 Task: Find connections with filter location São Bernardo do Campo with filter topic #careeradvice with filter profile language German with filter current company CRY - Child Rights and You with filter school Krishna University, Machhlipattanam with filter industry Shipbuilding with filter service category Network Support with filter keywords title Engineer
Action: Mouse moved to (548, 103)
Screenshot: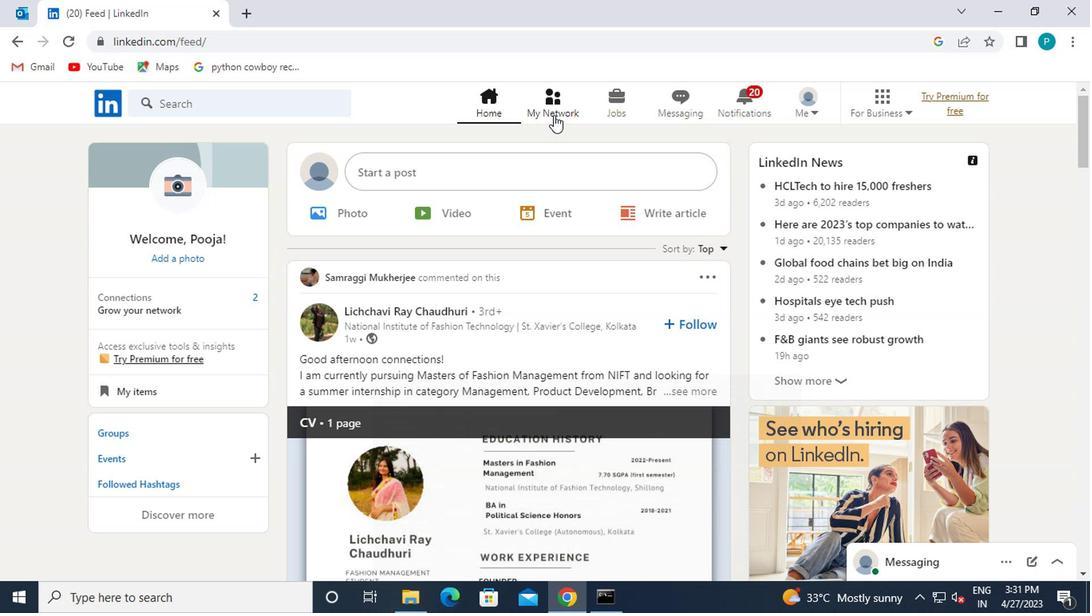 
Action: Mouse pressed left at (548, 103)
Screenshot: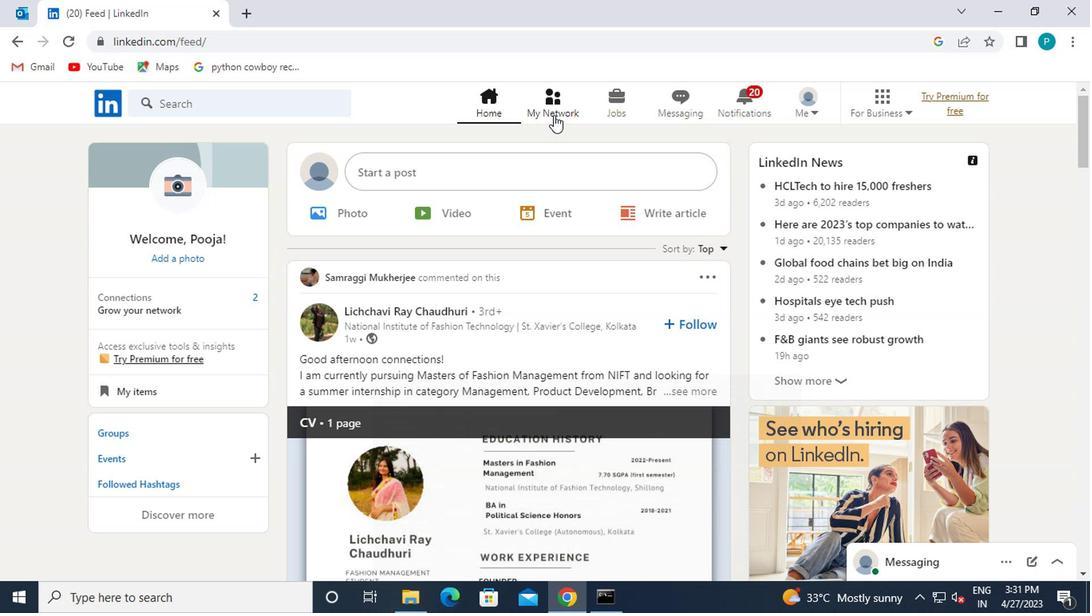 
Action: Mouse moved to (168, 182)
Screenshot: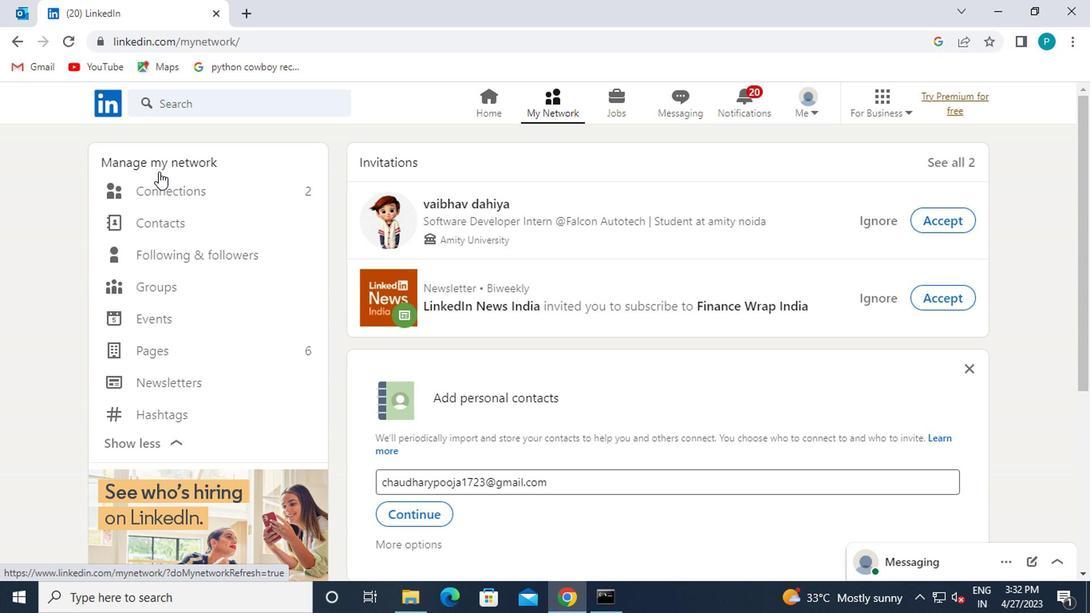 
Action: Mouse pressed left at (168, 182)
Screenshot: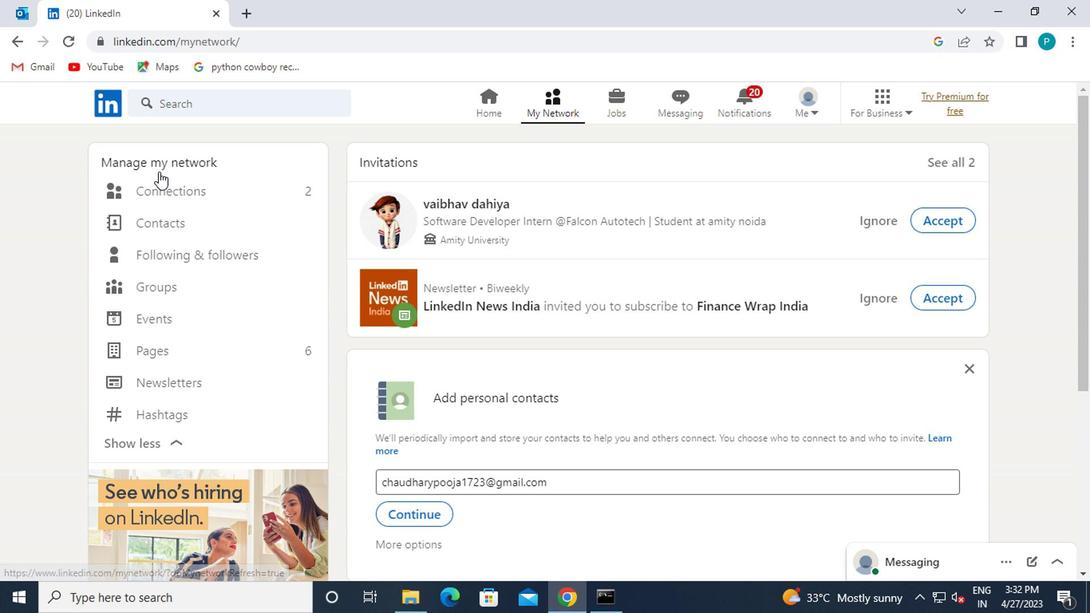 
Action: Mouse moved to (658, 185)
Screenshot: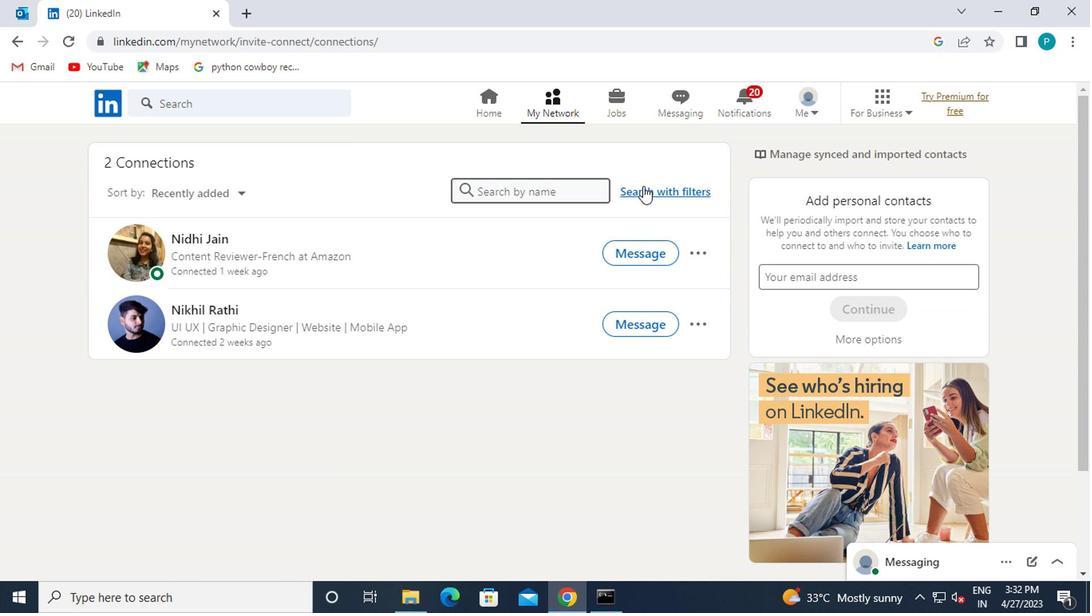 
Action: Mouse pressed left at (658, 185)
Screenshot: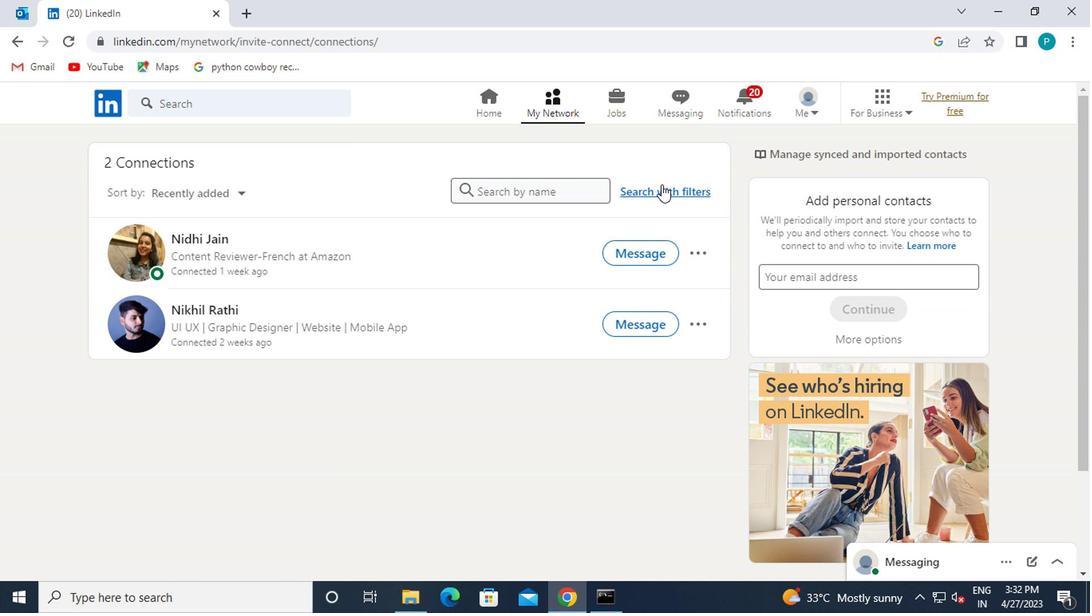 
Action: Mouse moved to (588, 148)
Screenshot: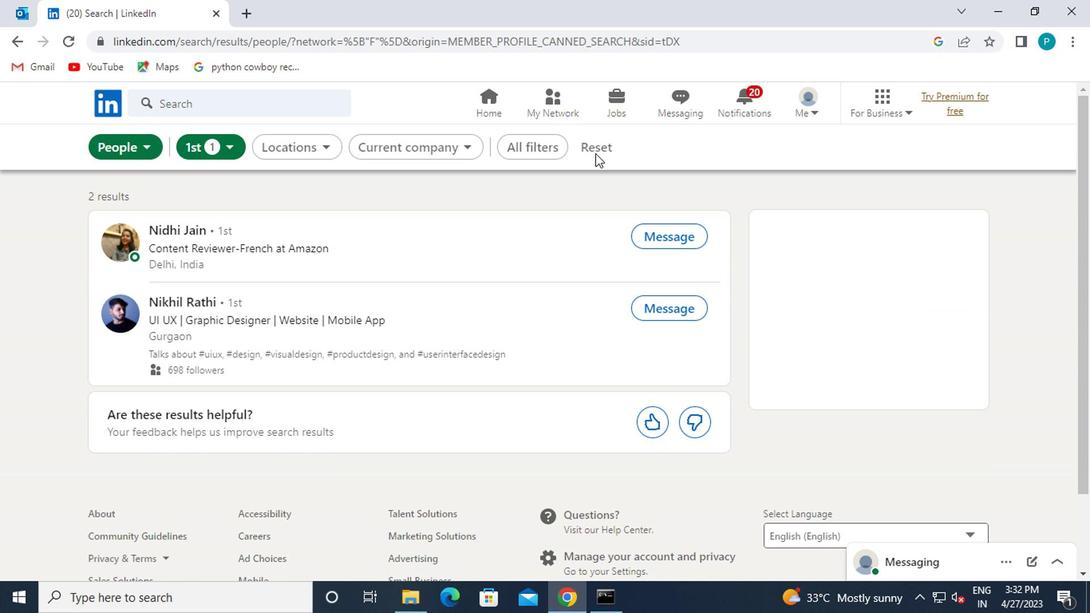 
Action: Mouse pressed left at (588, 148)
Screenshot: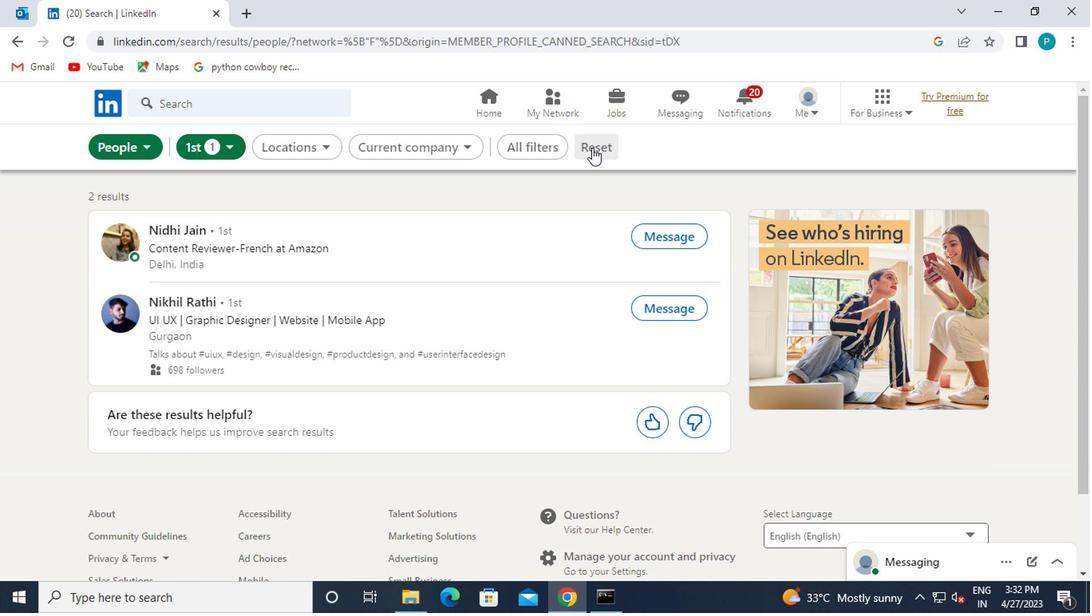 
Action: Mouse moved to (547, 148)
Screenshot: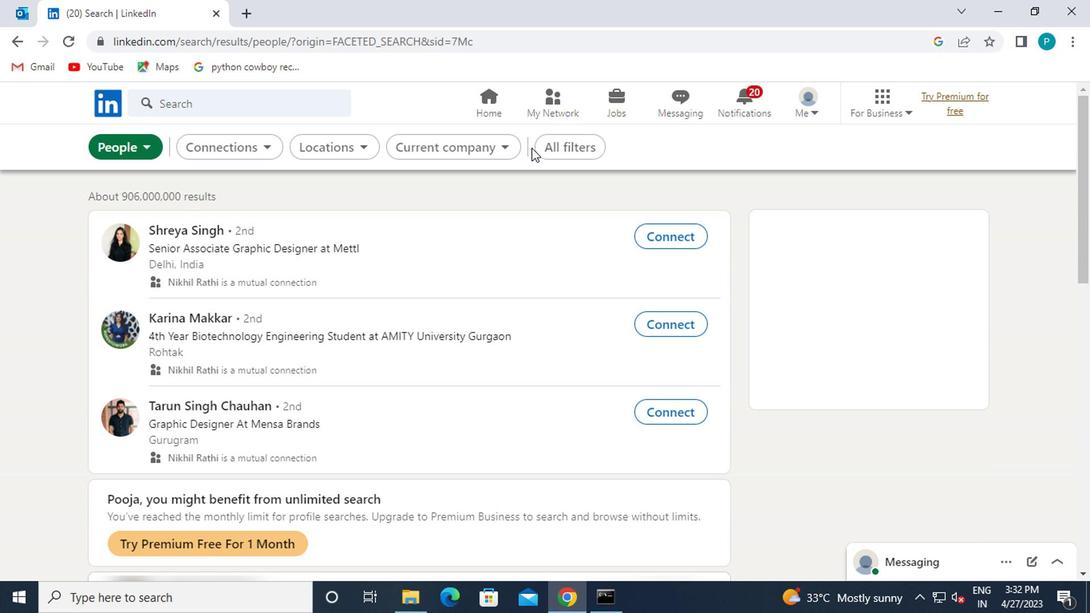 
Action: Mouse pressed left at (547, 148)
Screenshot: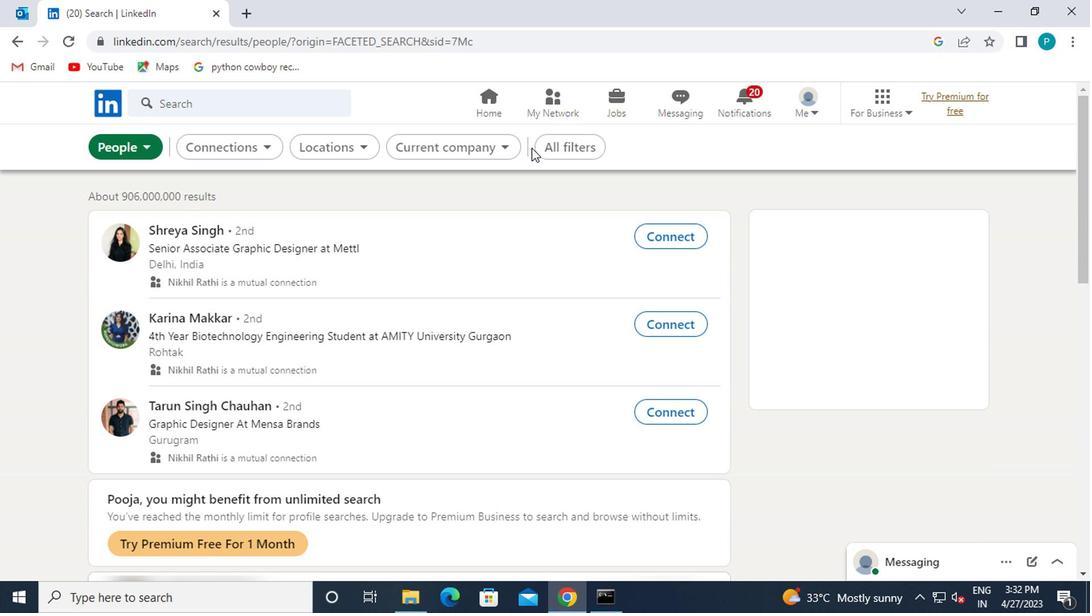 
Action: Mouse moved to (550, 153)
Screenshot: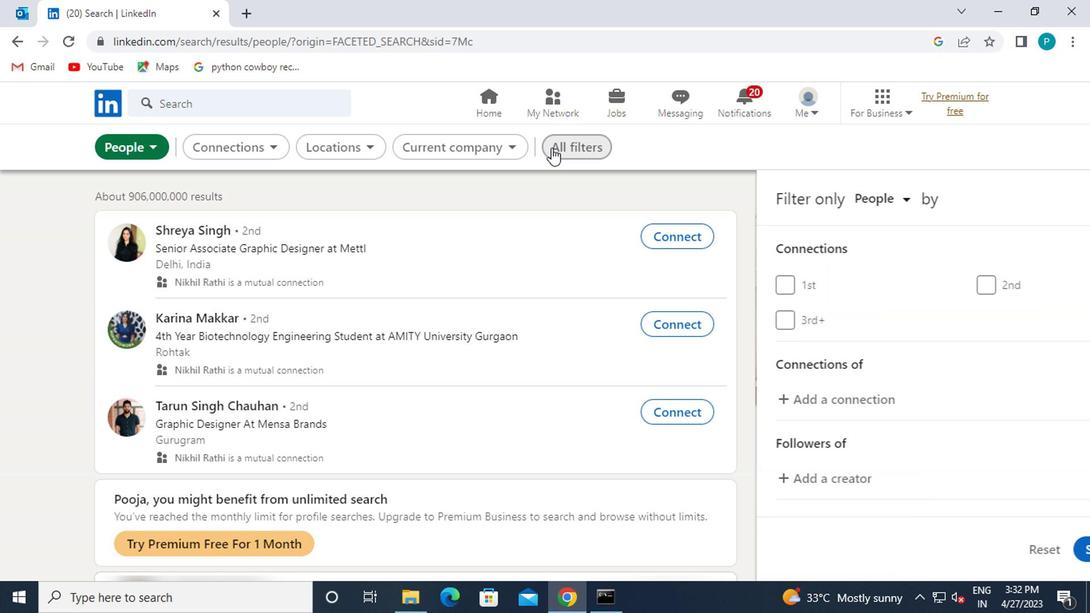 
Action: Mouse scrolled (550, 152) with delta (0, -1)
Screenshot: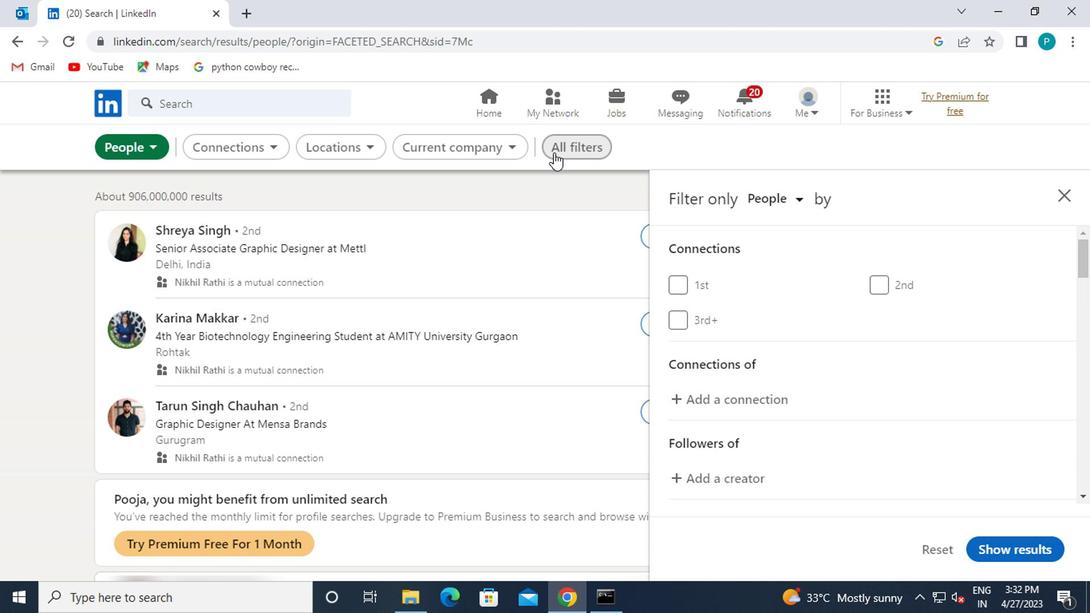 
Action: Mouse moved to (928, 460)
Screenshot: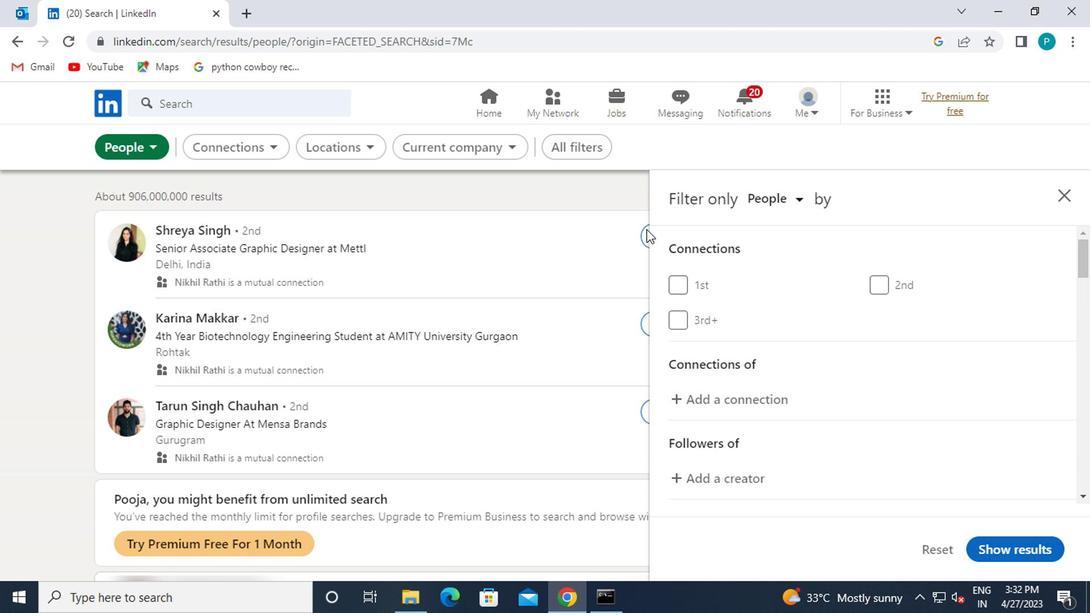 
Action: Mouse scrolled (928, 459) with delta (0, 0)
Screenshot: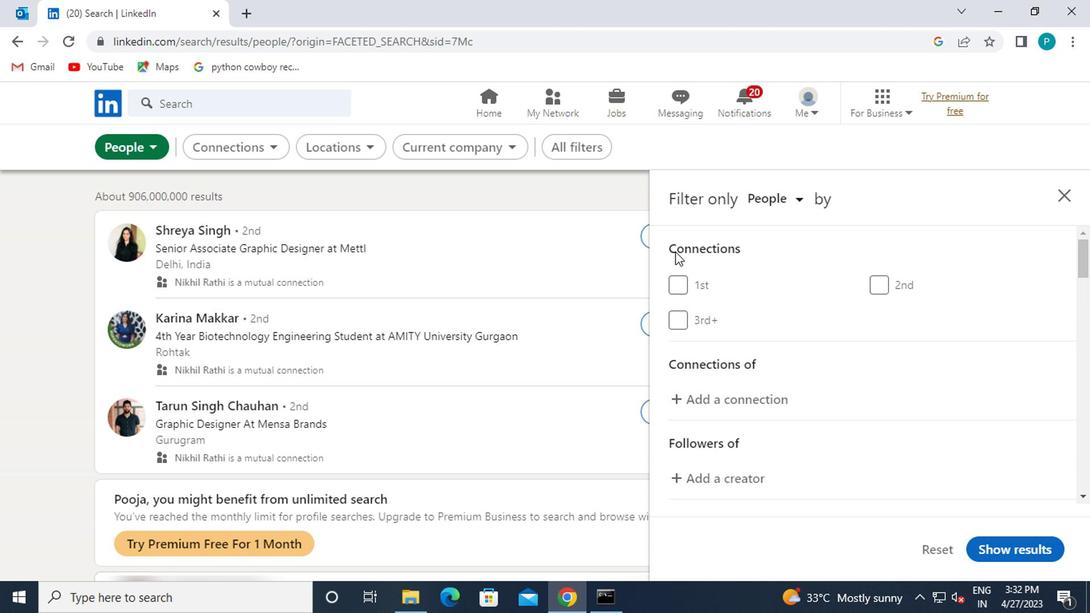 
Action: Mouse scrolled (928, 459) with delta (0, 0)
Screenshot: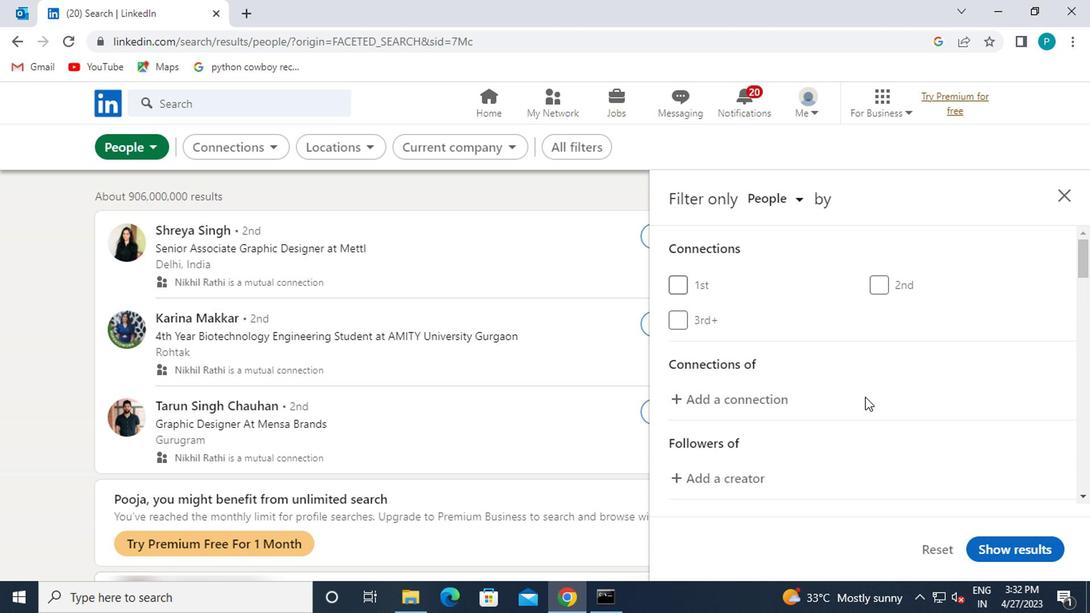 
Action: Mouse moved to (935, 465)
Screenshot: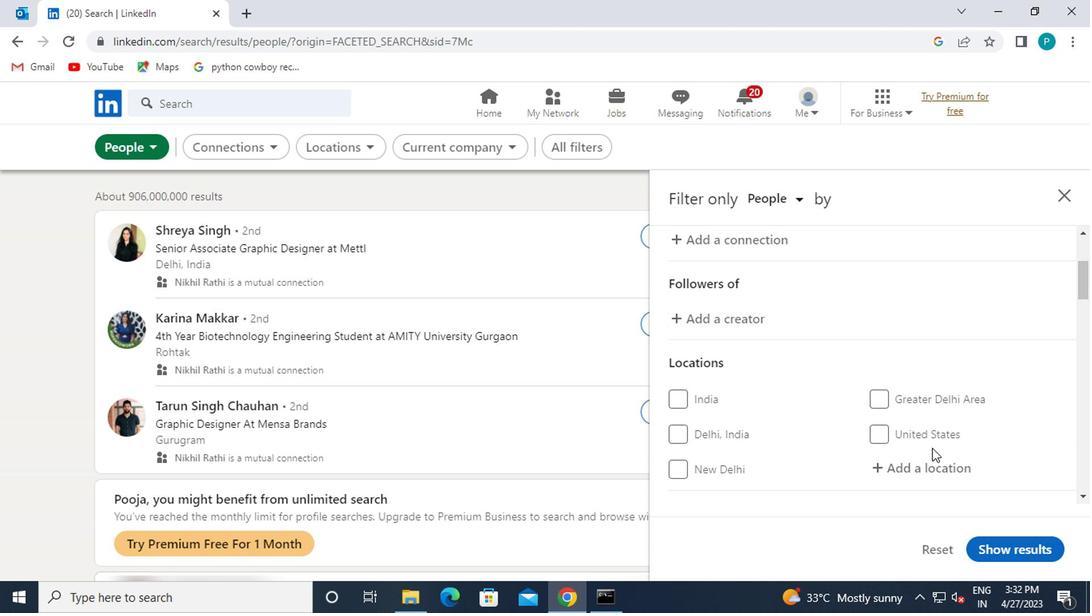 
Action: Mouse pressed left at (935, 465)
Screenshot: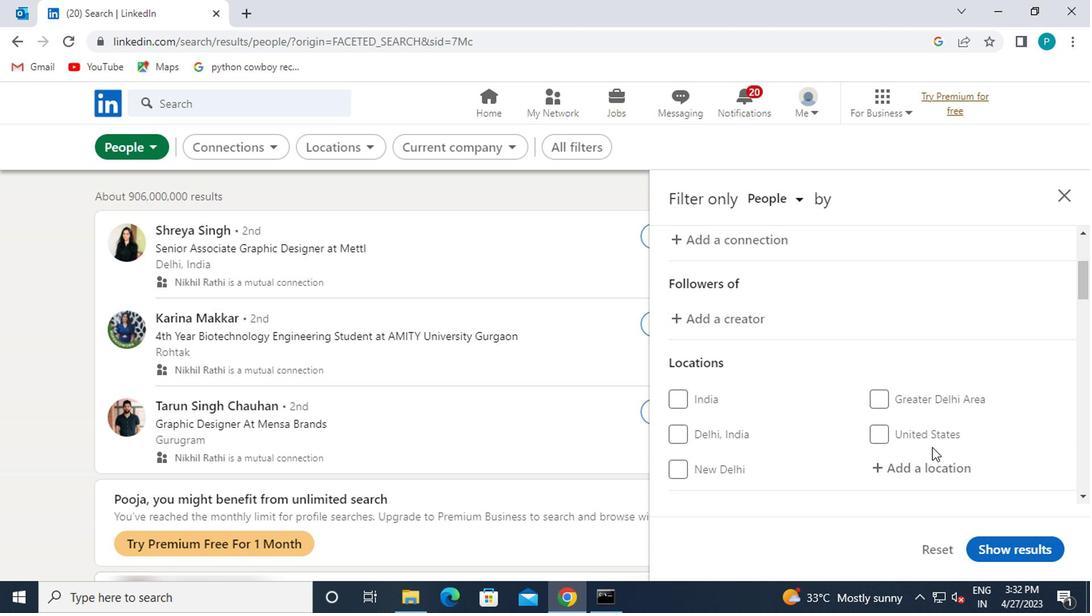 
Action: Key pressed <Key.caps_lock>s<Key.caps_lock>ao<Key.space><Key.caps_lock>b<Key.caps_lock>ernardo
Screenshot: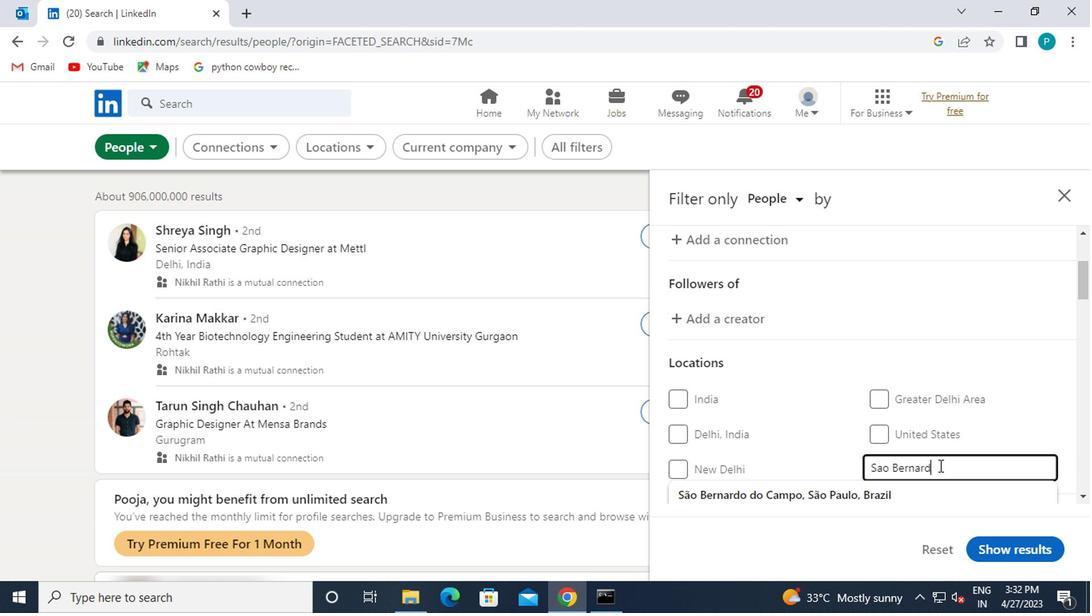 
Action: Mouse moved to (845, 489)
Screenshot: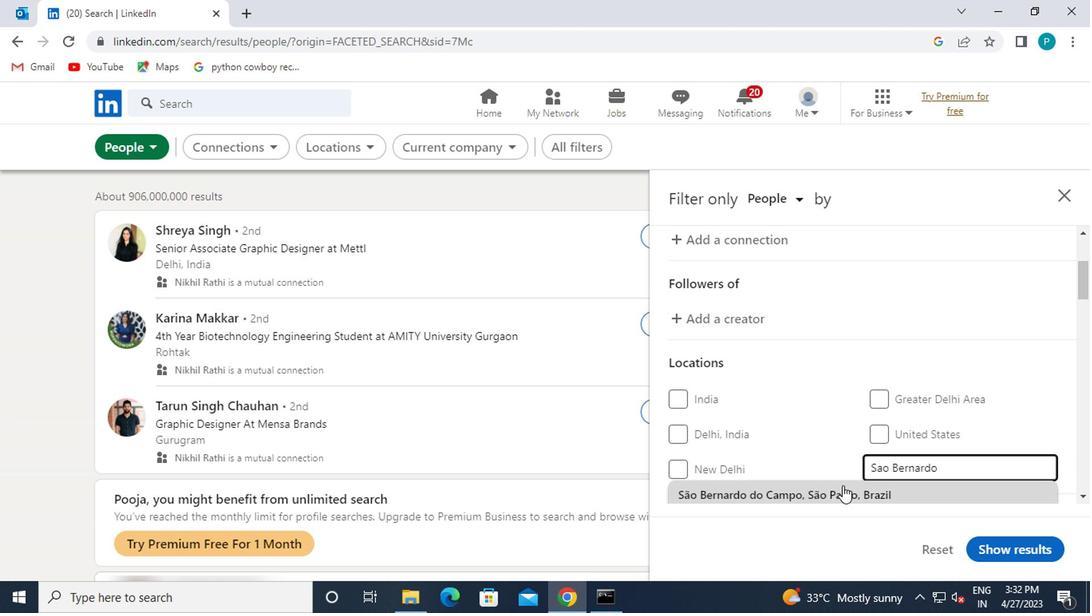 
Action: Mouse pressed left at (845, 489)
Screenshot: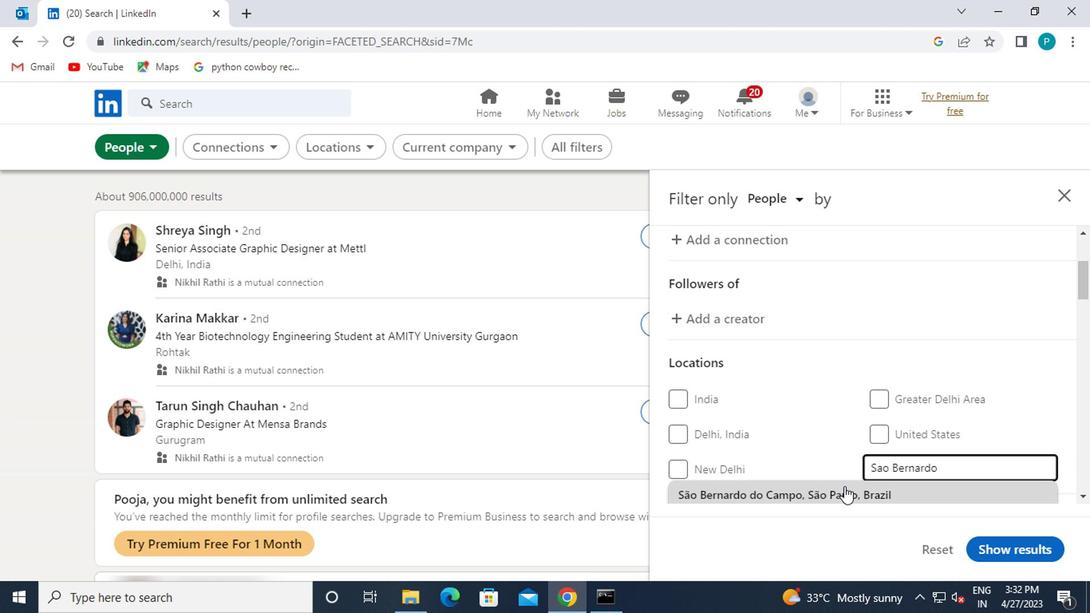 
Action: Mouse moved to (800, 402)
Screenshot: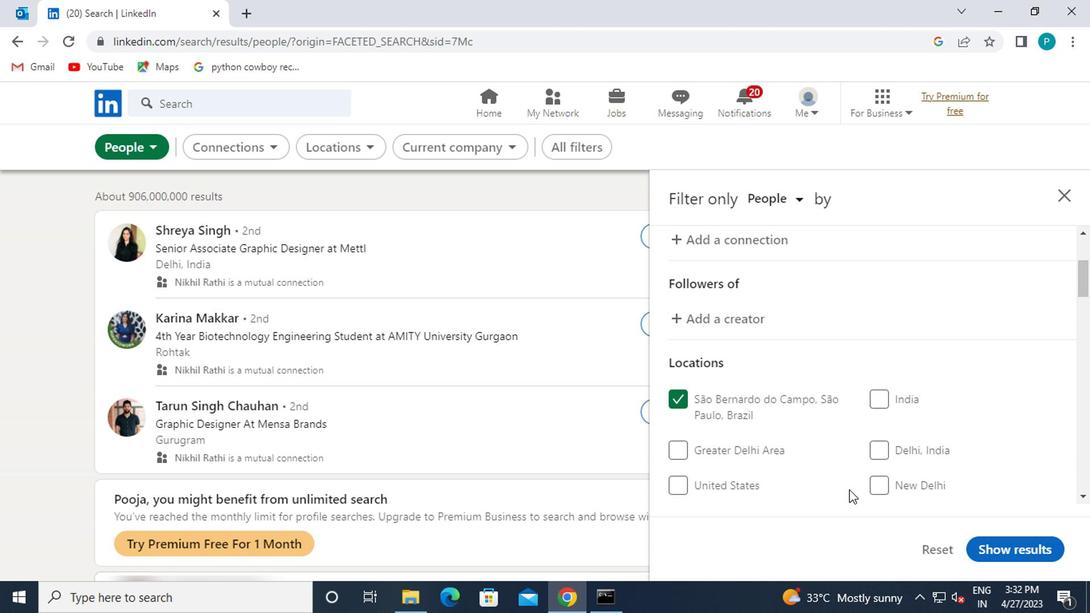 
Action: Mouse scrolled (800, 401) with delta (0, 0)
Screenshot: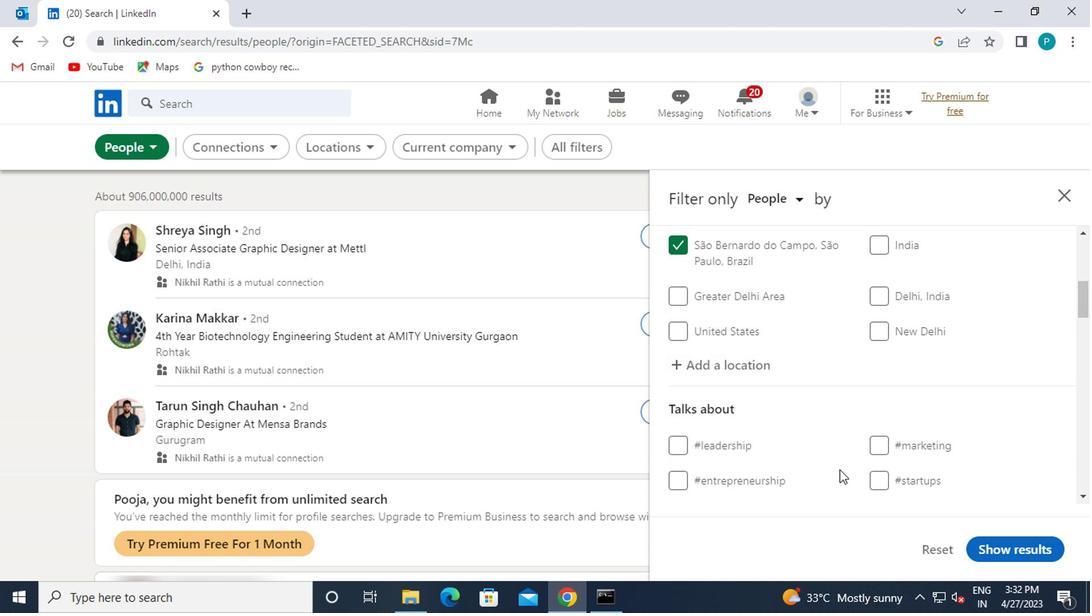 
Action: Mouse scrolled (800, 401) with delta (0, 0)
Screenshot: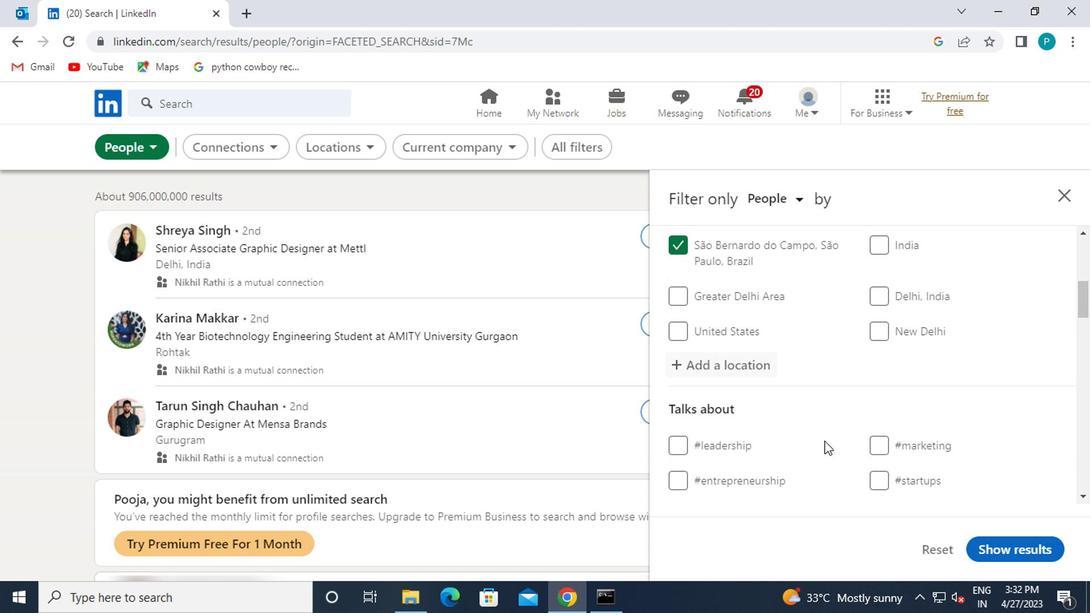 
Action: Mouse scrolled (800, 401) with delta (0, 0)
Screenshot: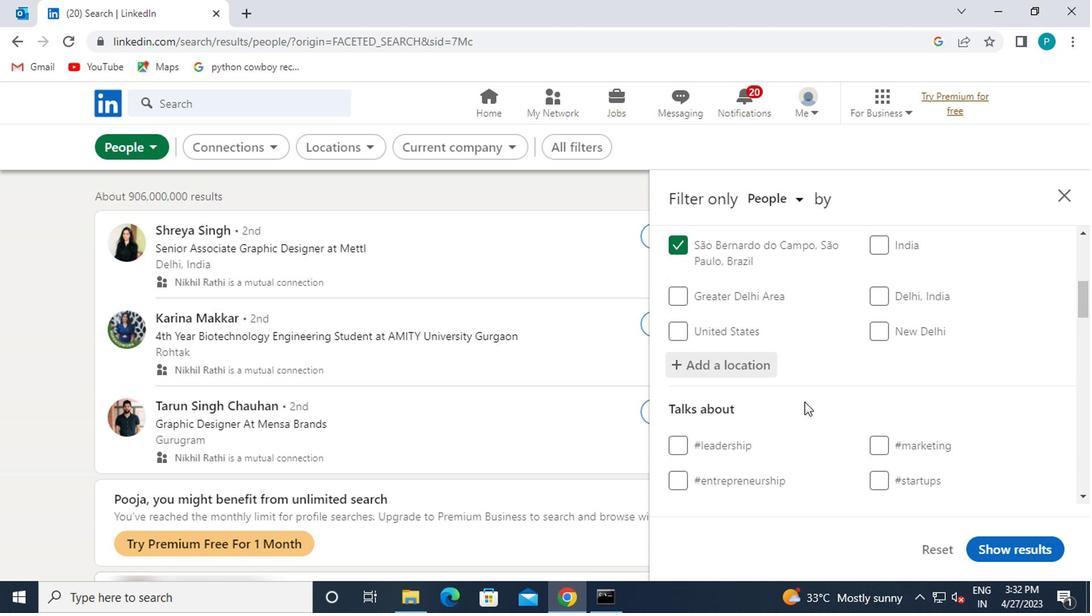 
Action: Mouse moved to (876, 281)
Screenshot: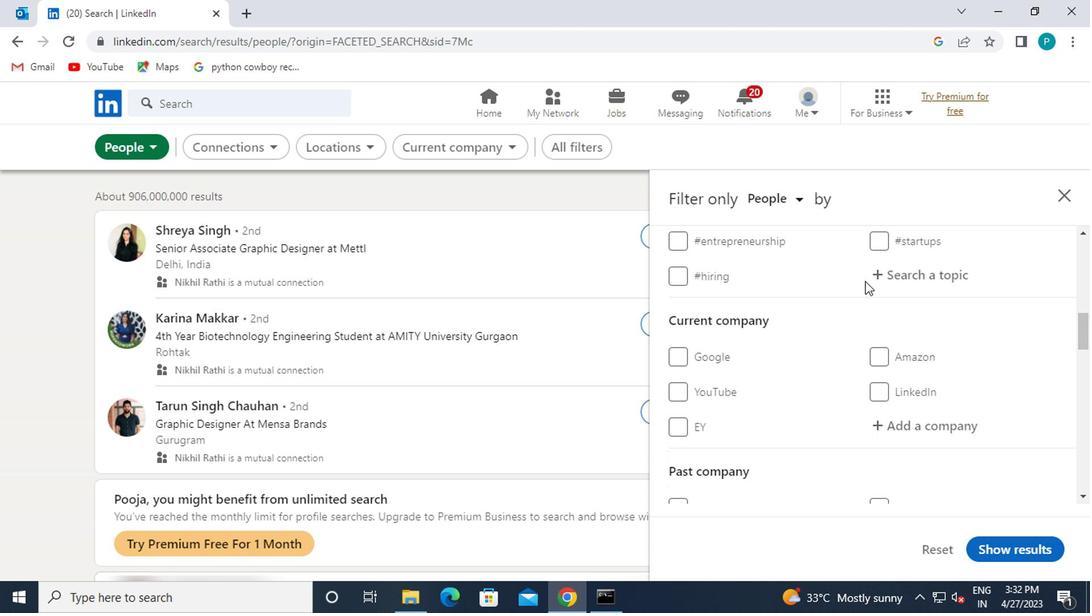 
Action: Mouse pressed left at (876, 281)
Screenshot: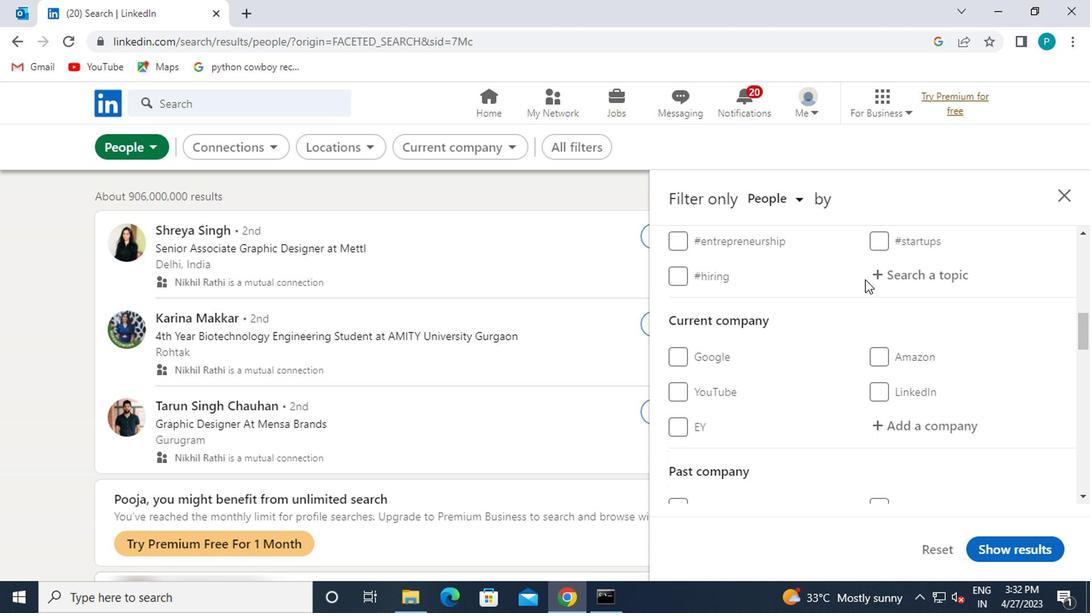 
Action: Mouse moved to (885, 295)
Screenshot: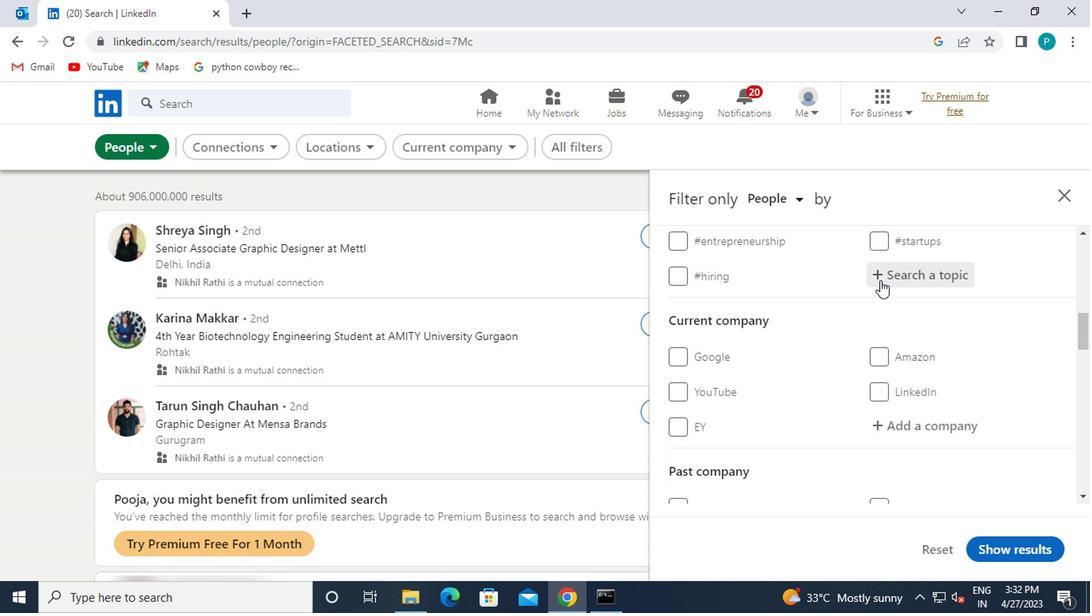 
Action: Key pressed <Key.shift>#CAREERADVICE
Screenshot: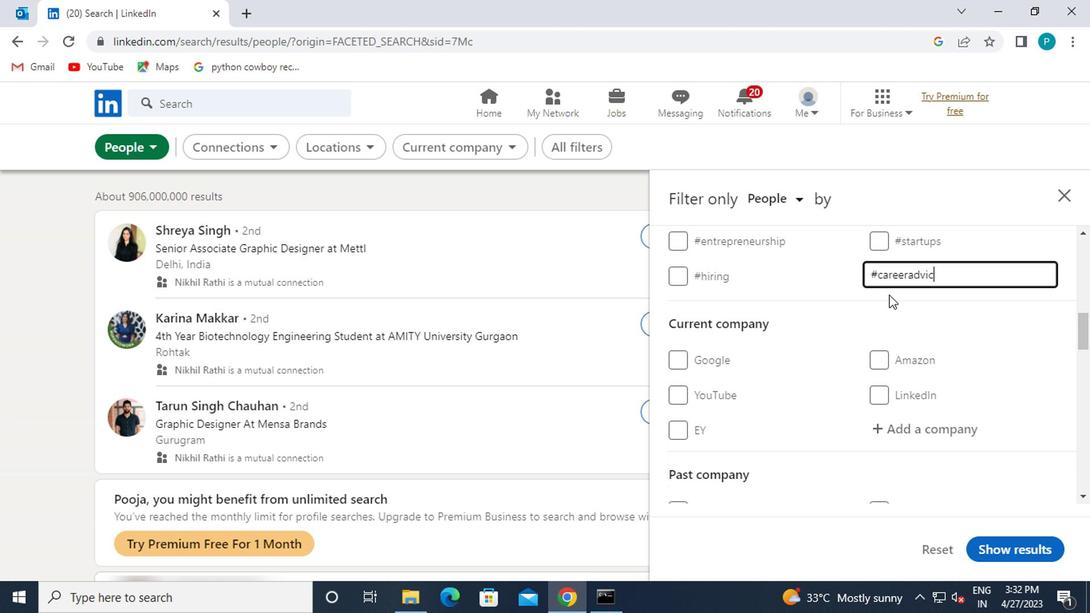 
Action: Mouse moved to (839, 382)
Screenshot: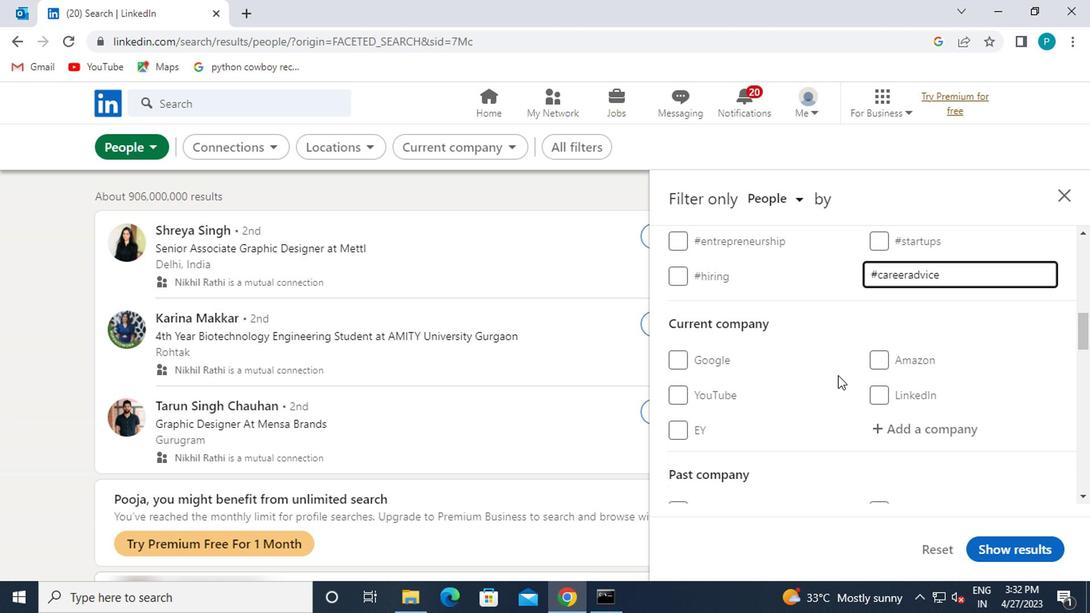 
Action: Mouse scrolled (839, 381) with delta (0, 0)
Screenshot: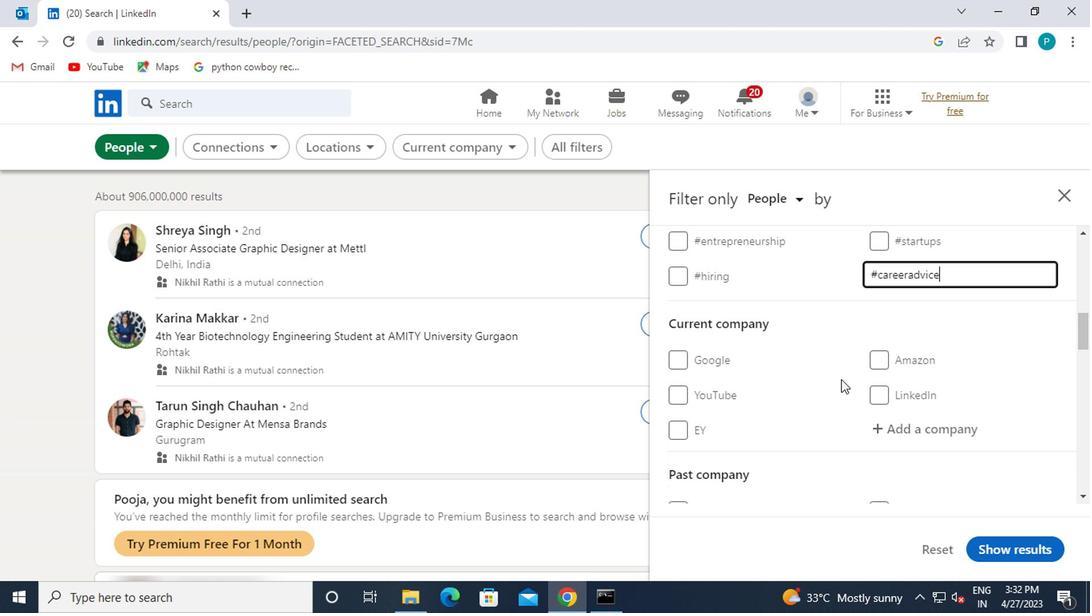 
Action: Mouse moved to (817, 412)
Screenshot: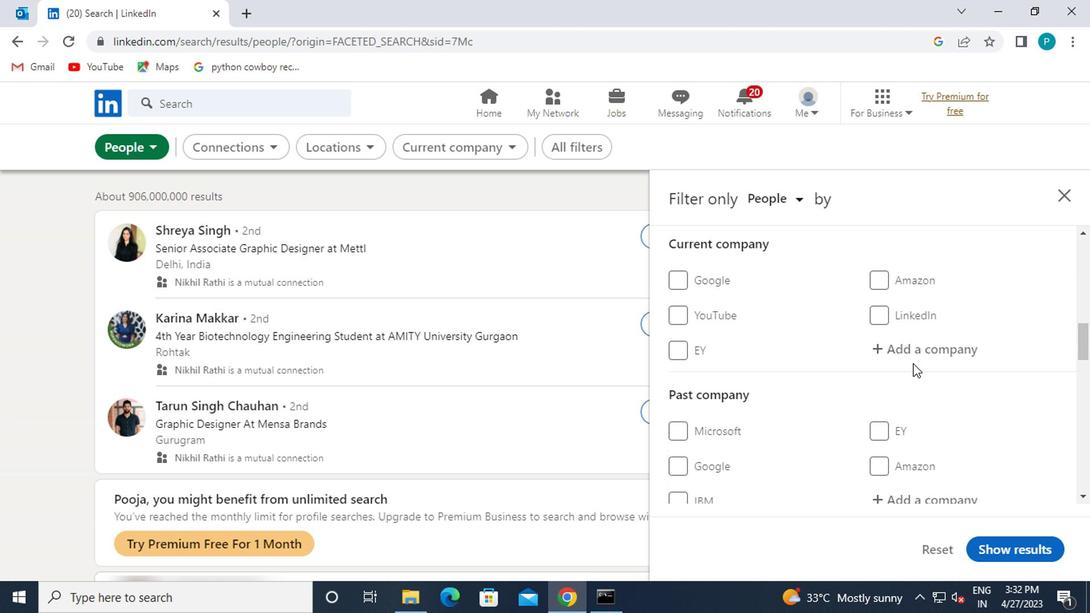 
Action: Mouse scrolled (817, 411) with delta (0, 0)
Screenshot: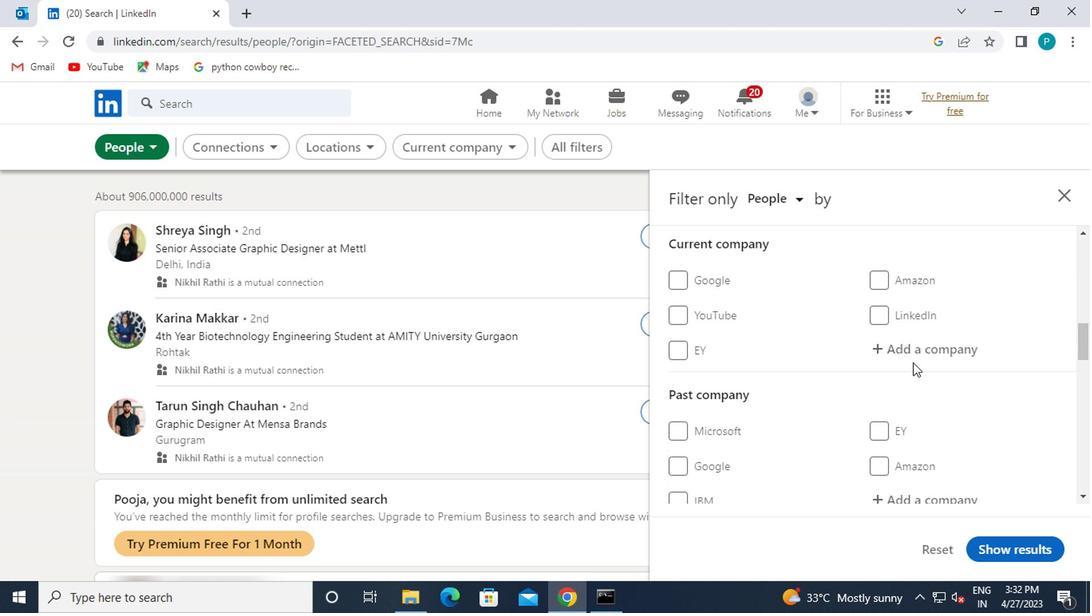 
Action: Mouse scrolled (817, 411) with delta (0, 0)
Screenshot: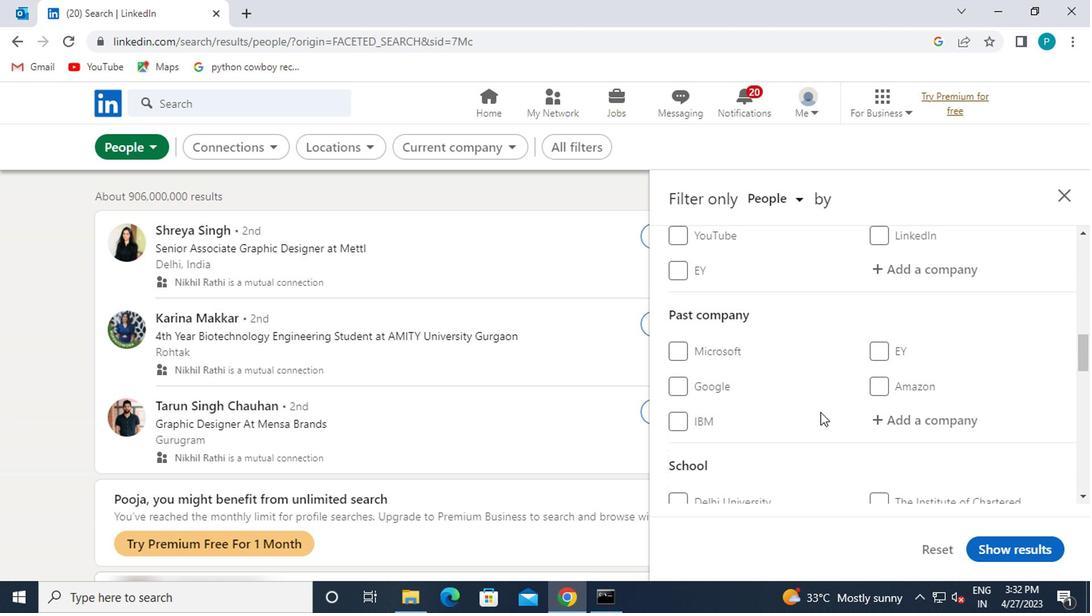 
Action: Mouse moved to (815, 410)
Screenshot: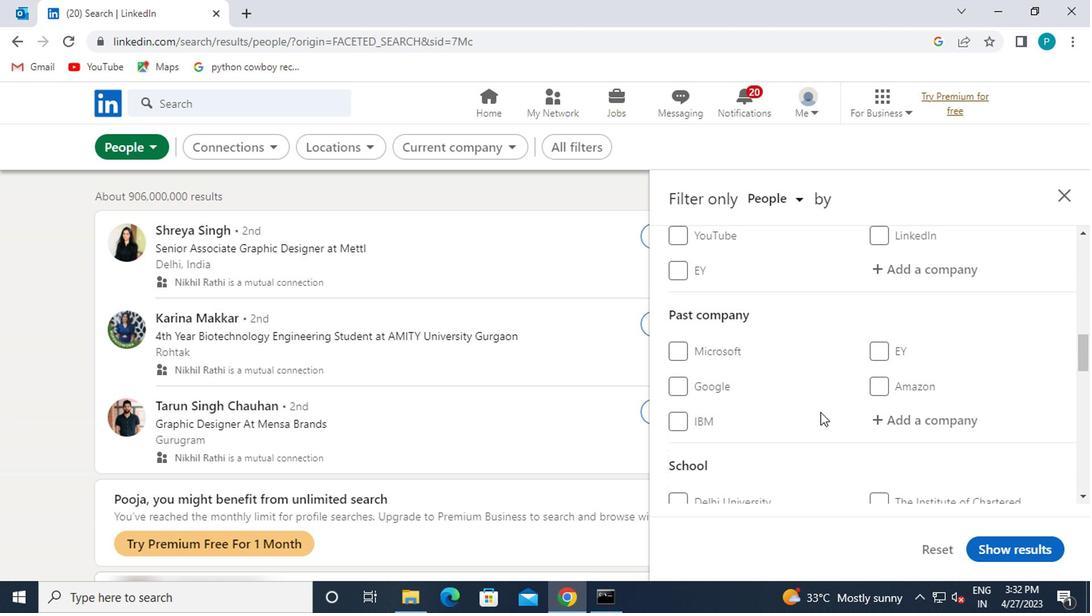 
Action: Mouse scrolled (815, 410) with delta (0, 0)
Screenshot: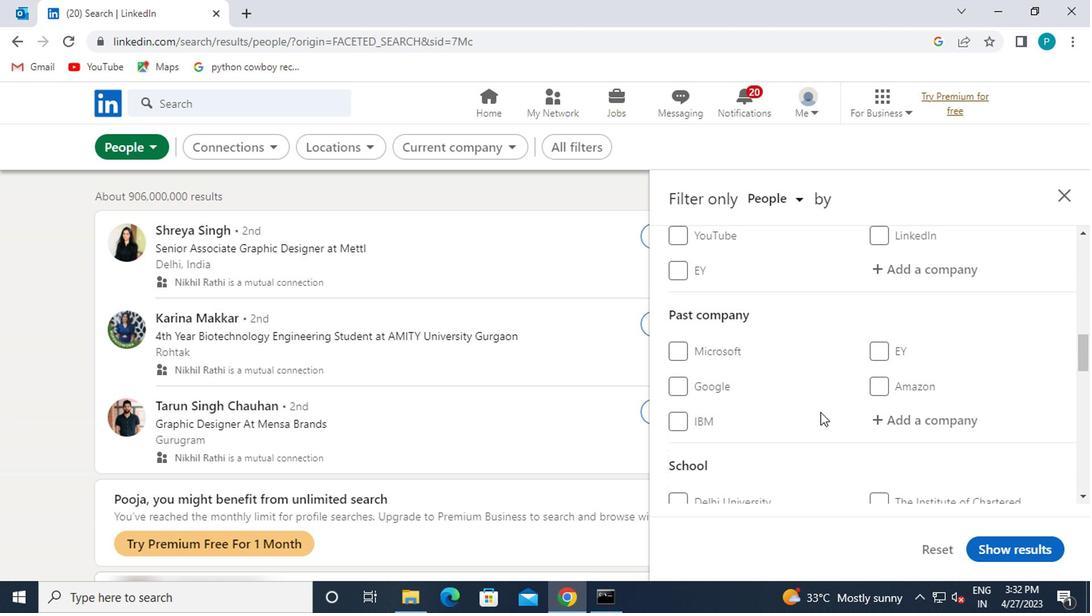 
Action: Mouse scrolled (815, 410) with delta (0, 0)
Screenshot: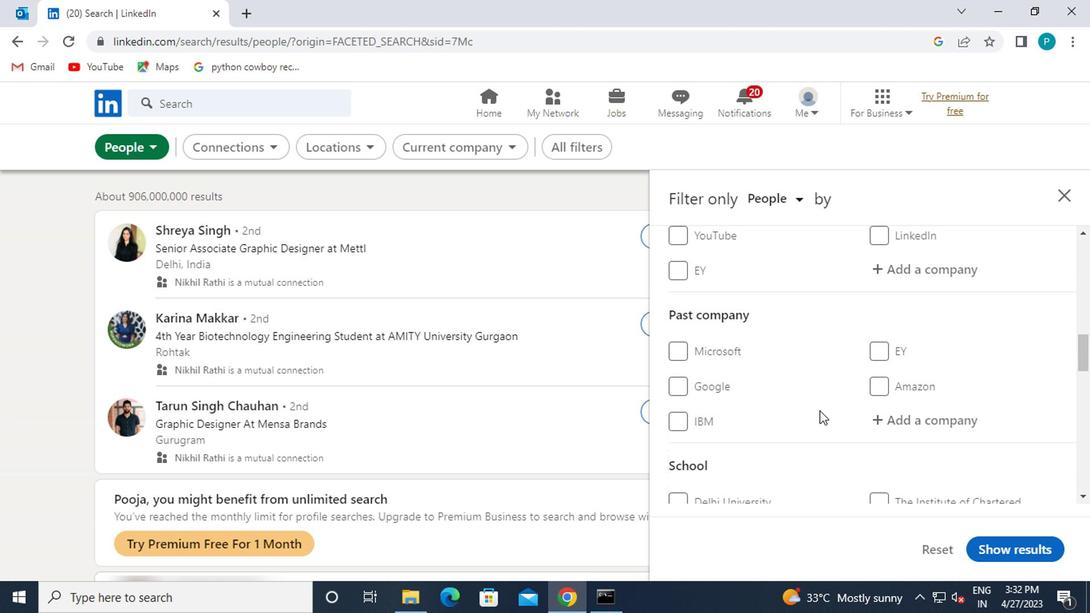 
Action: Mouse scrolled (815, 410) with delta (0, 0)
Screenshot: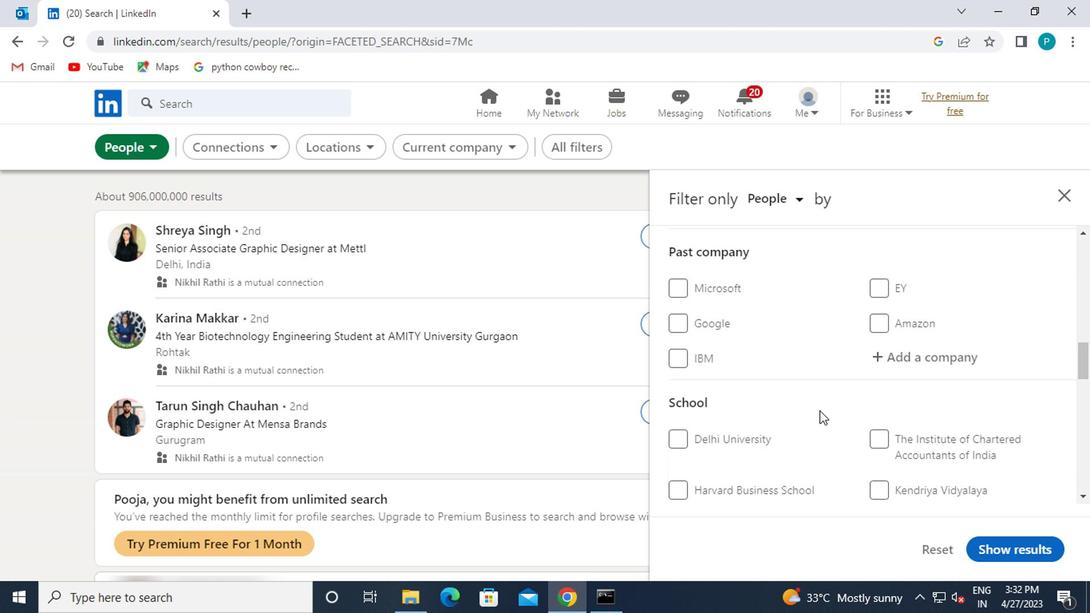 
Action: Mouse moved to (760, 397)
Screenshot: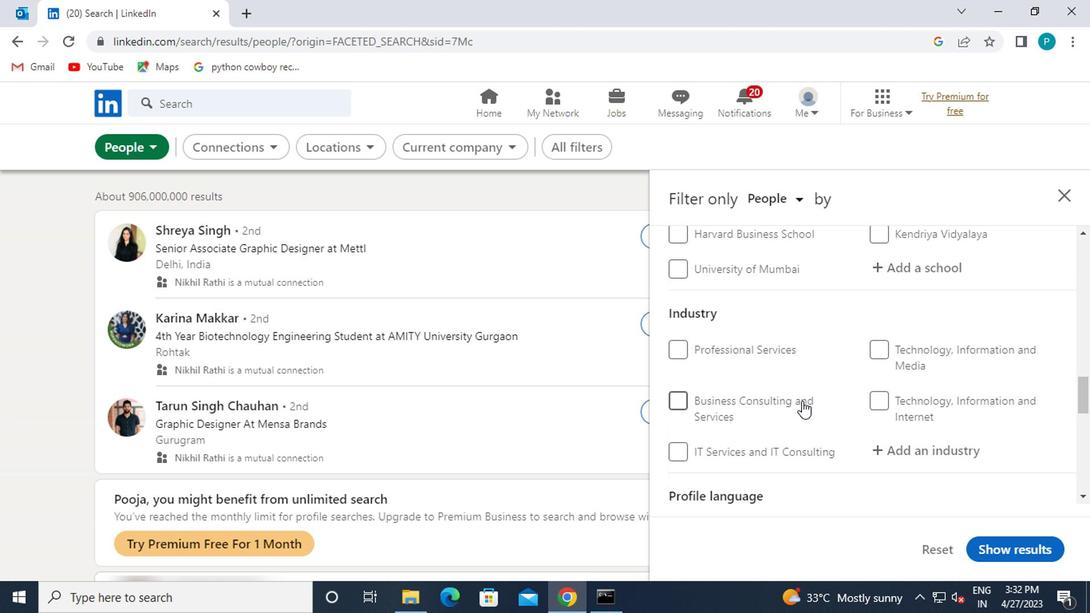 
Action: Mouse scrolled (760, 396) with delta (0, -1)
Screenshot: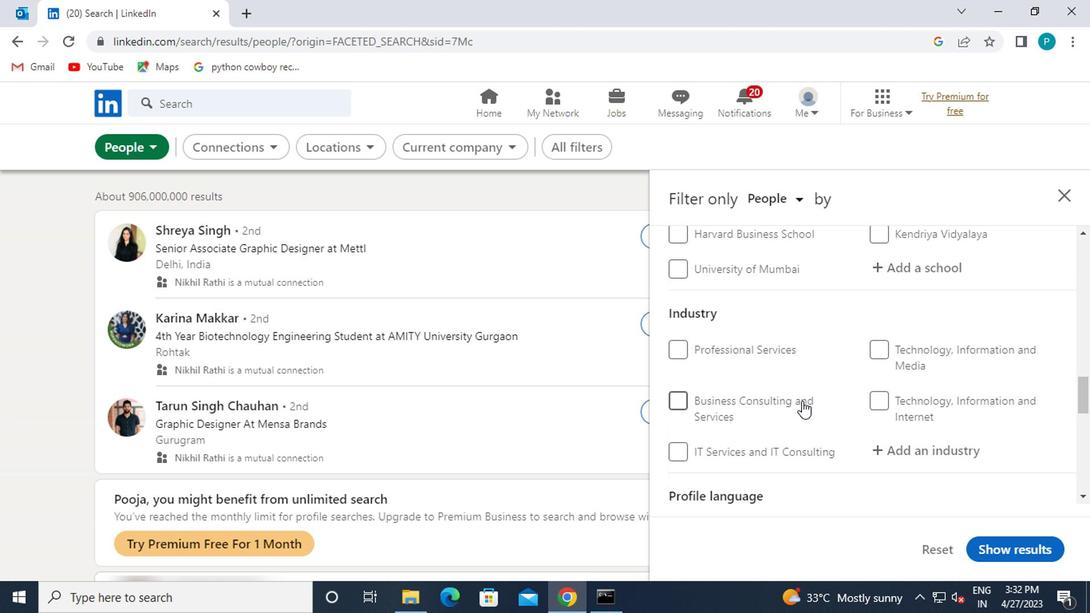 
Action: Mouse moved to (744, 398)
Screenshot: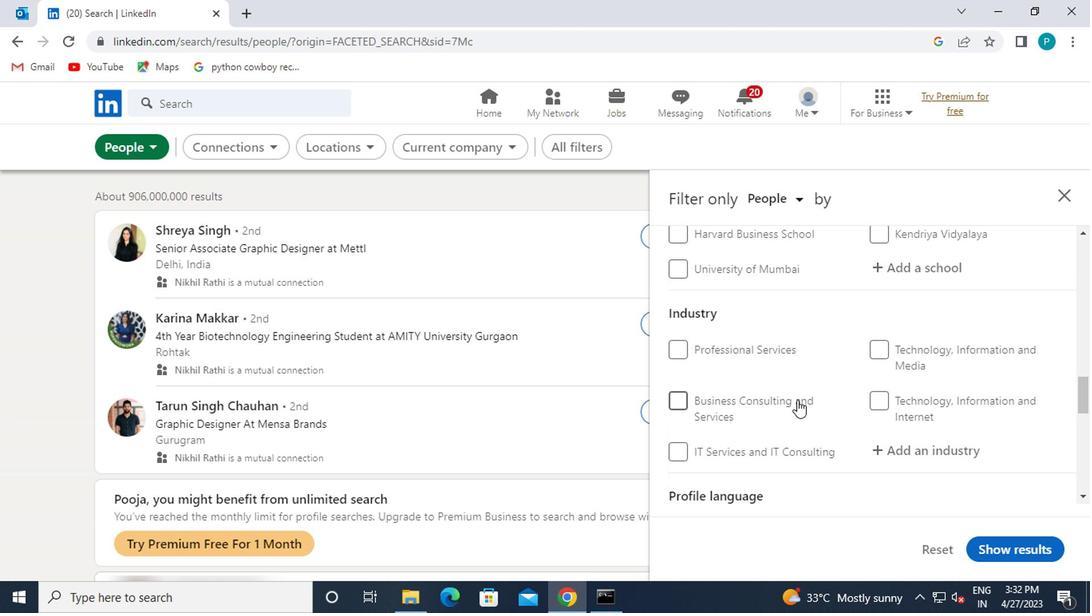 
Action: Mouse scrolled (744, 398) with delta (0, 0)
Screenshot: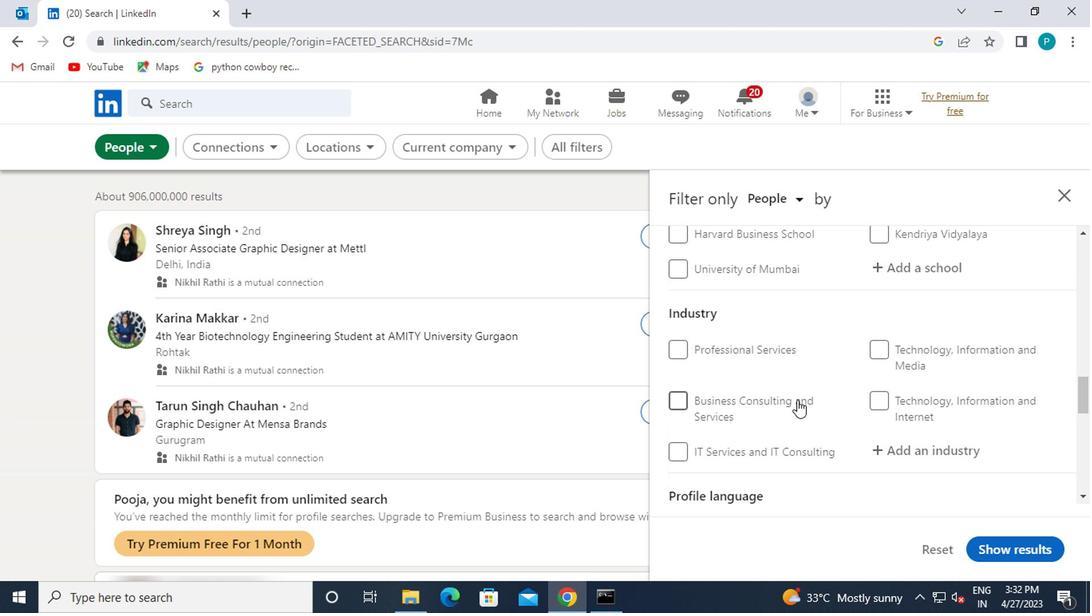 
Action: Mouse moved to (689, 442)
Screenshot: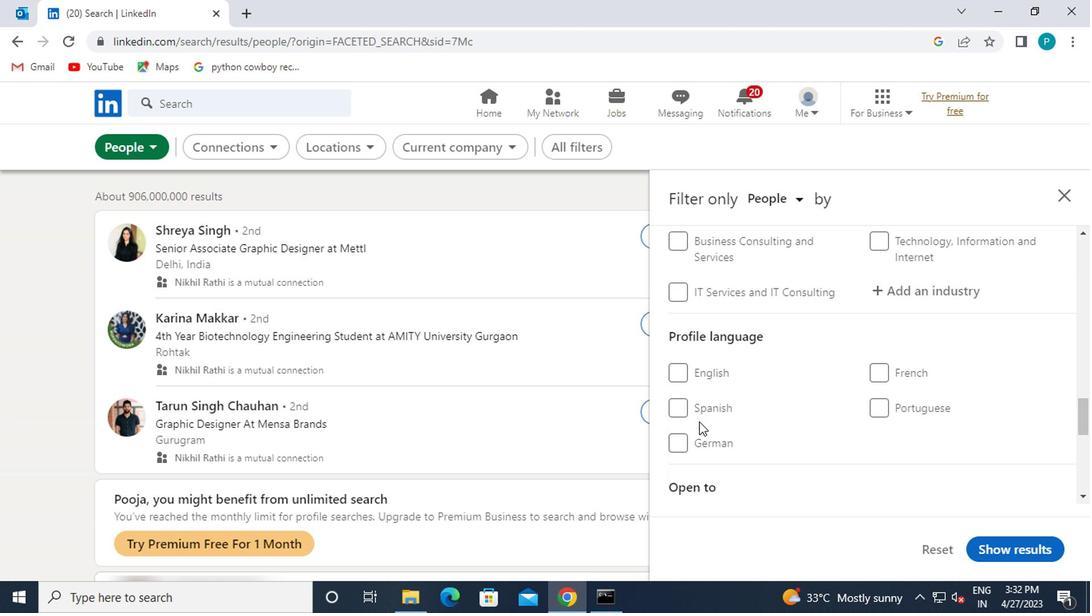 
Action: Mouse pressed left at (689, 442)
Screenshot: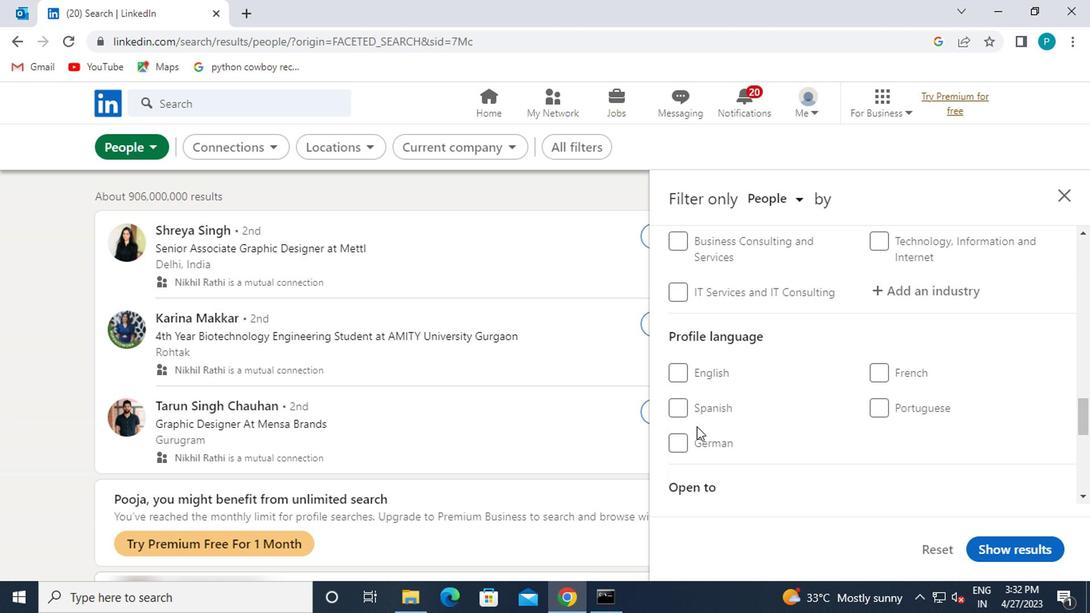 
Action: Mouse moved to (817, 392)
Screenshot: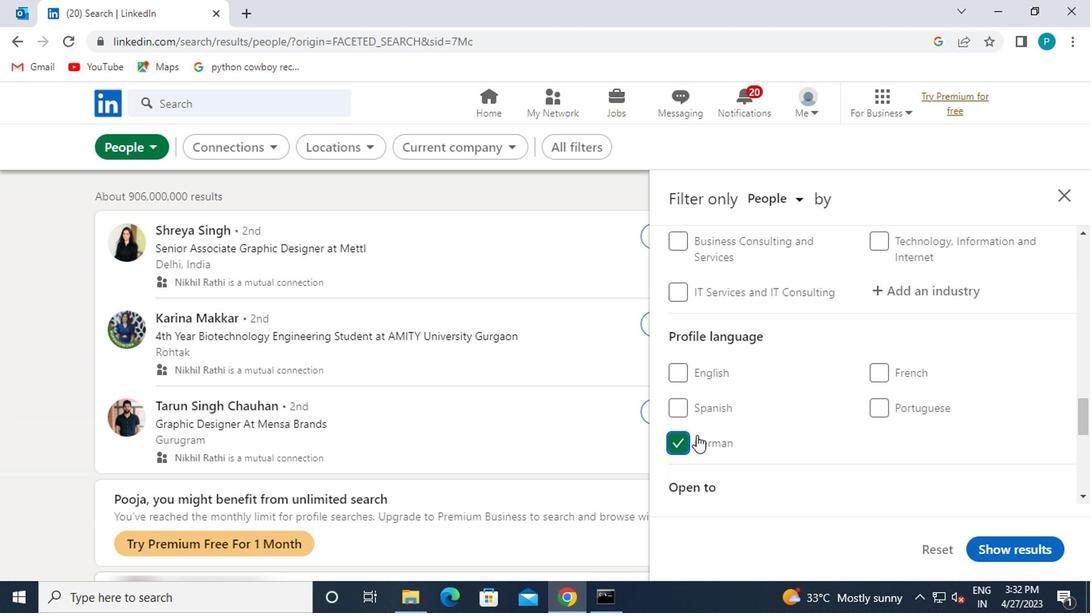 
Action: Mouse scrolled (817, 393) with delta (0, 1)
Screenshot: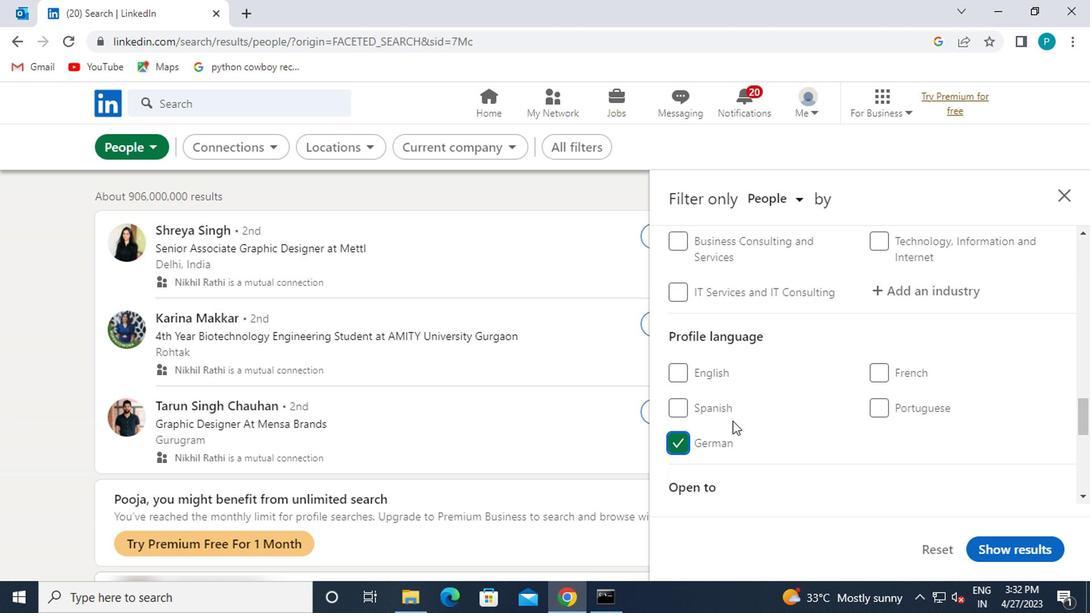 
Action: Mouse moved to (817, 392)
Screenshot: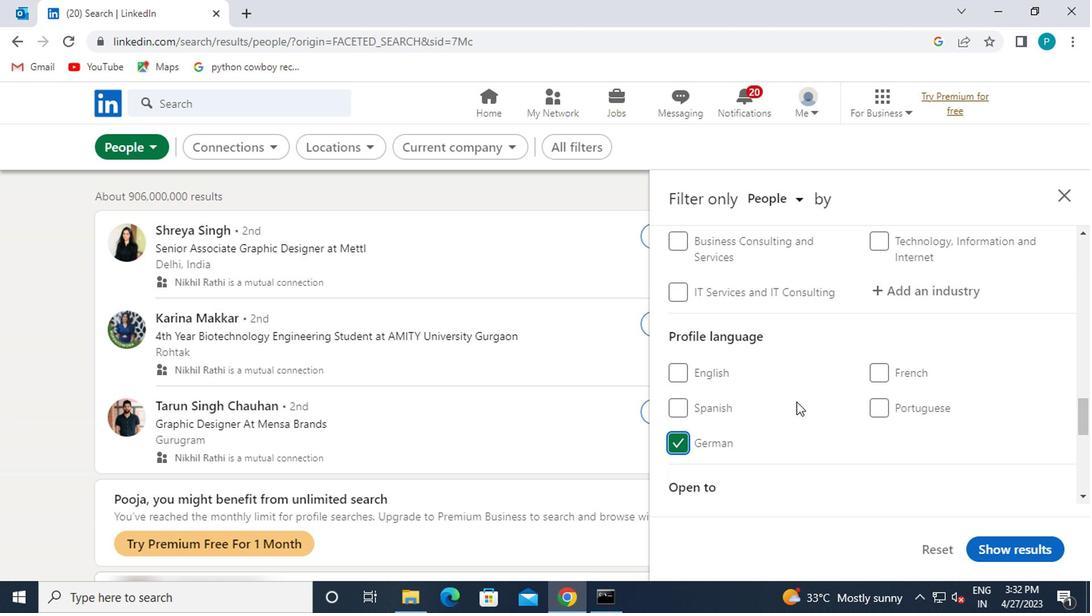 
Action: Mouse scrolled (817, 392) with delta (0, 0)
Screenshot: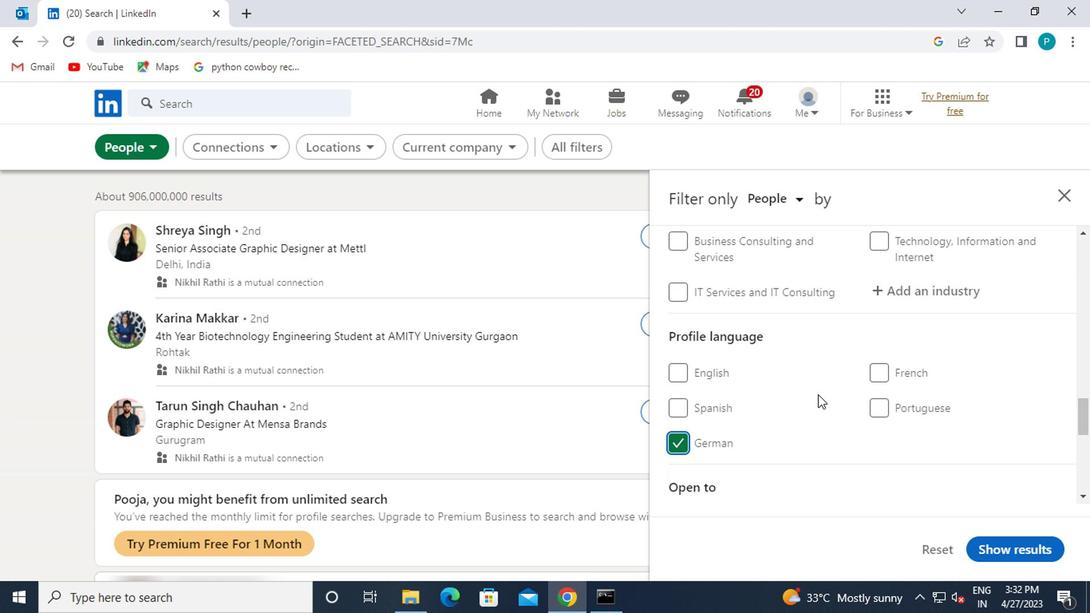 
Action: Mouse scrolled (817, 392) with delta (0, 0)
Screenshot: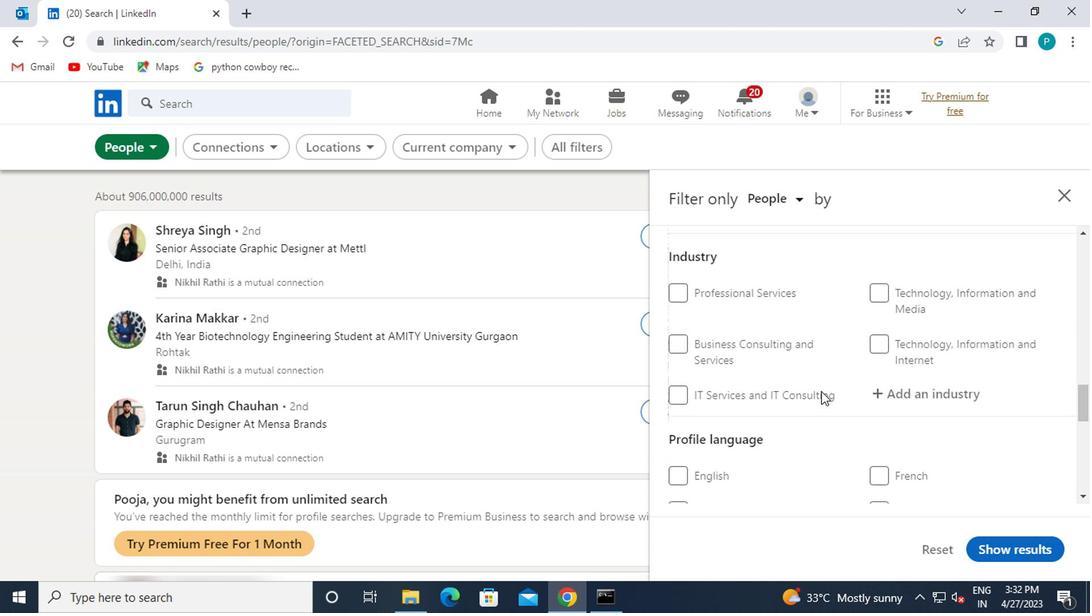 
Action: Mouse scrolled (817, 392) with delta (0, 0)
Screenshot: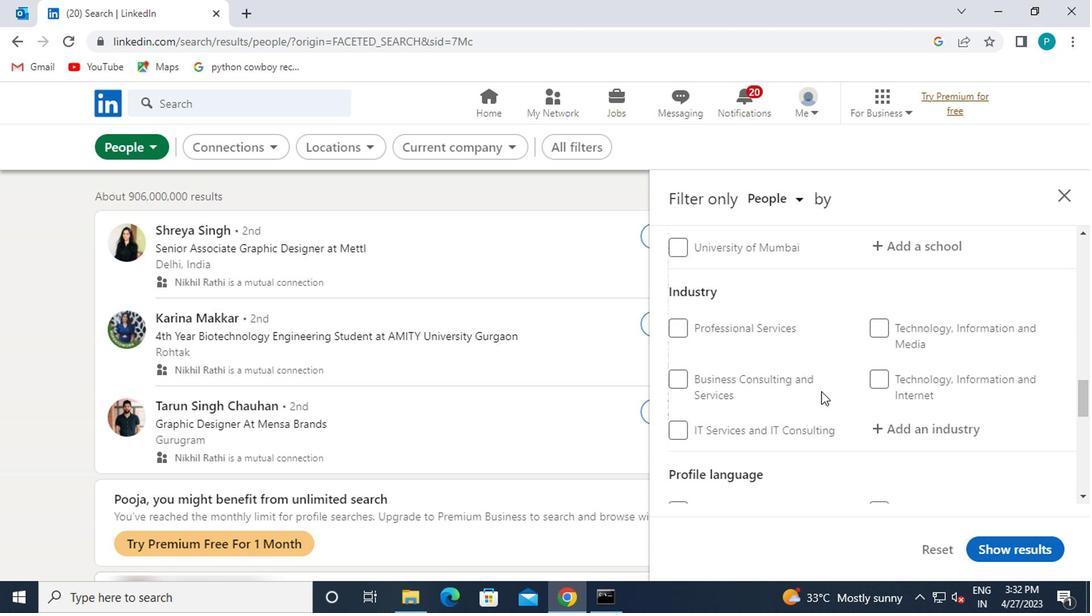 
Action: Mouse scrolled (817, 392) with delta (0, 0)
Screenshot: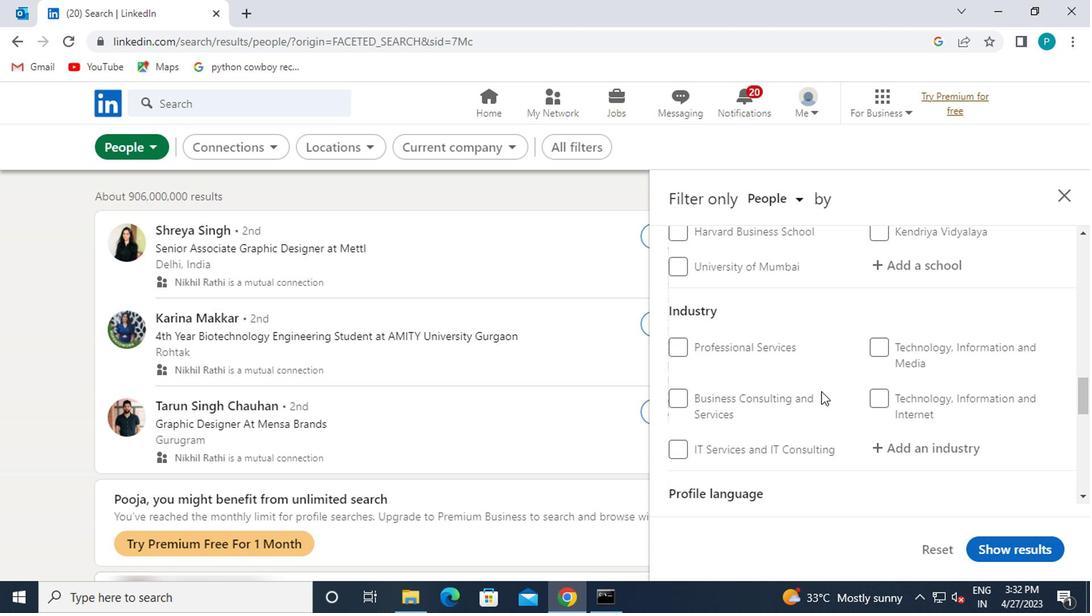 
Action: Mouse moved to (821, 389)
Screenshot: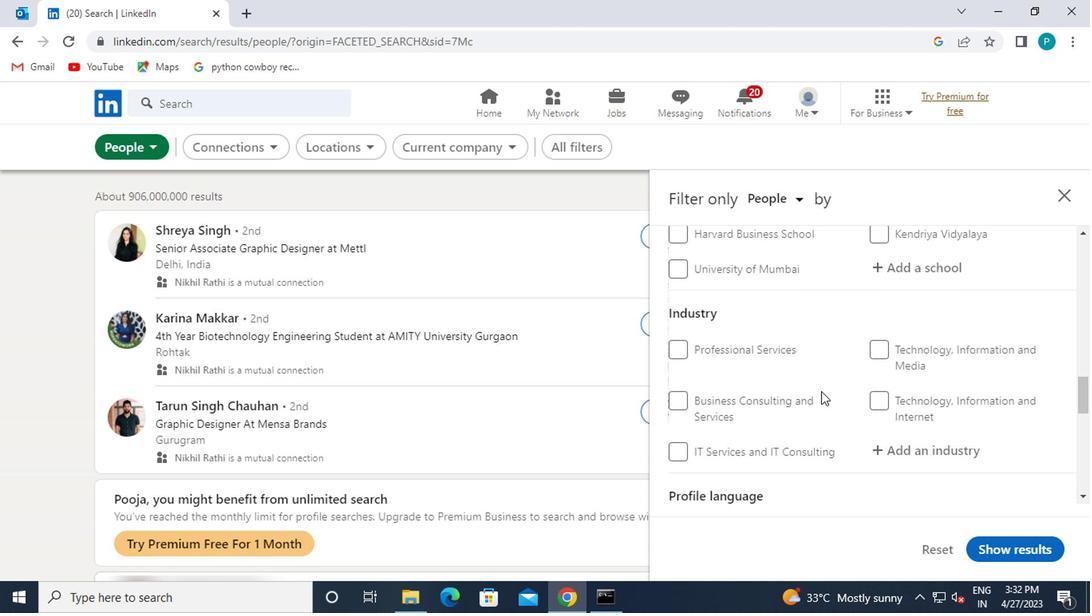 
Action: Mouse scrolled (821, 390) with delta (0, 0)
Screenshot: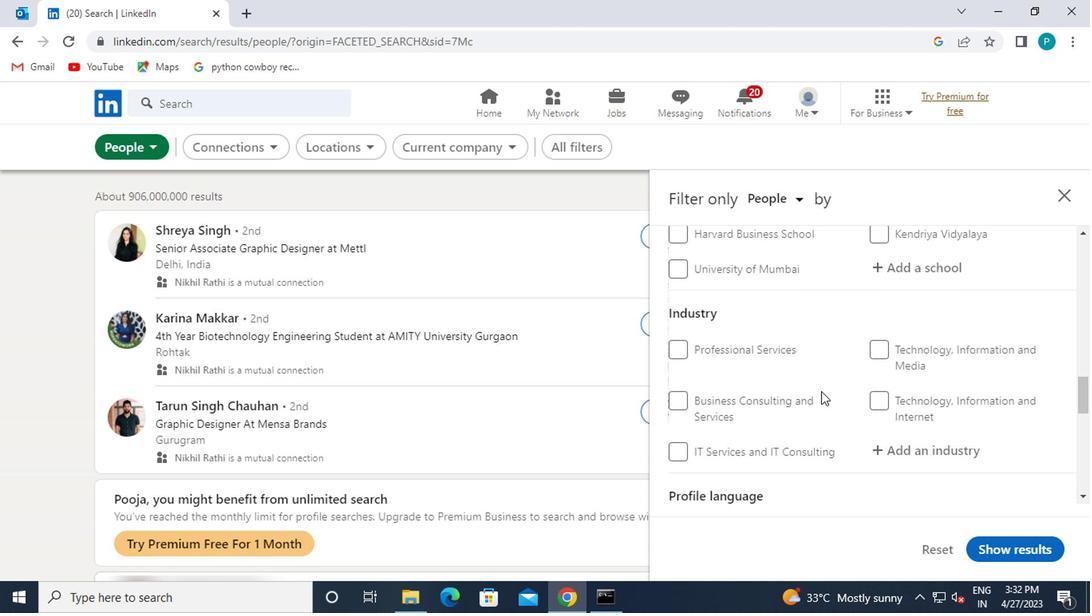 
Action: Mouse moved to (854, 386)
Screenshot: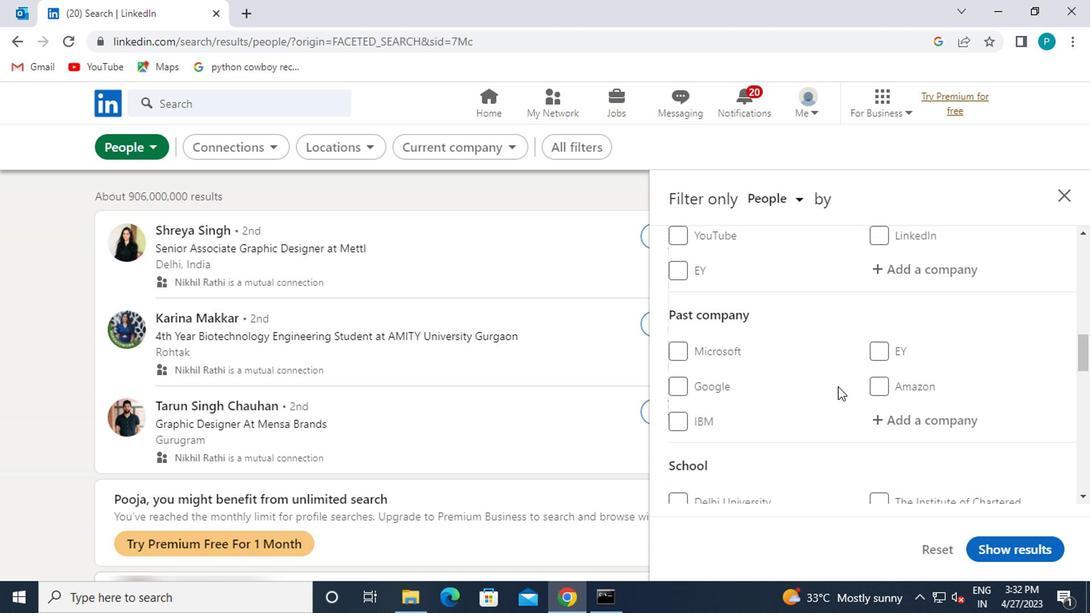 
Action: Mouse scrolled (854, 386) with delta (0, 0)
Screenshot: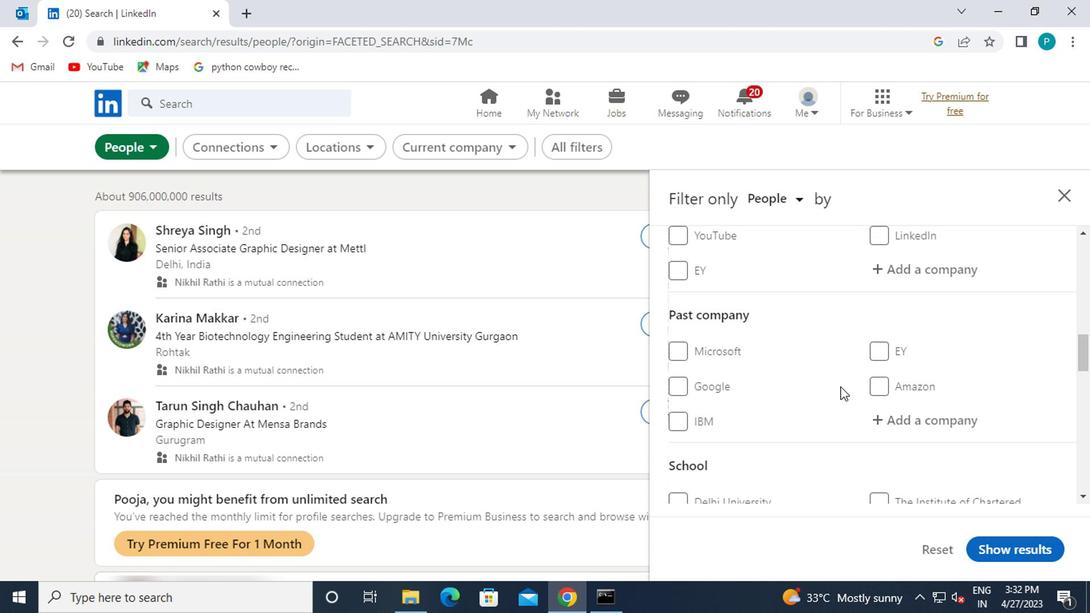 
Action: Mouse moved to (855, 386)
Screenshot: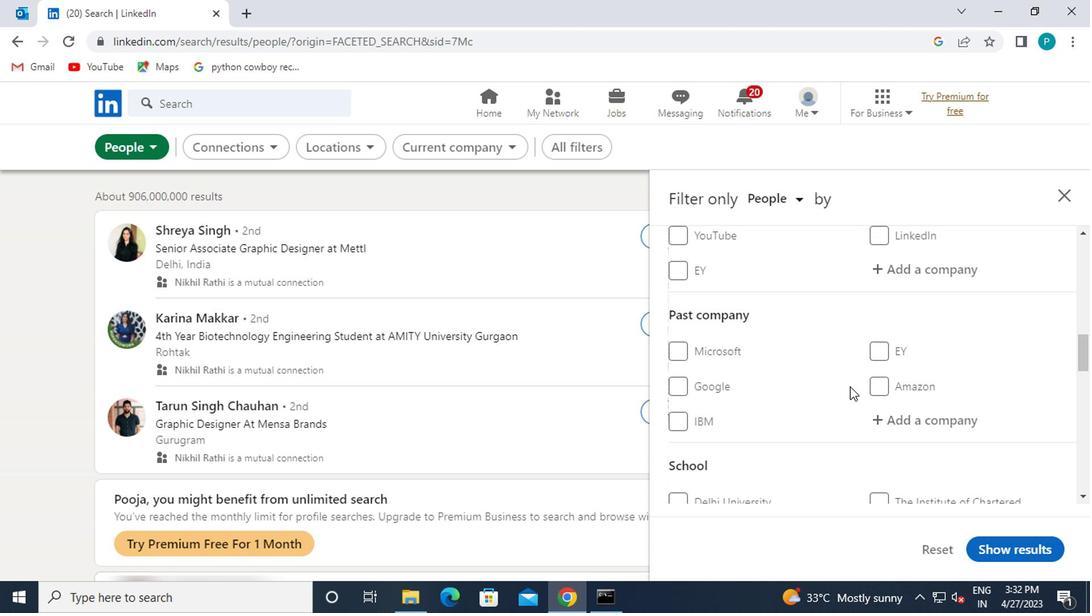 
Action: Mouse scrolled (855, 386) with delta (0, 0)
Screenshot: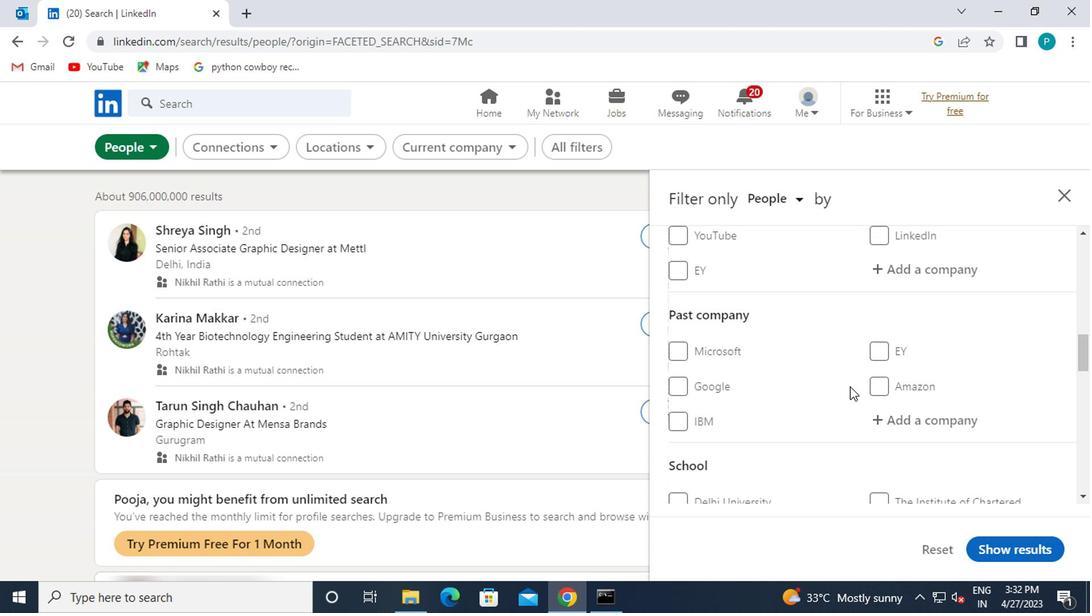 
Action: Mouse moved to (890, 416)
Screenshot: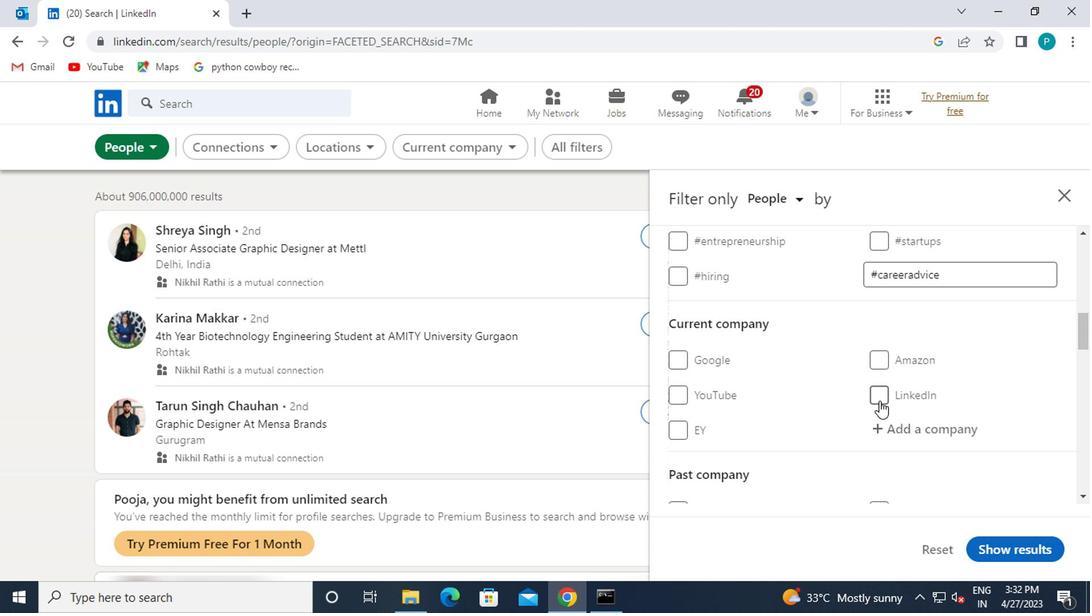 
Action: Mouse pressed left at (890, 416)
Screenshot: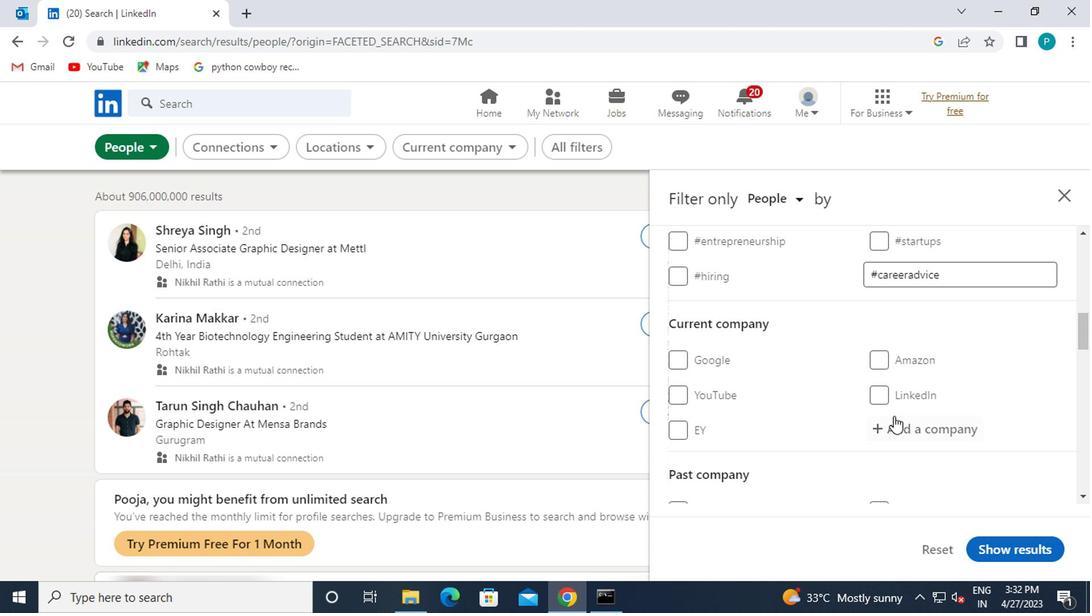 
Action: Key pressed <Key.caps_lock>CRY
Screenshot: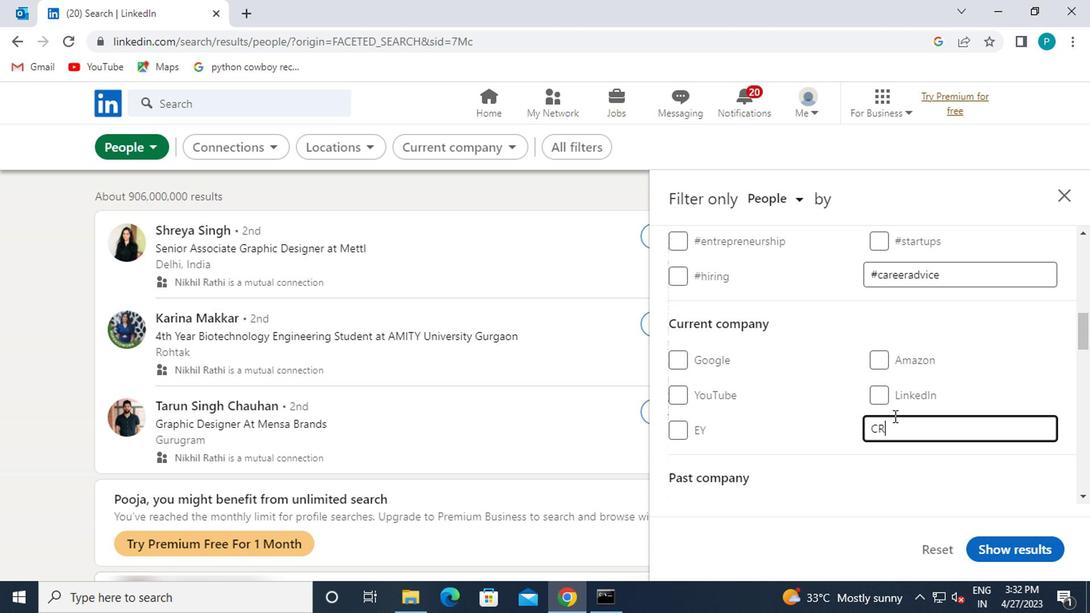 
Action: Mouse moved to (833, 465)
Screenshot: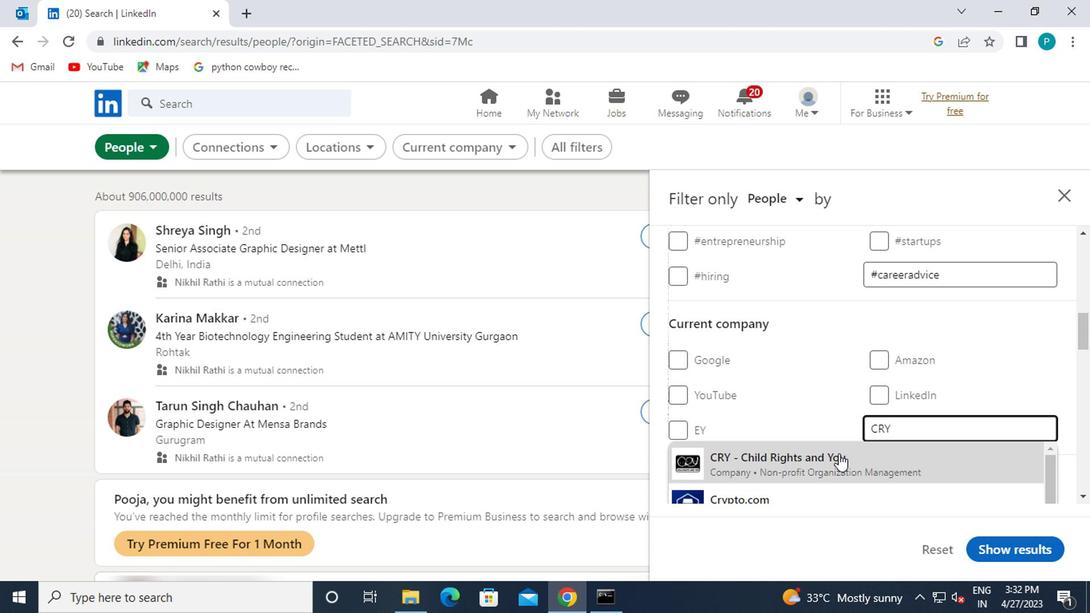 
Action: Mouse pressed left at (833, 465)
Screenshot: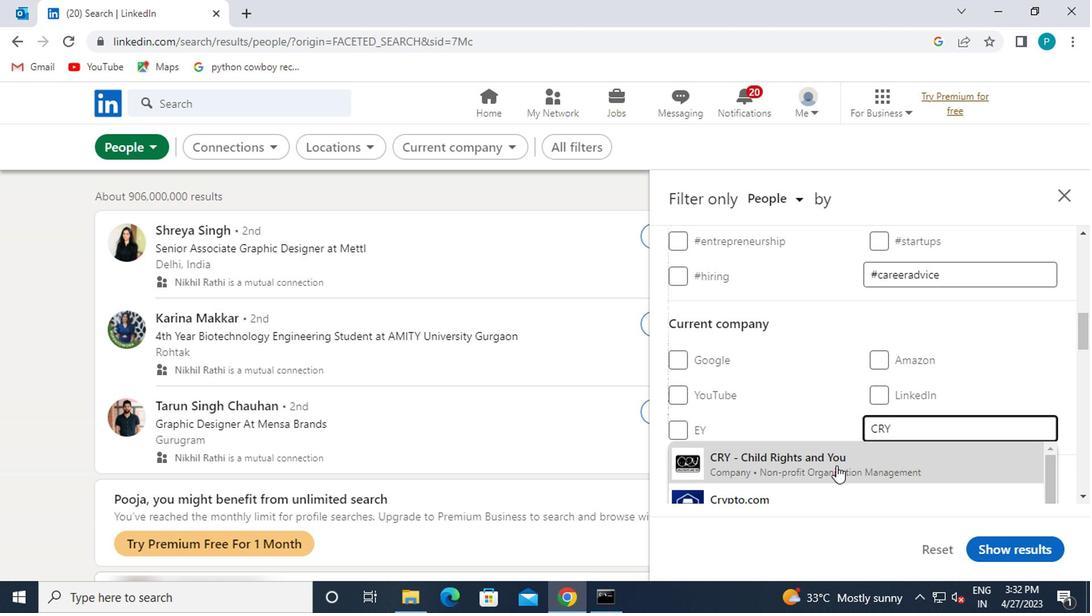 
Action: Mouse moved to (822, 442)
Screenshot: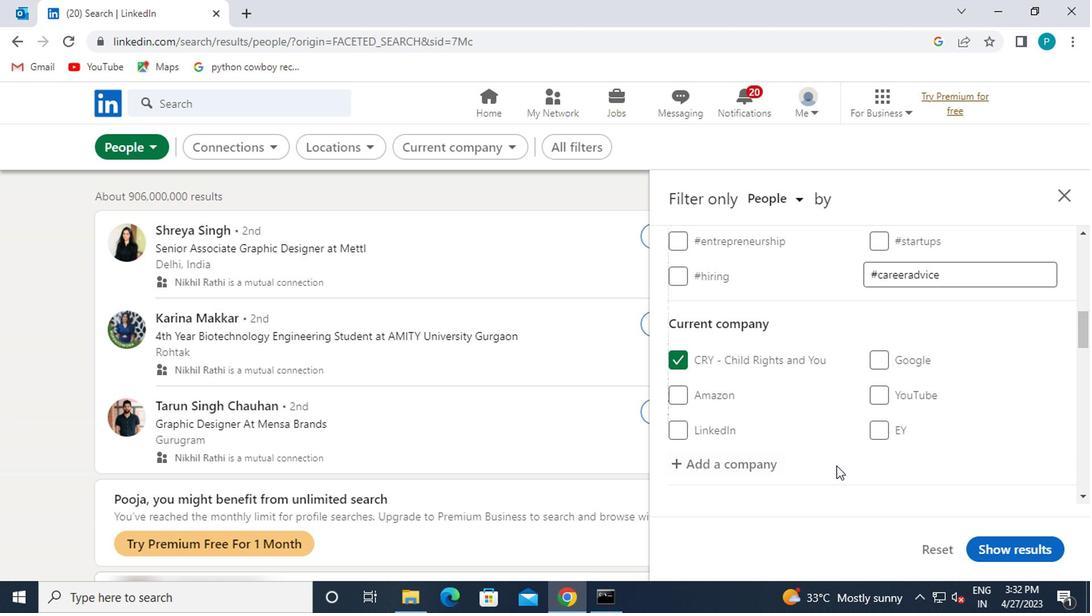 
Action: Mouse scrolled (822, 442) with delta (0, 0)
Screenshot: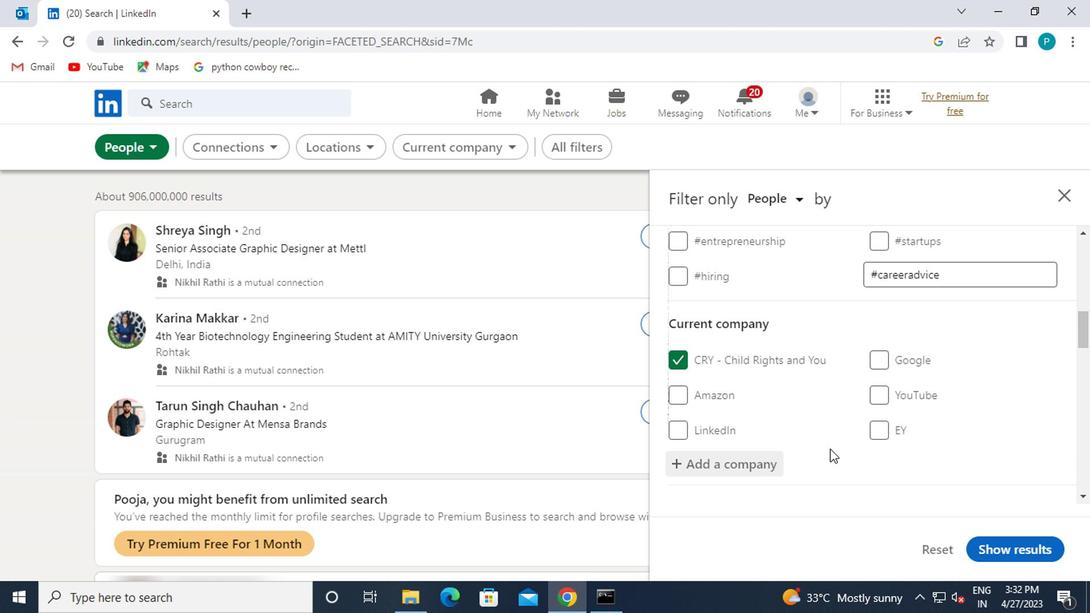 
Action: Mouse scrolled (822, 442) with delta (0, 0)
Screenshot: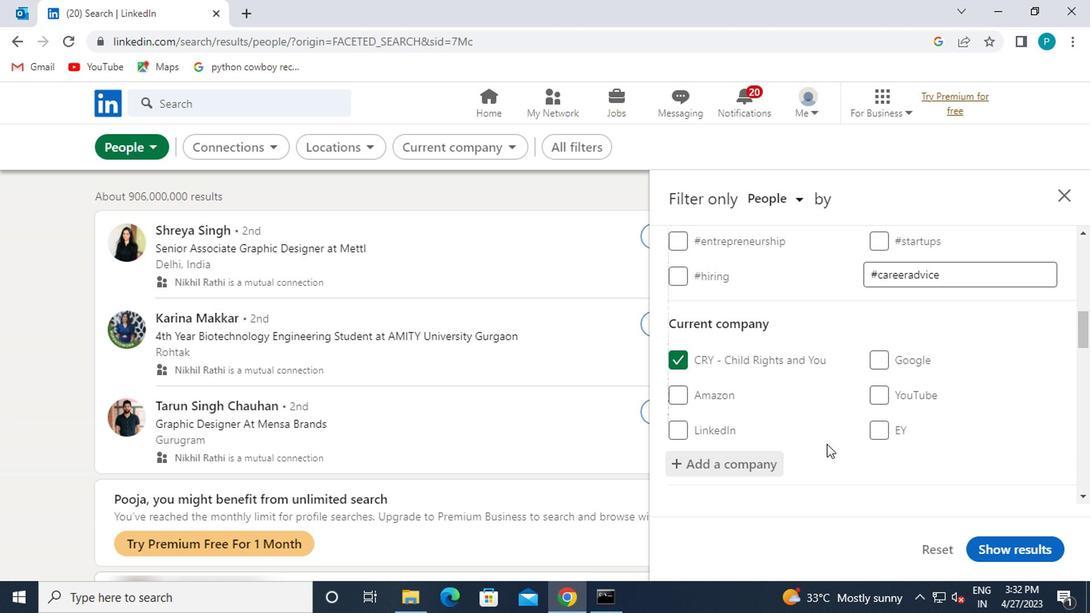 
Action: Mouse scrolled (822, 442) with delta (0, 0)
Screenshot: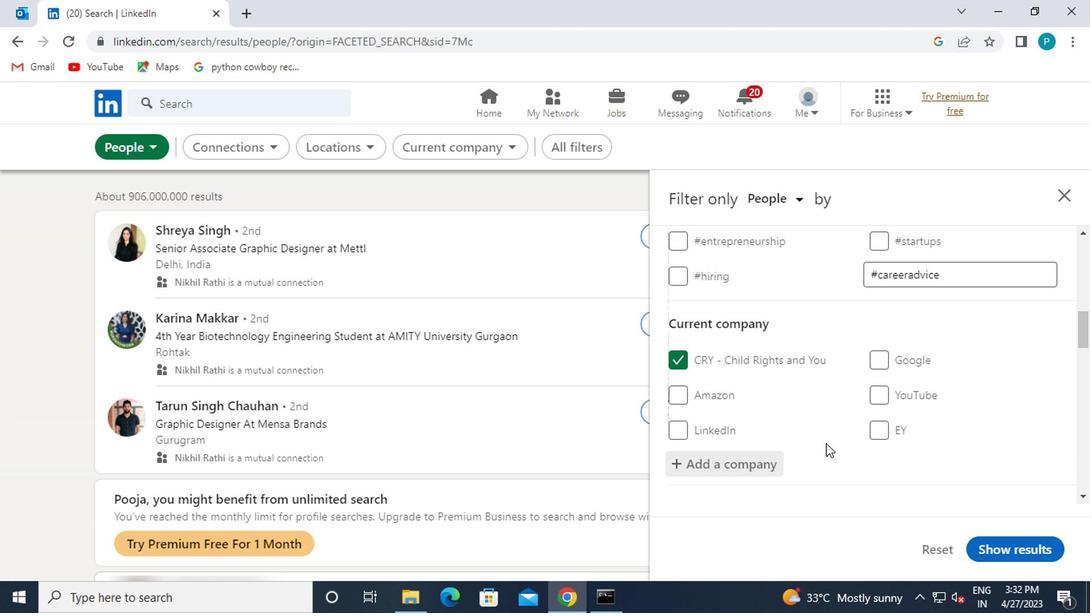 
Action: Mouse moved to (884, 466)
Screenshot: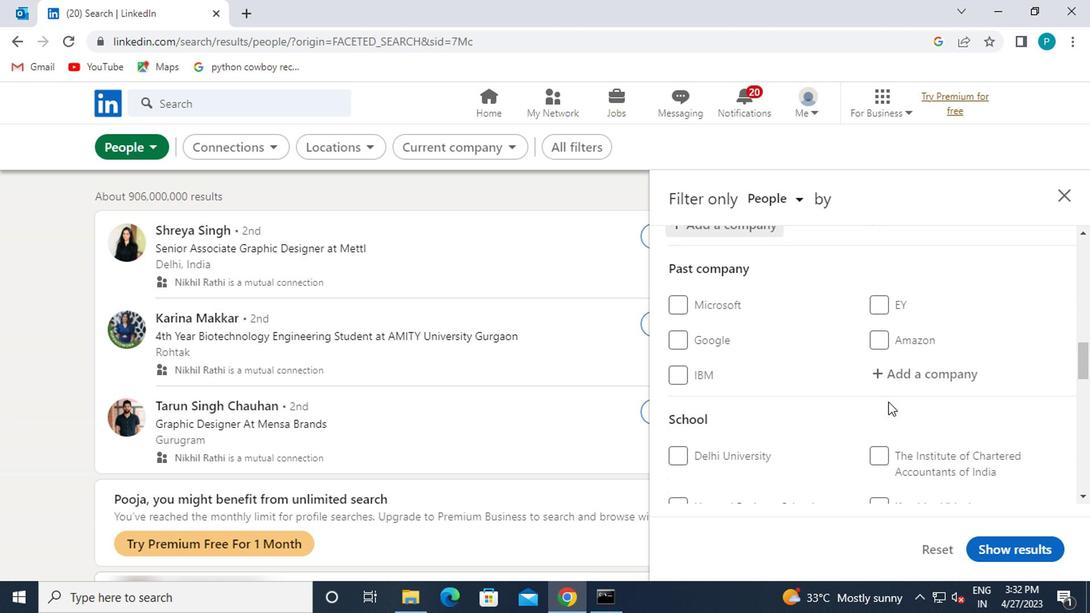 
Action: Mouse scrolled (884, 465) with delta (0, 0)
Screenshot: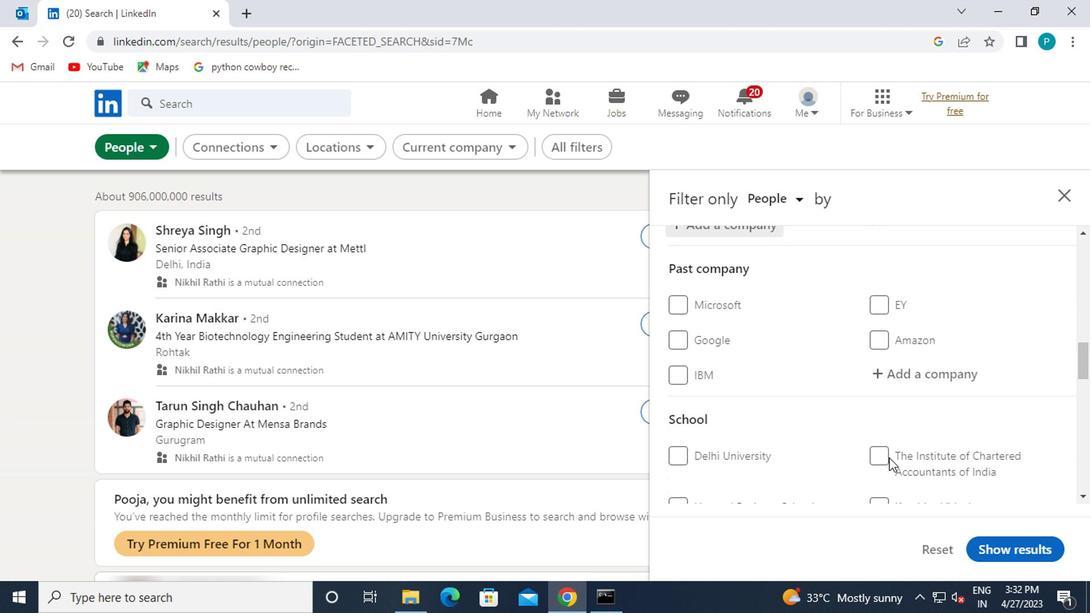 
Action: Mouse scrolled (884, 465) with delta (0, 0)
Screenshot: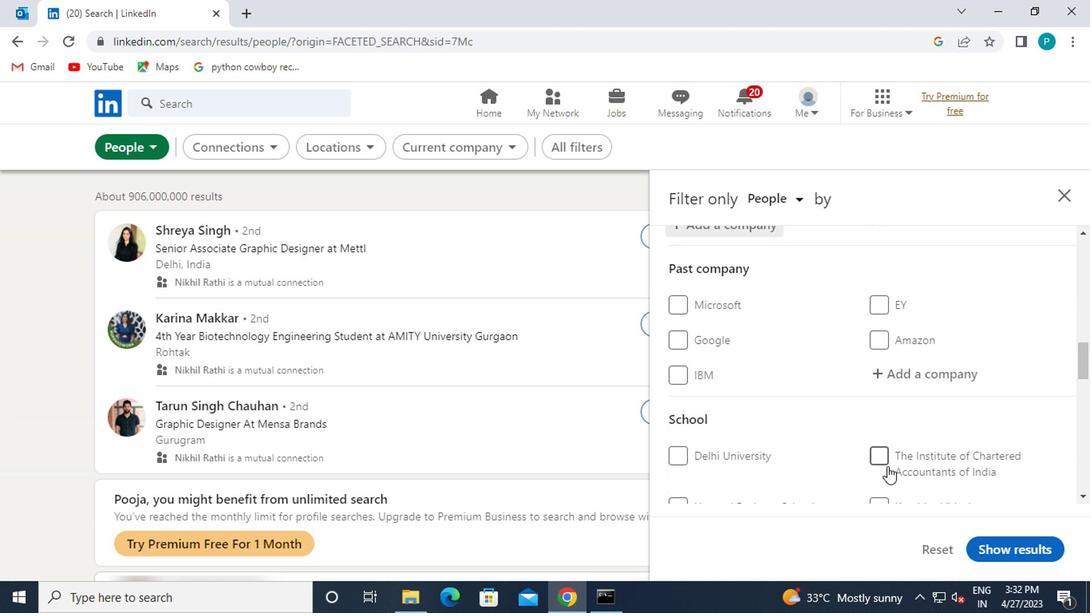 
Action: Mouse moved to (890, 386)
Screenshot: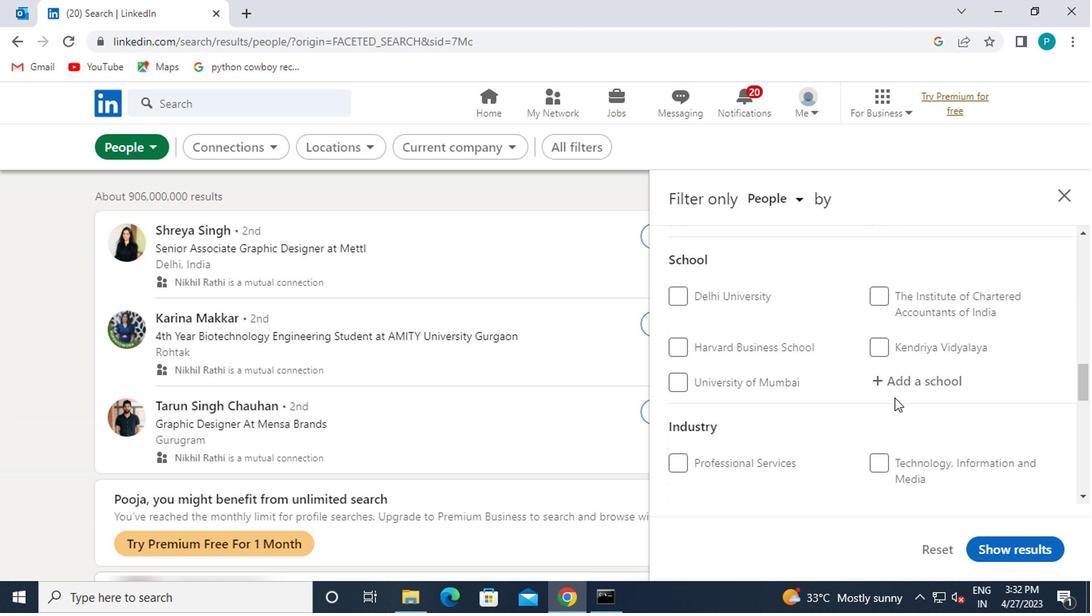 
Action: Mouse pressed left at (890, 386)
Screenshot: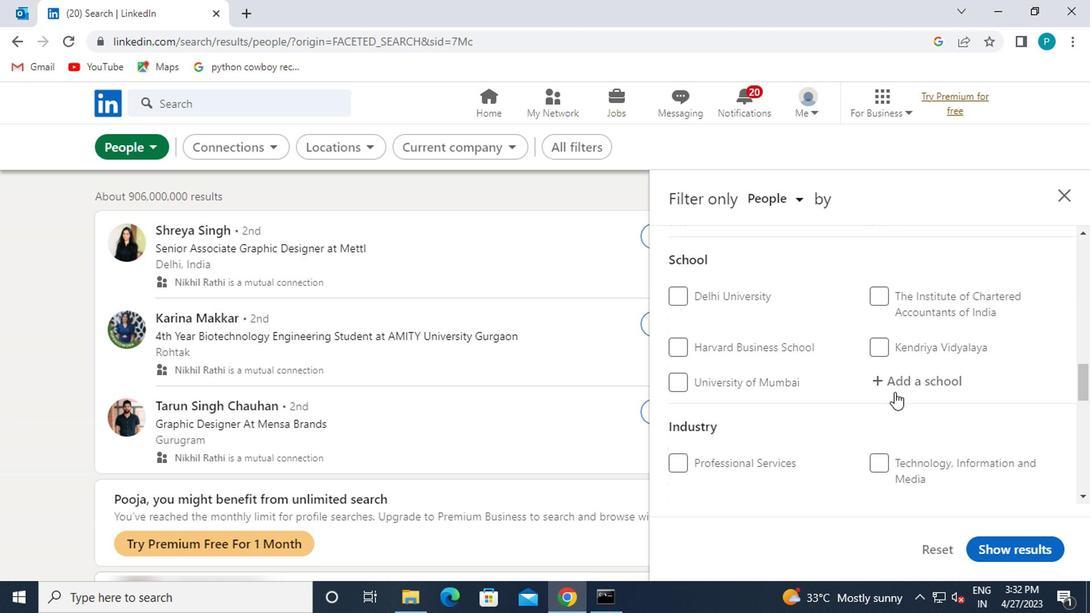 
Action: Key pressed <Key.caps_lock><Key.caps_lock>K<Key.caps_lock>E<Key.backspace>RISHNA
Screenshot: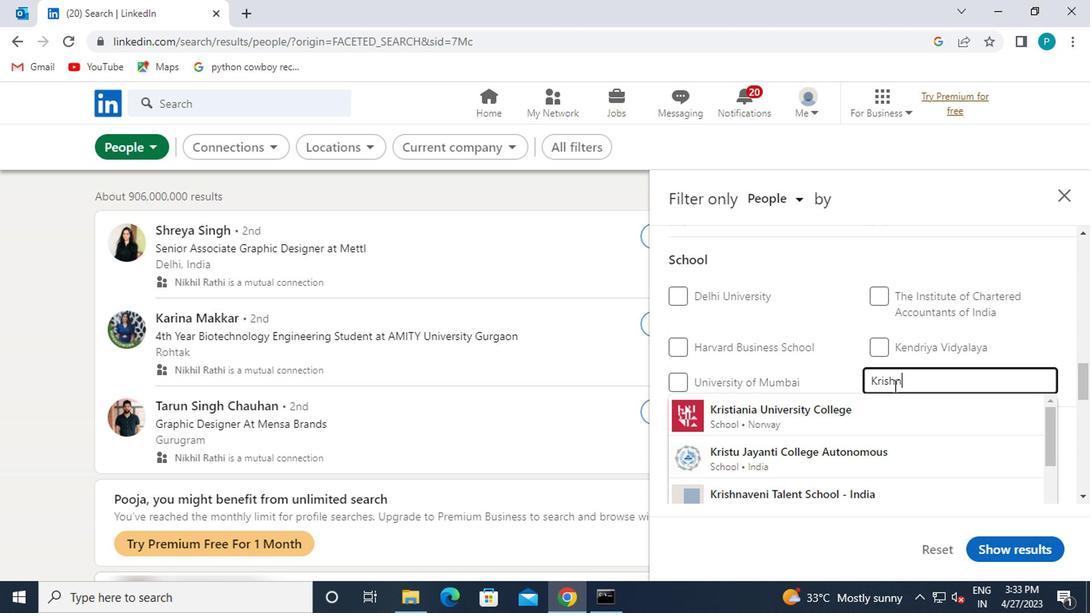 
Action: Mouse moved to (888, 414)
Screenshot: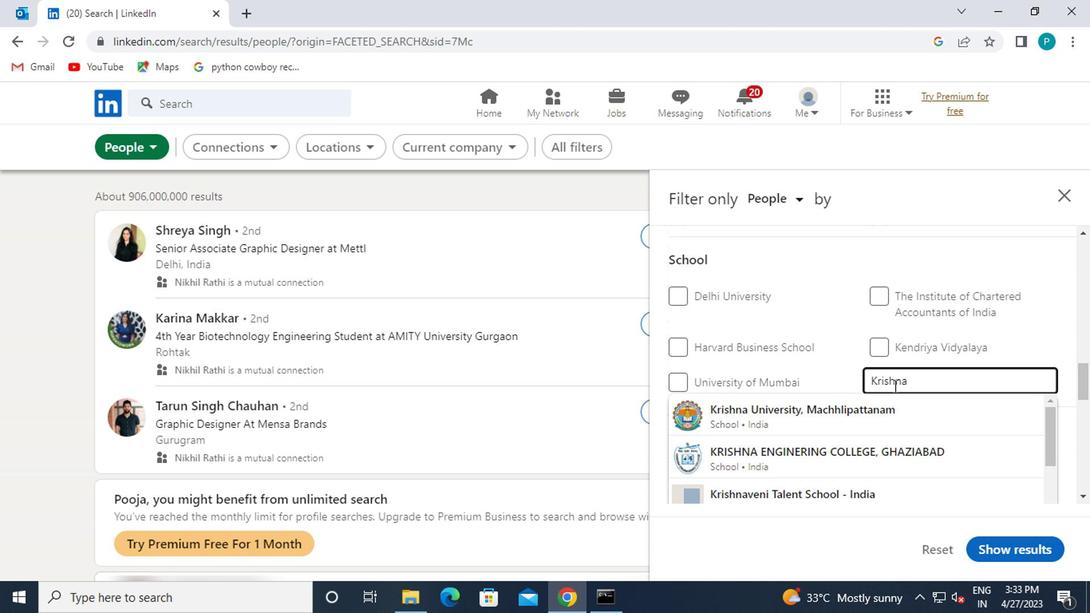 
Action: Mouse pressed left at (888, 414)
Screenshot: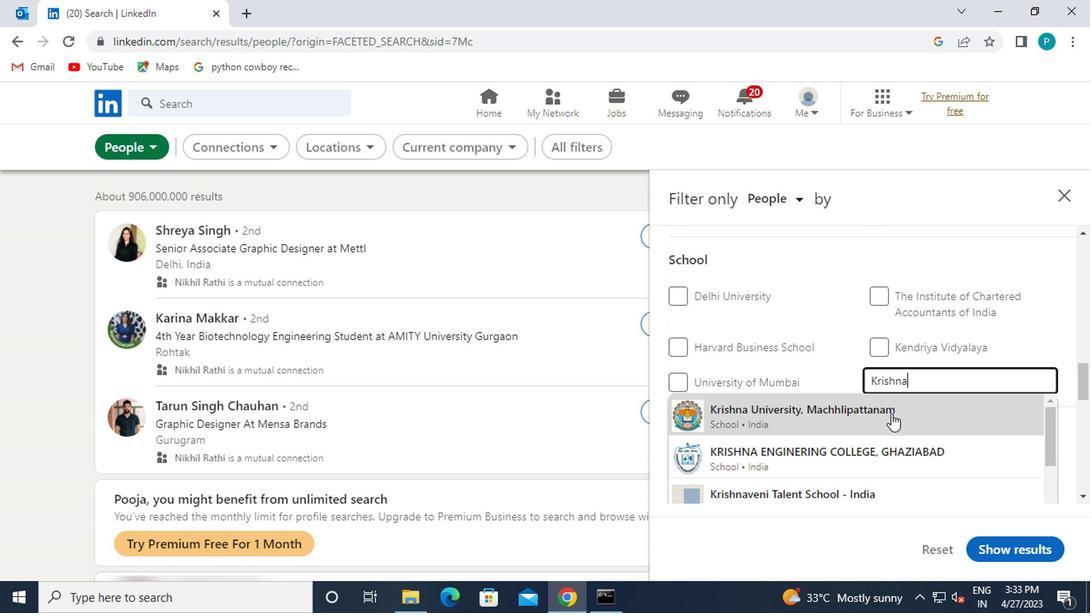 
Action: Mouse moved to (831, 374)
Screenshot: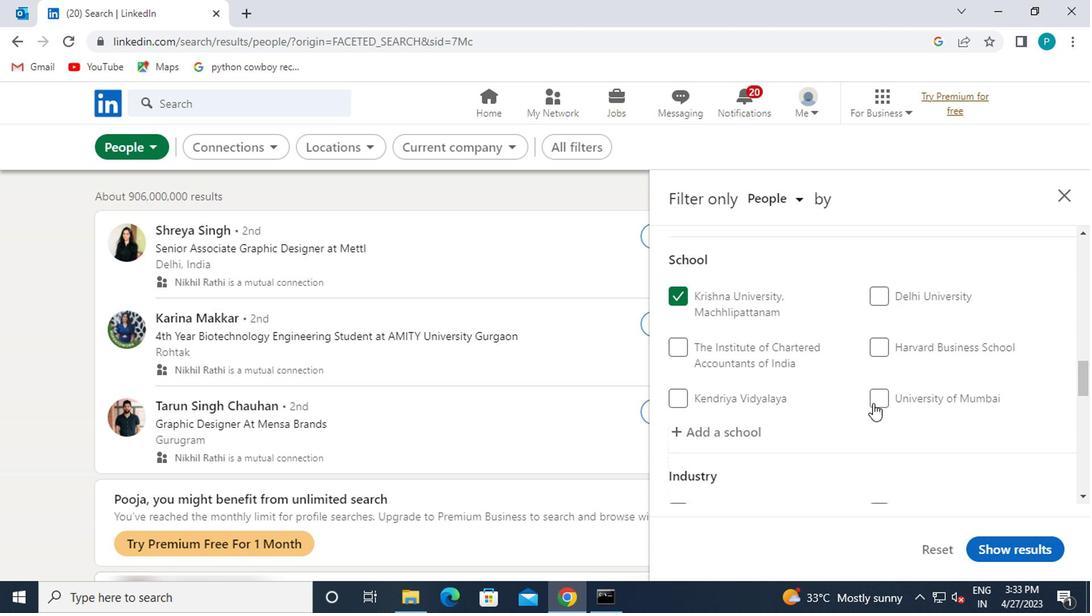 
Action: Mouse scrolled (831, 373) with delta (0, 0)
Screenshot: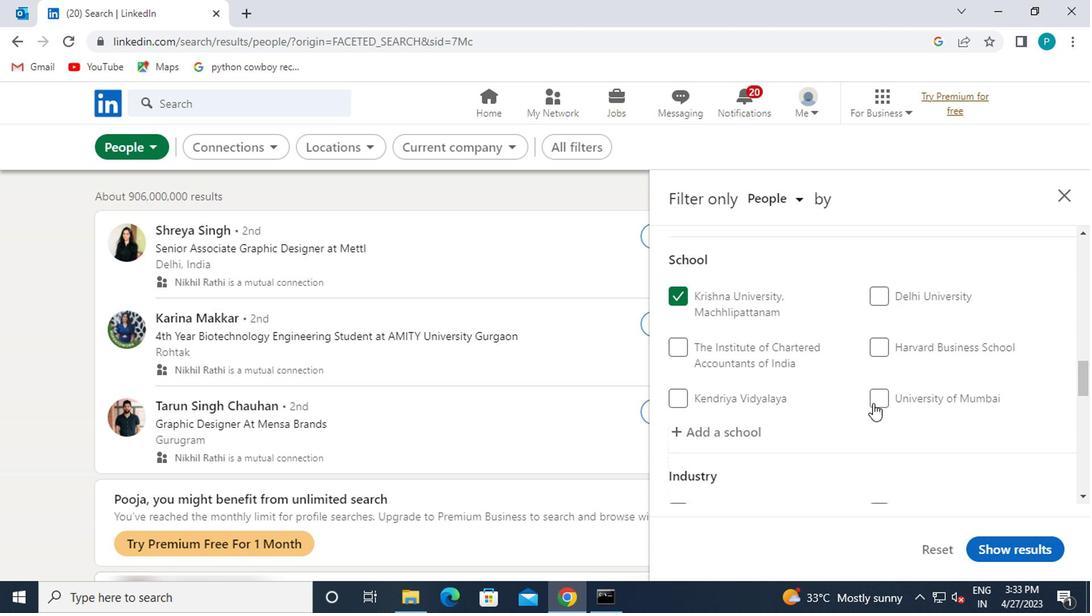 
Action: Mouse scrolled (831, 373) with delta (0, 0)
Screenshot: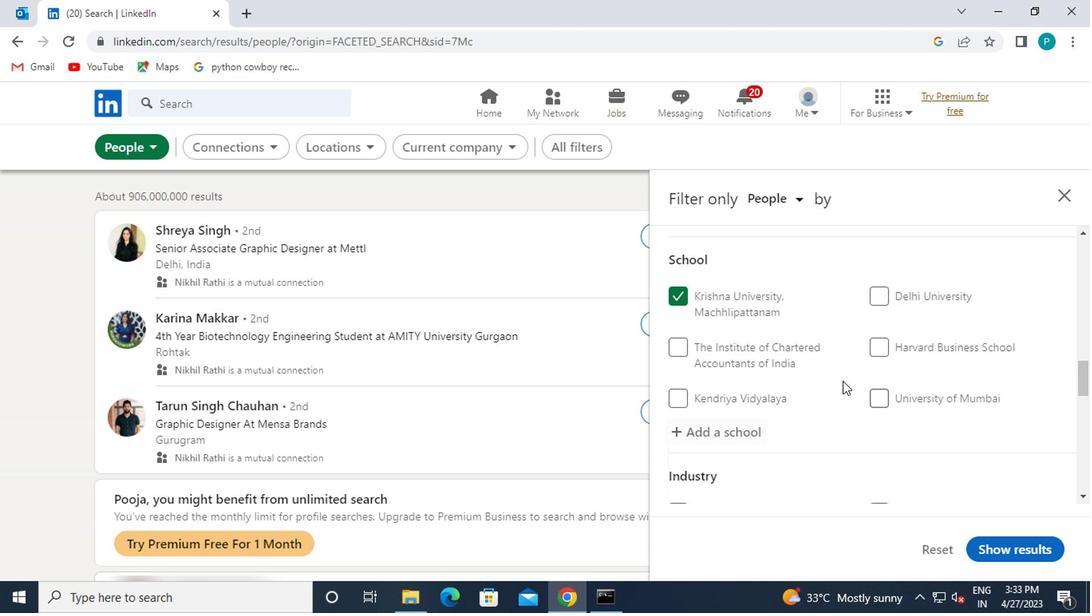 
Action: Mouse scrolled (831, 373) with delta (0, 0)
Screenshot: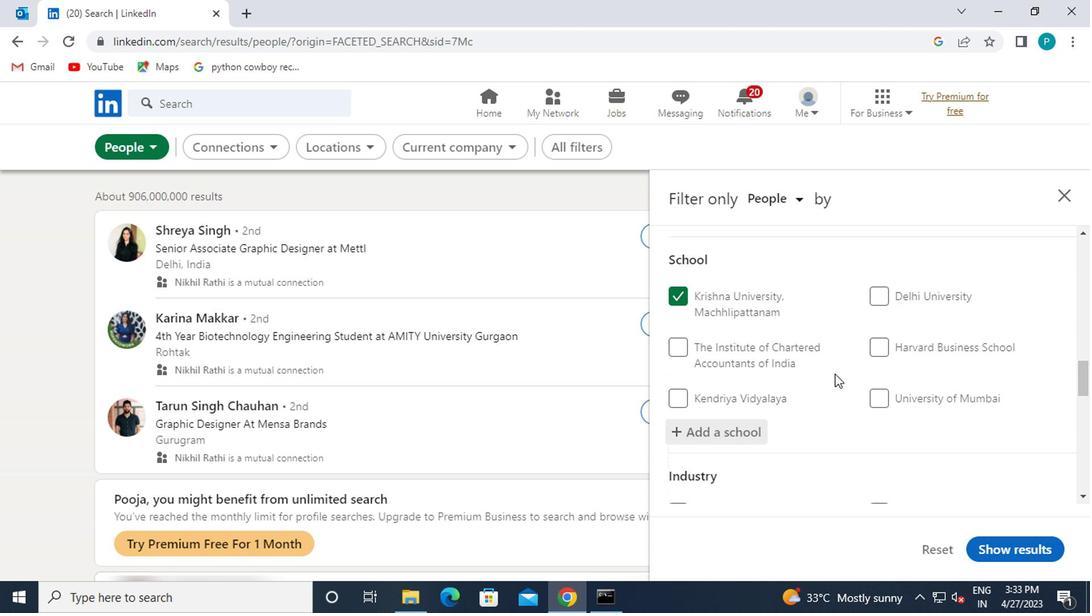 
Action: Mouse moved to (898, 386)
Screenshot: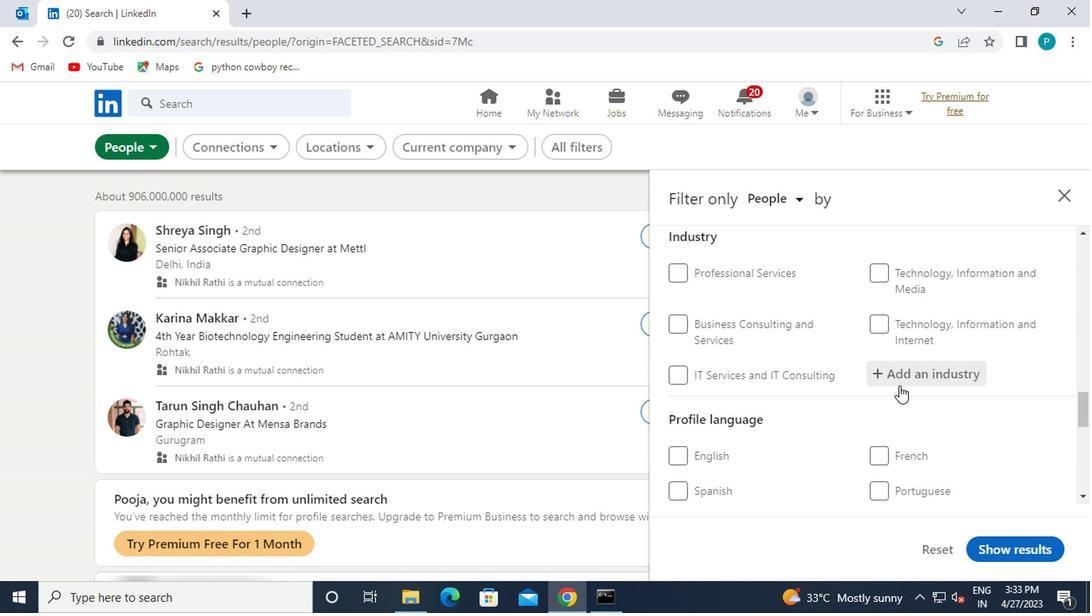 
Action: Mouse pressed left at (898, 386)
Screenshot: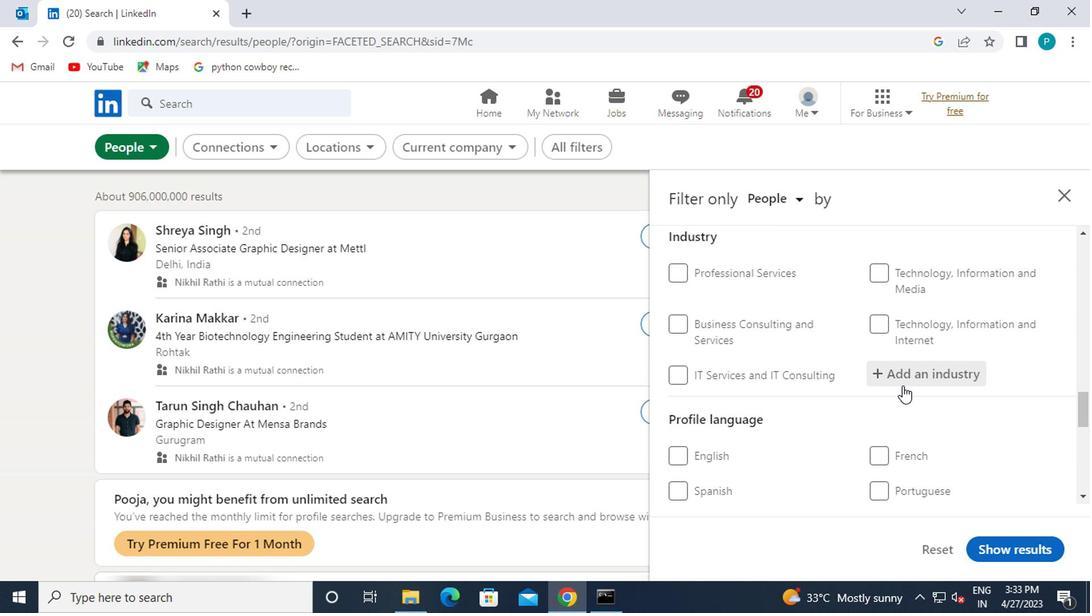 
Action: Mouse moved to (898, 386)
Screenshot: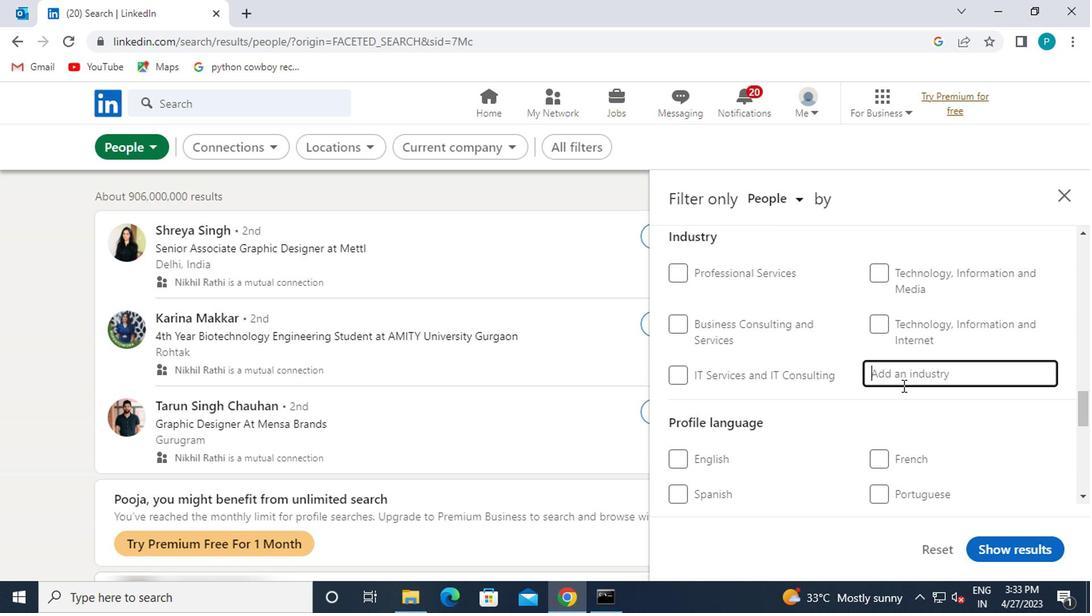 
Action: Key pressed <Key.caps_lock>
Screenshot: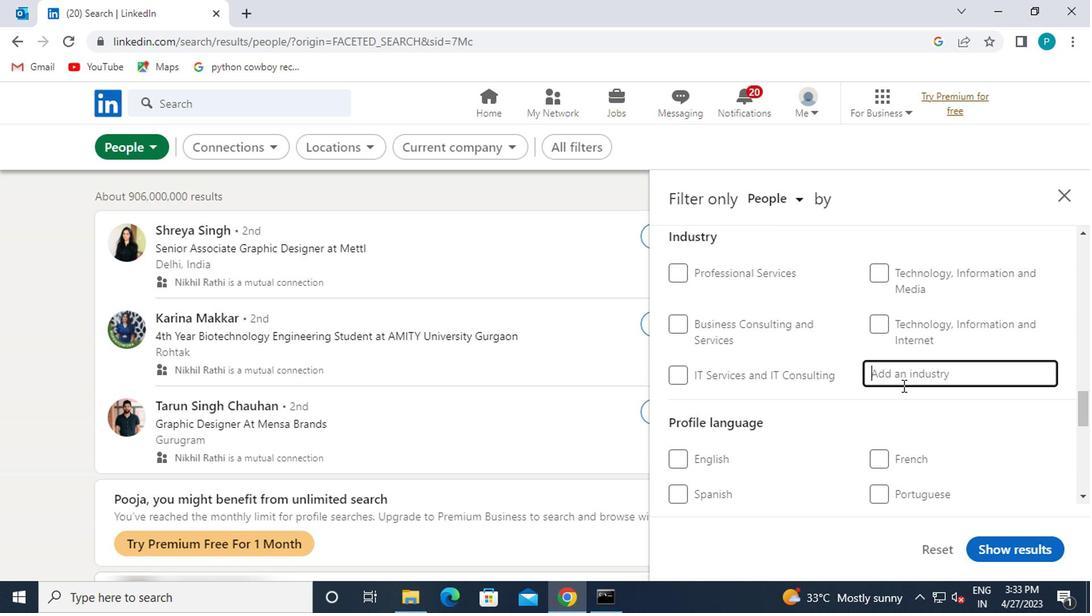
Action: Mouse moved to (898, 386)
Screenshot: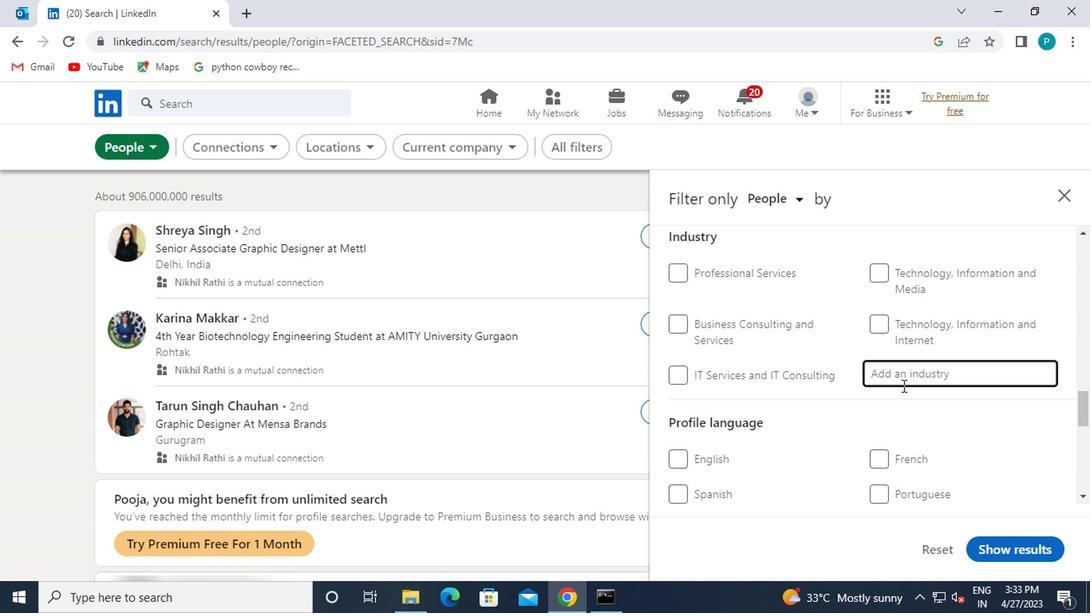 
Action: Key pressed S<Key.caps_lock>HIP
Screenshot: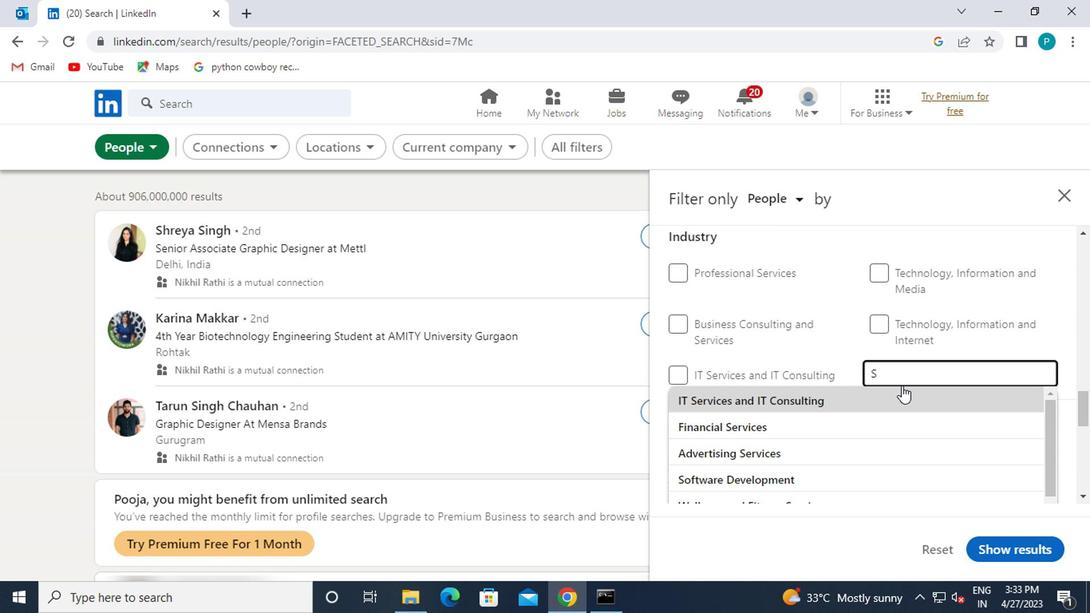 
Action: Mouse moved to (846, 410)
Screenshot: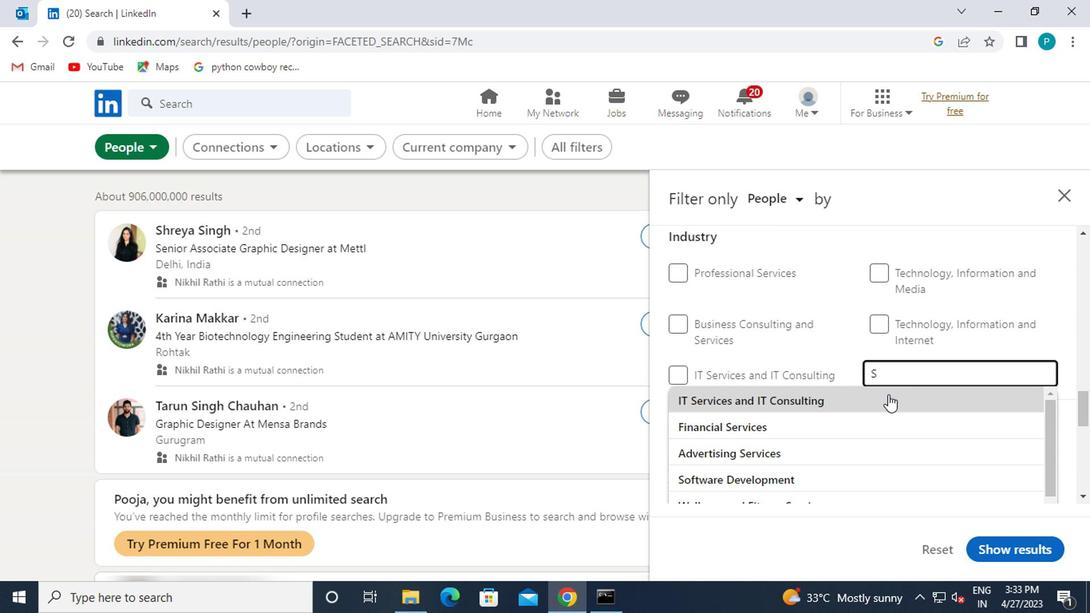 
Action: Mouse scrolled (846, 410) with delta (0, 0)
Screenshot: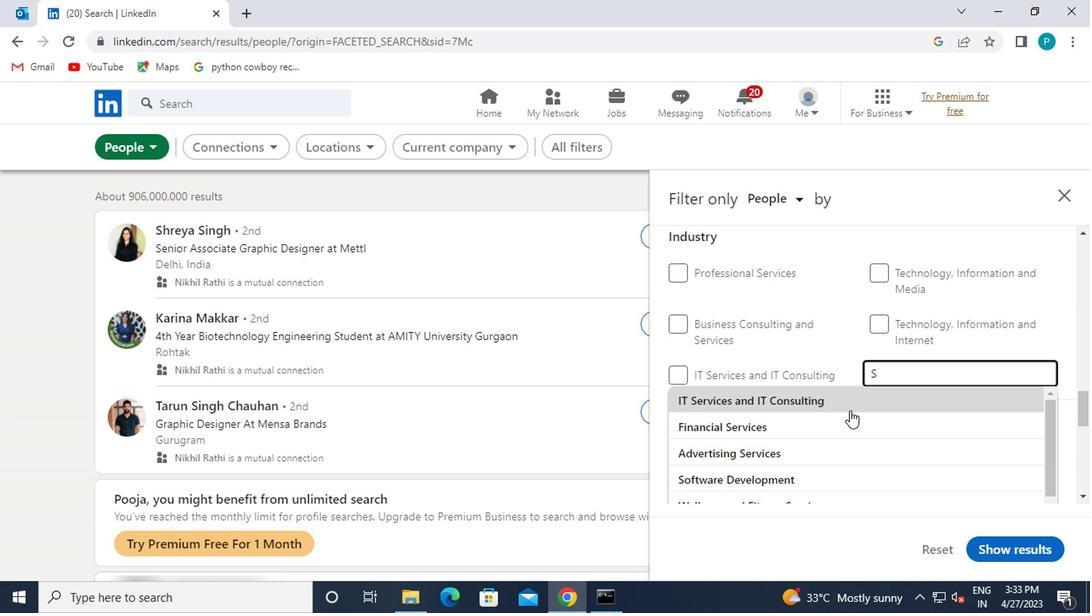 
Action: Mouse moved to (896, 394)
Screenshot: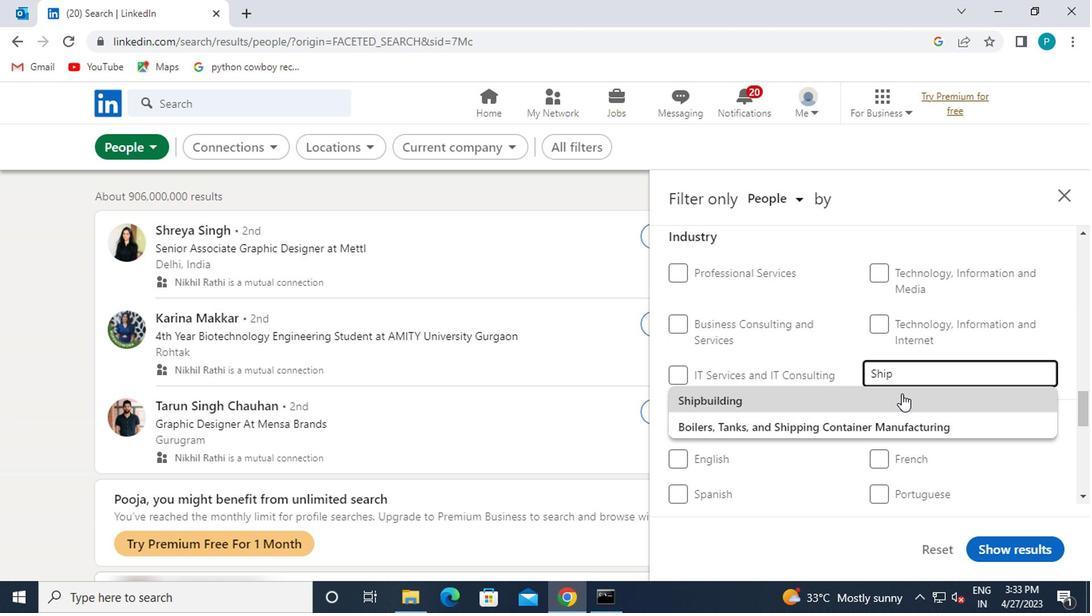 
Action: Mouse pressed left at (896, 394)
Screenshot: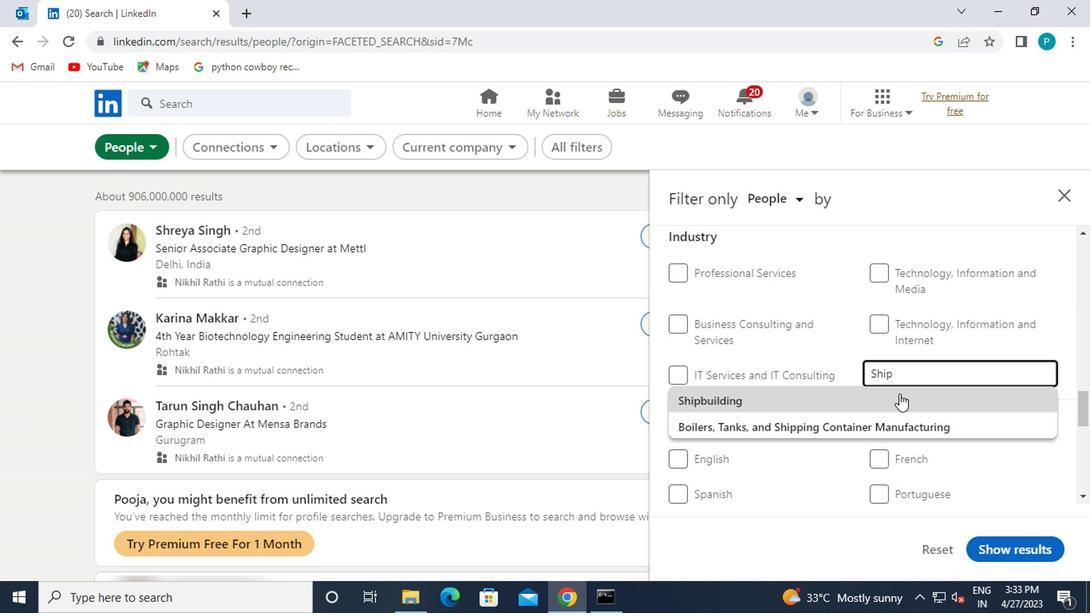 
Action: Mouse moved to (823, 394)
Screenshot: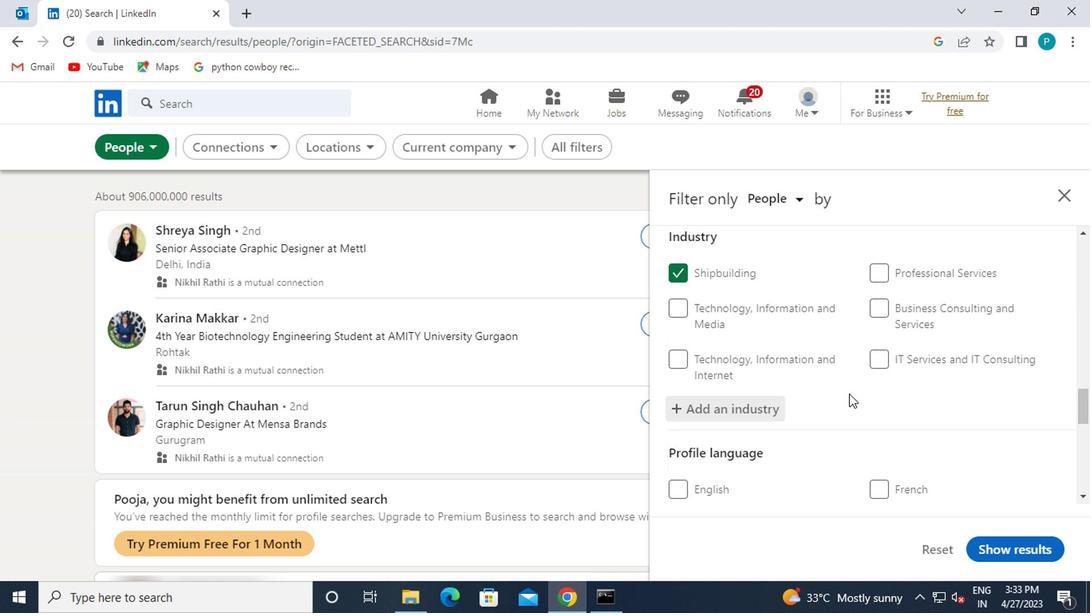 
Action: Mouse scrolled (823, 393) with delta (0, 0)
Screenshot: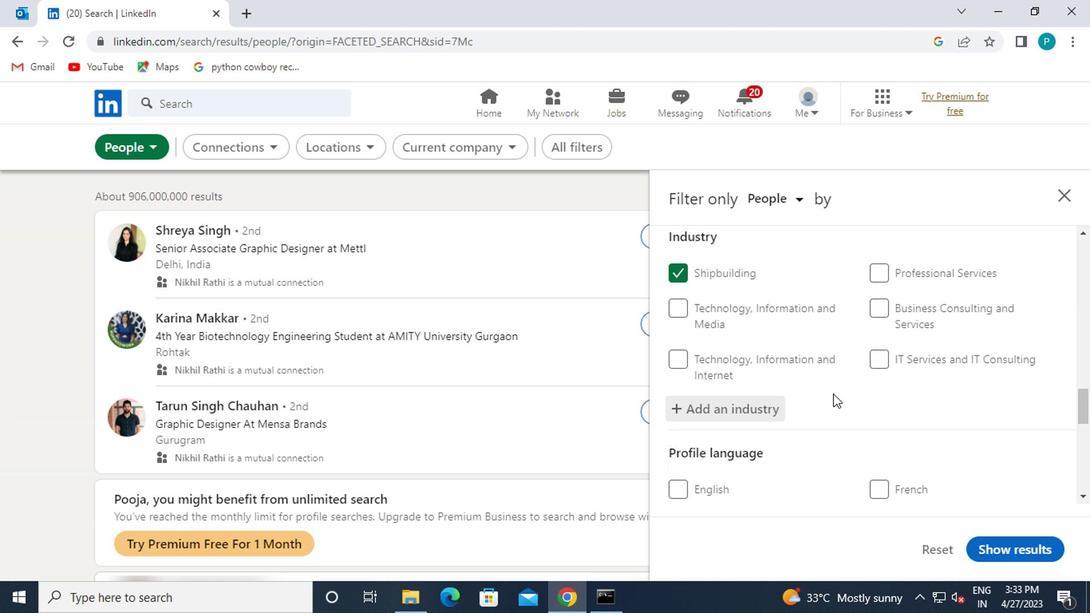 
Action: Mouse moved to (822, 394)
Screenshot: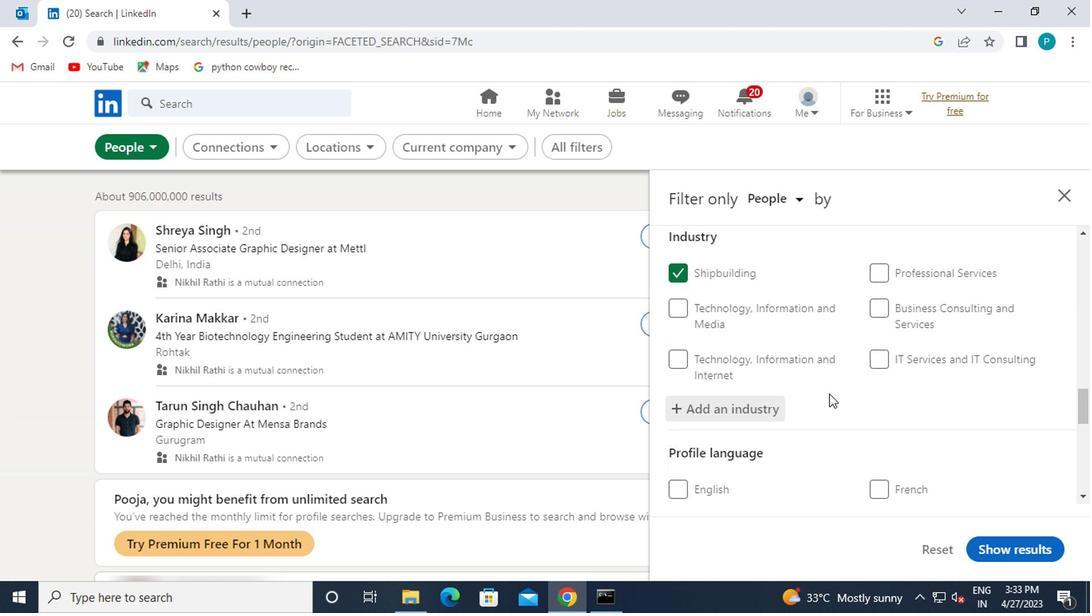 
Action: Mouse scrolled (822, 394) with delta (0, 0)
Screenshot: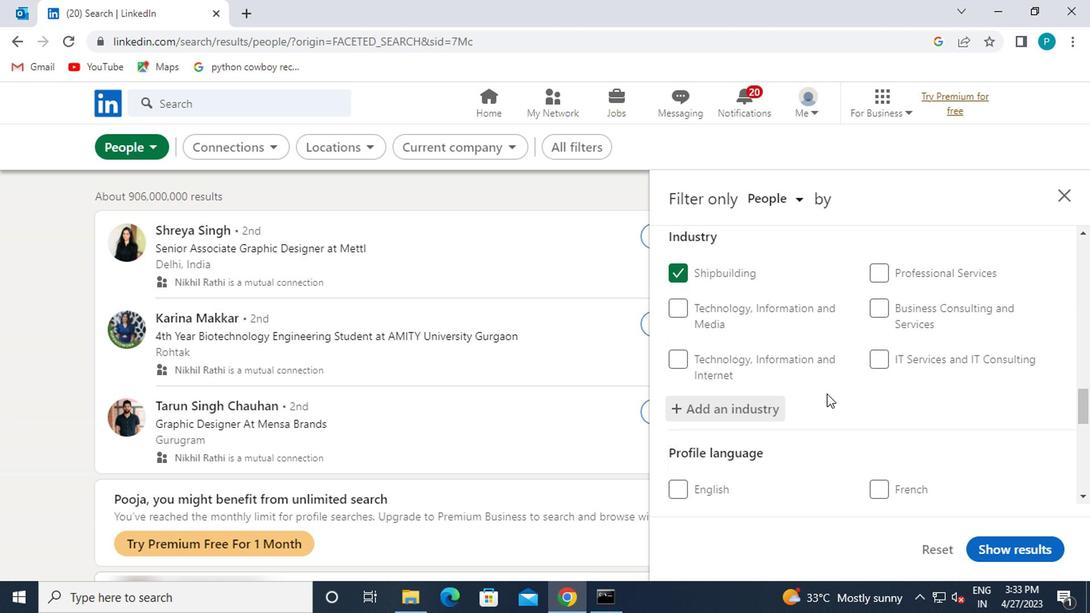 
Action: Mouse moved to (819, 406)
Screenshot: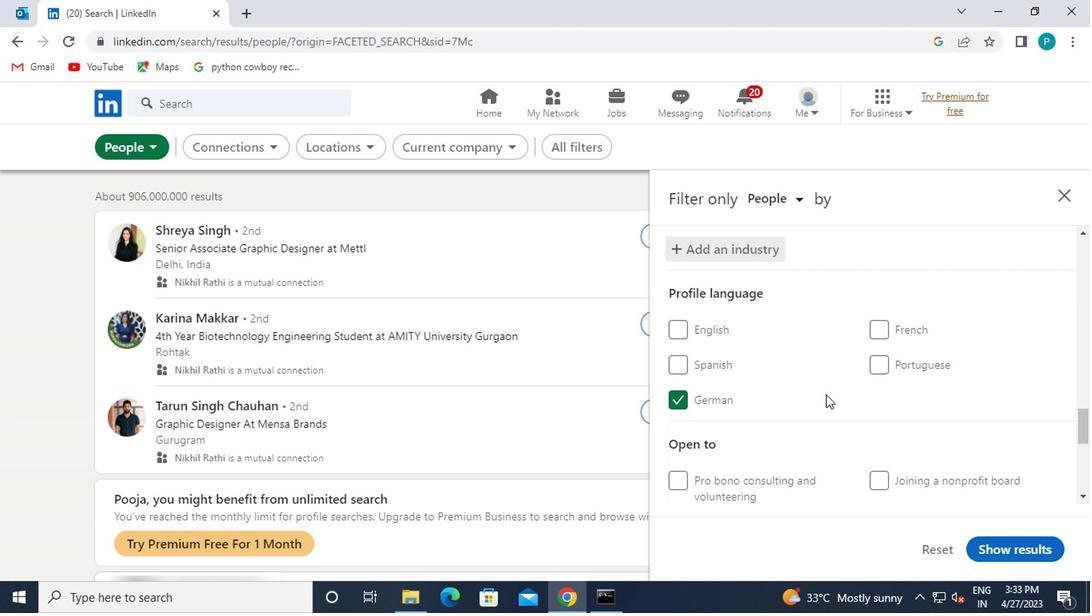 
Action: Mouse scrolled (819, 406) with delta (0, 0)
Screenshot: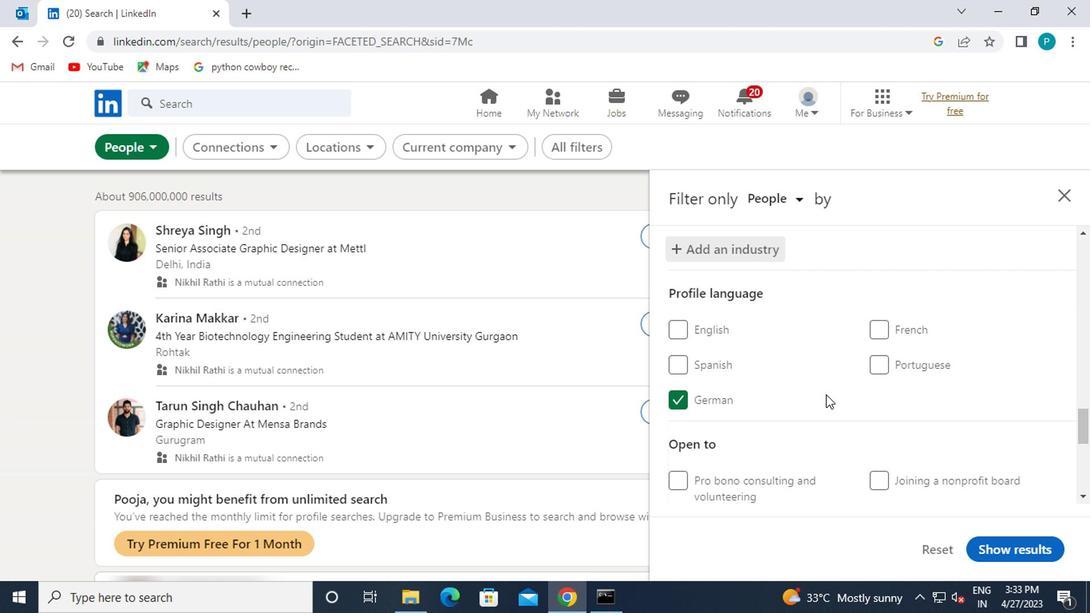 
Action: Mouse moved to (819, 408)
Screenshot: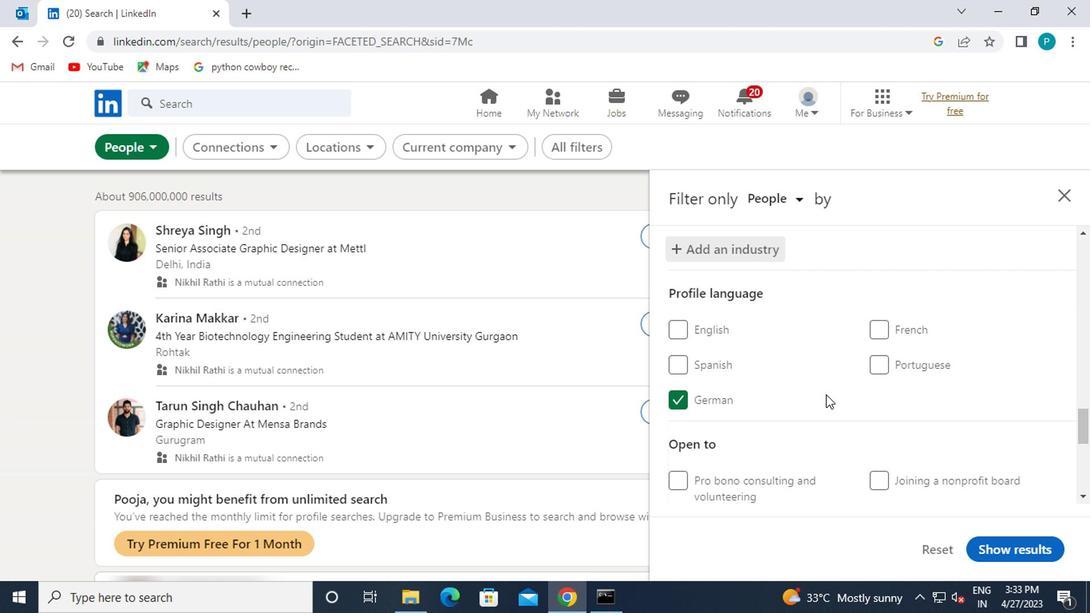 
Action: Mouse scrolled (819, 407) with delta (0, 0)
Screenshot: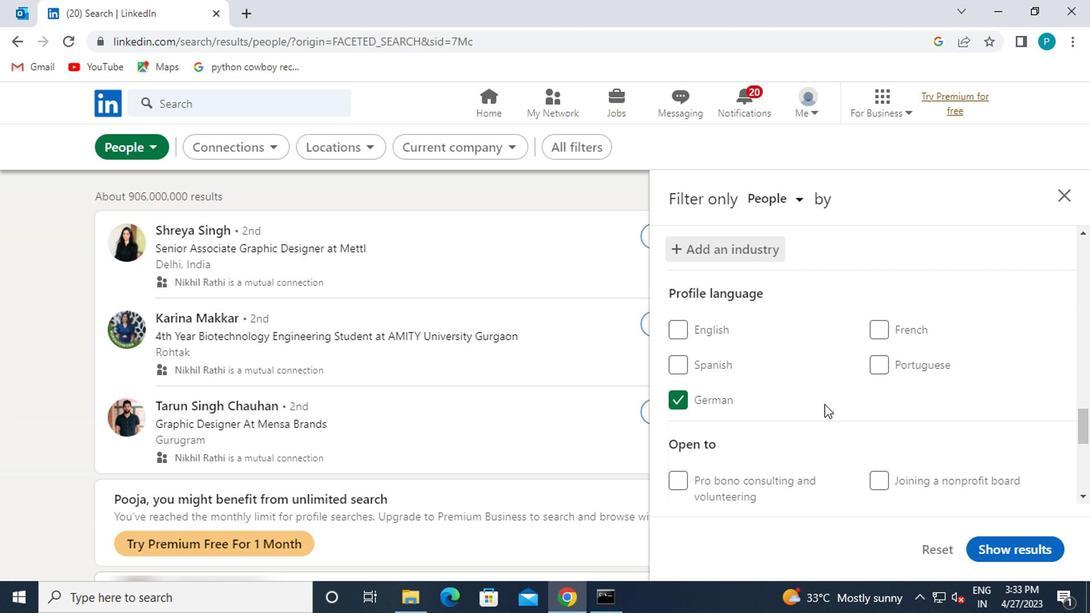 
Action: Mouse scrolled (819, 407) with delta (0, 0)
Screenshot: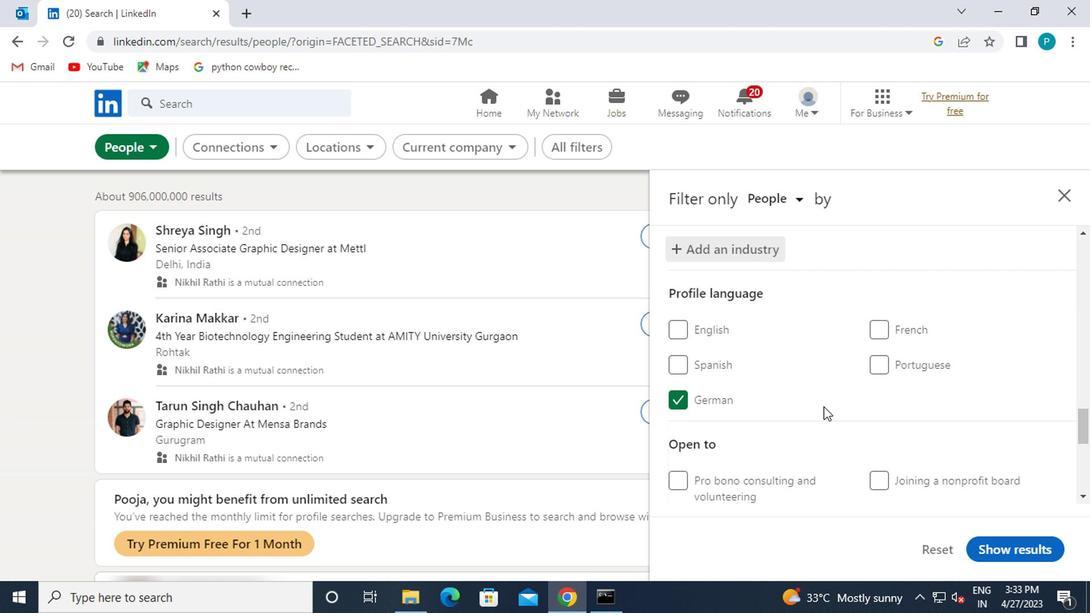 
Action: Mouse moved to (898, 411)
Screenshot: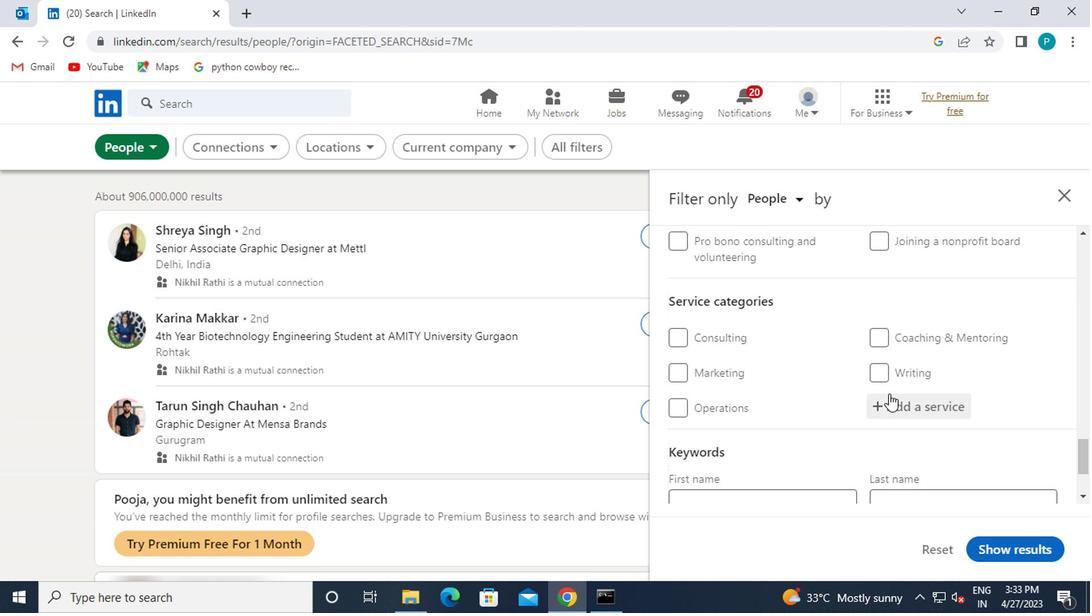
Action: Mouse pressed left at (898, 411)
Screenshot: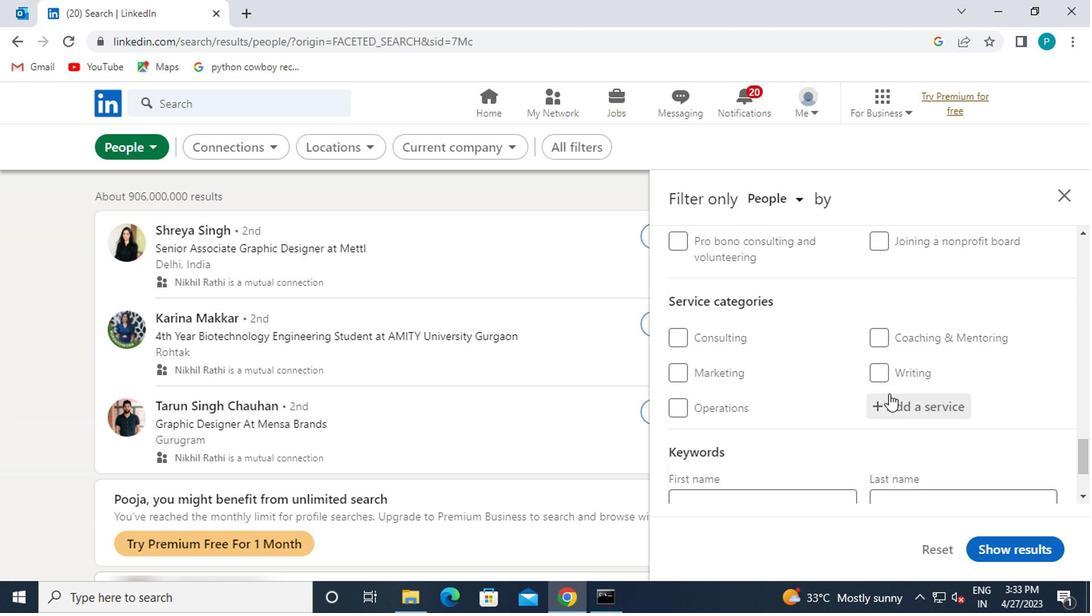 
Action: Key pressed <Key.caps_lock>N<Key.caps_lock>ETWORK
Screenshot: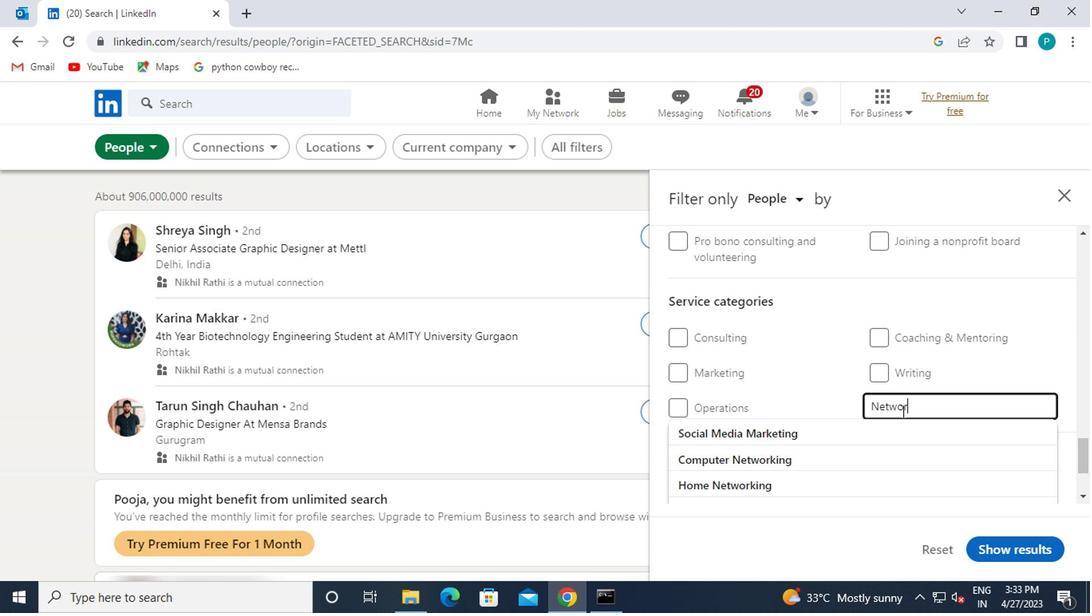 
Action: Mouse moved to (736, 459)
Screenshot: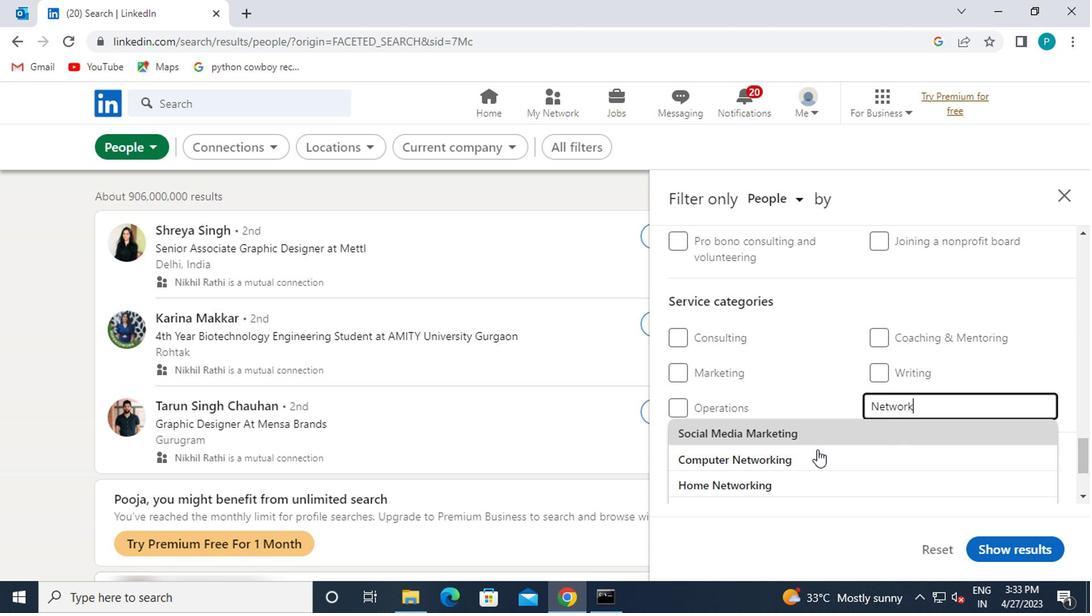 
Action: Mouse scrolled (736, 458) with delta (0, -1)
Screenshot: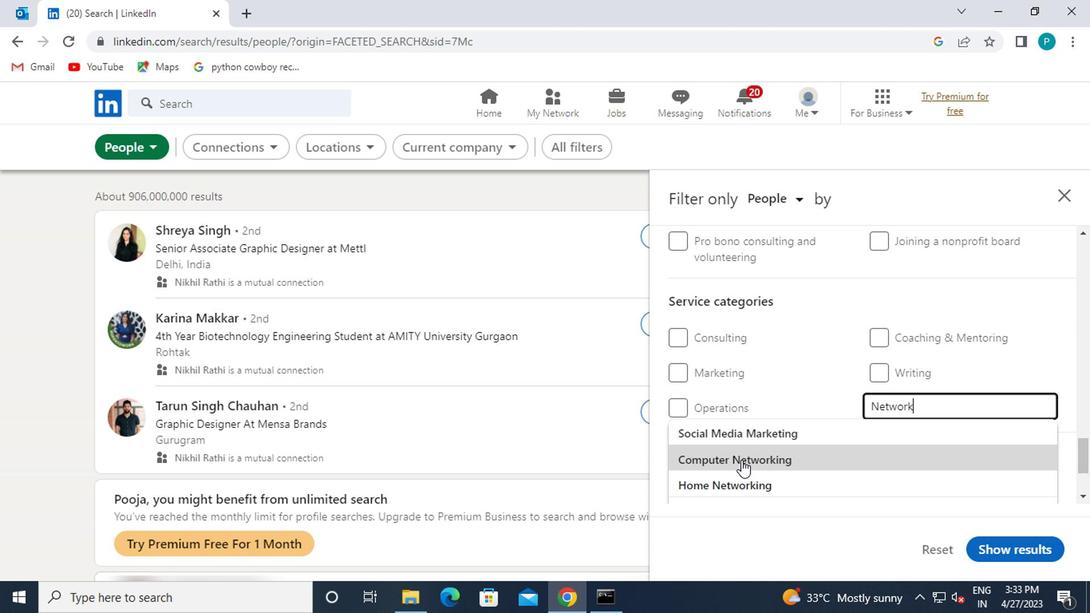 
Action: Mouse moved to (744, 432)
Screenshot: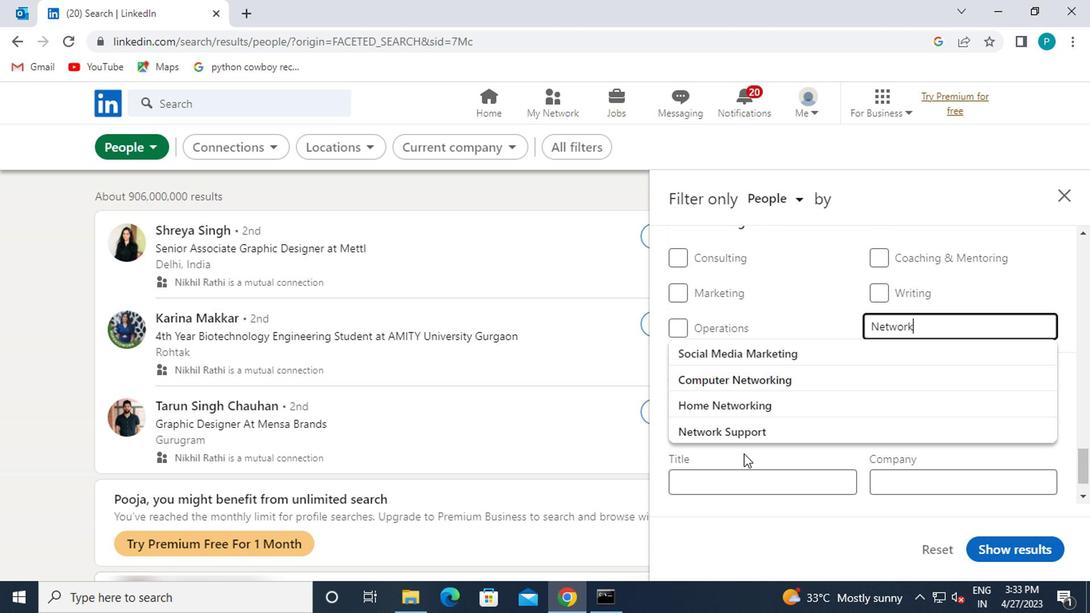 
Action: Mouse pressed left at (744, 432)
Screenshot: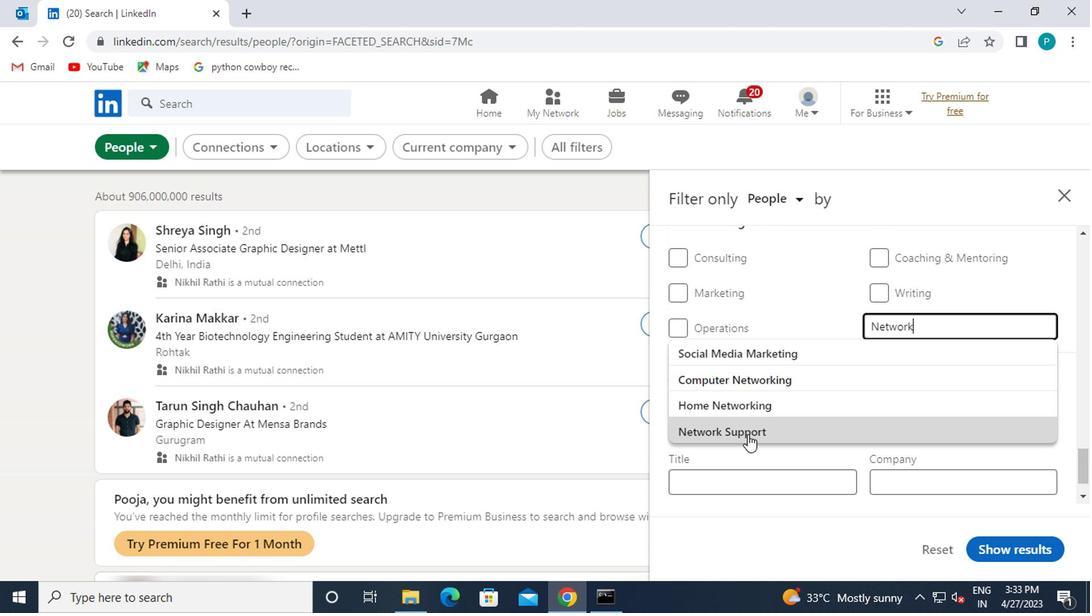 
Action: Mouse scrolled (744, 431) with delta (0, 0)
Screenshot: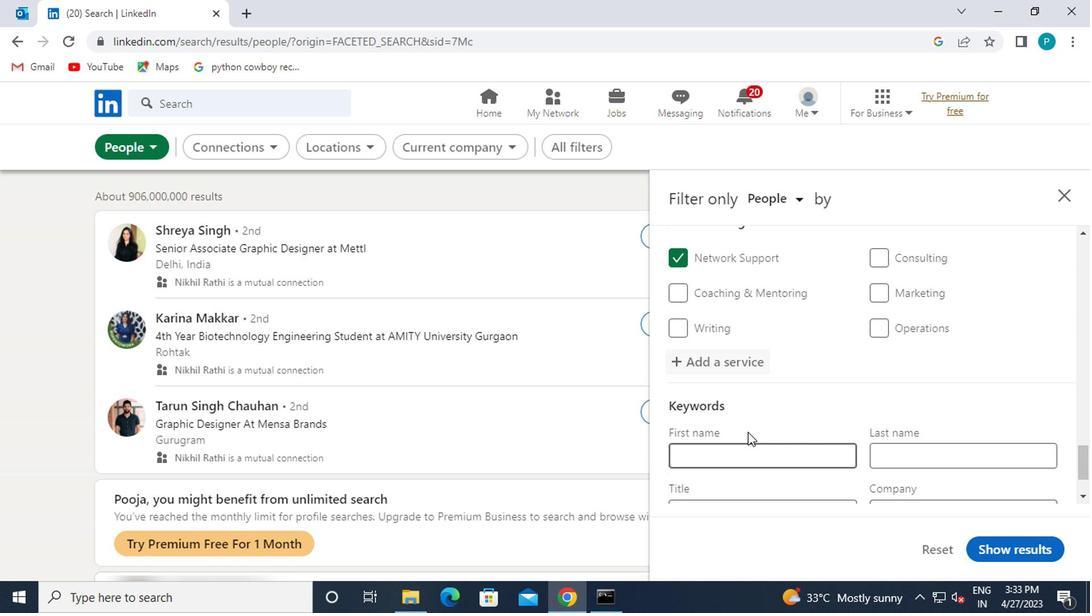 
Action: Mouse moved to (743, 433)
Screenshot: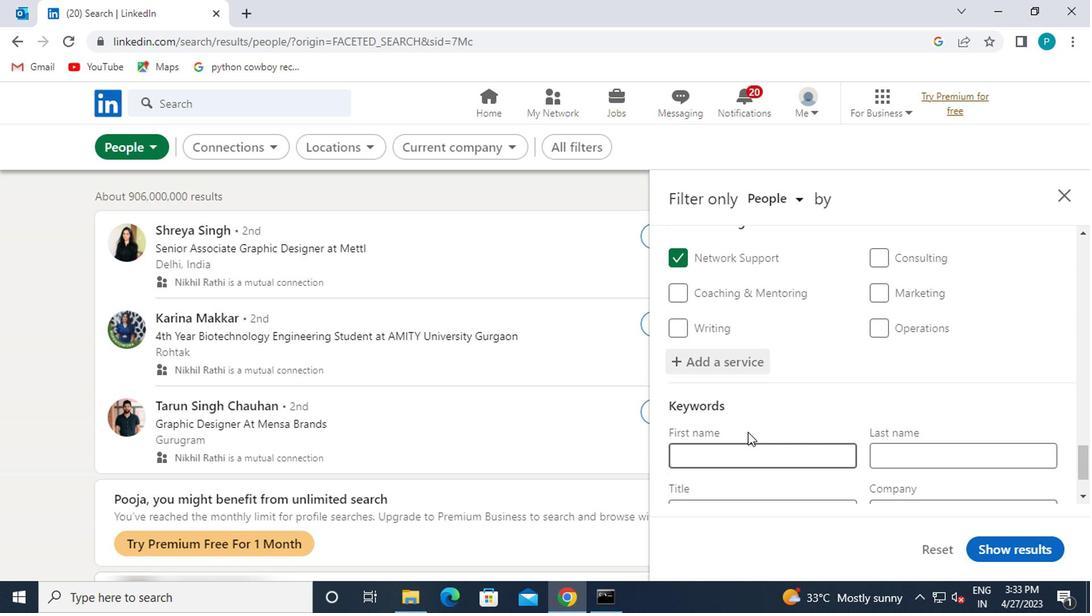 
Action: Mouse scrolled (743, 432) with delta (0, -1)
Screenshot: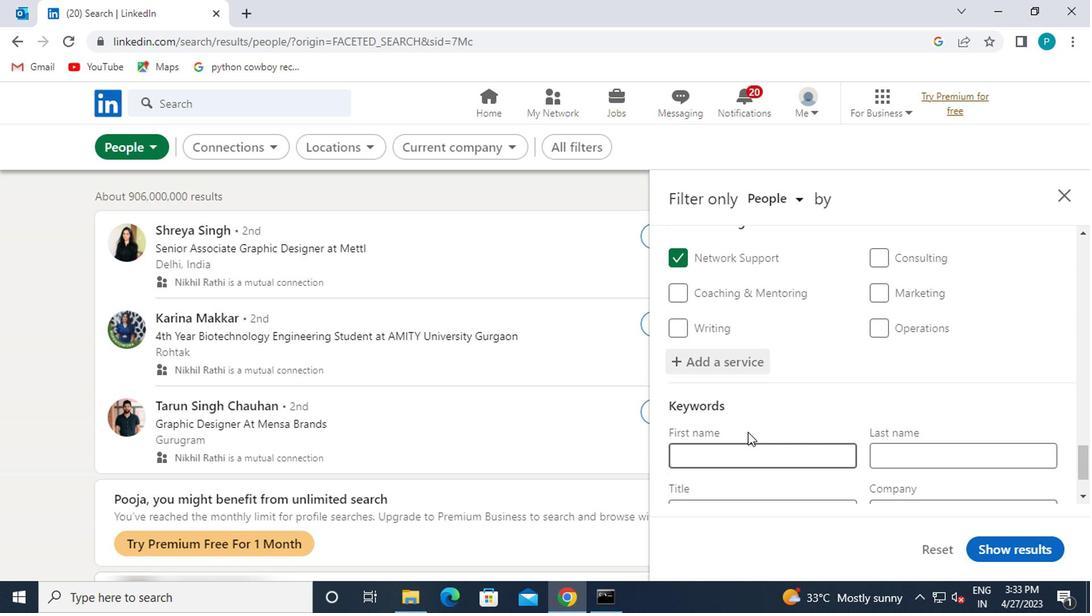 
Action: Mouse moved to (742, 436)
Screenshot: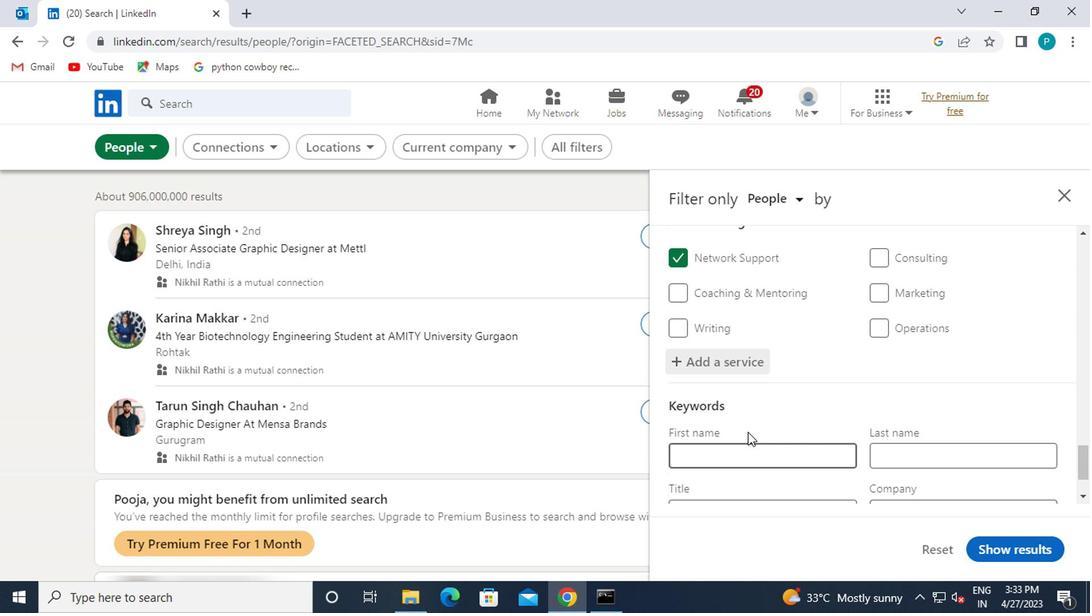 
Action: Mouse scrolled (742, 435) with delta (0, 0)
Screenshot: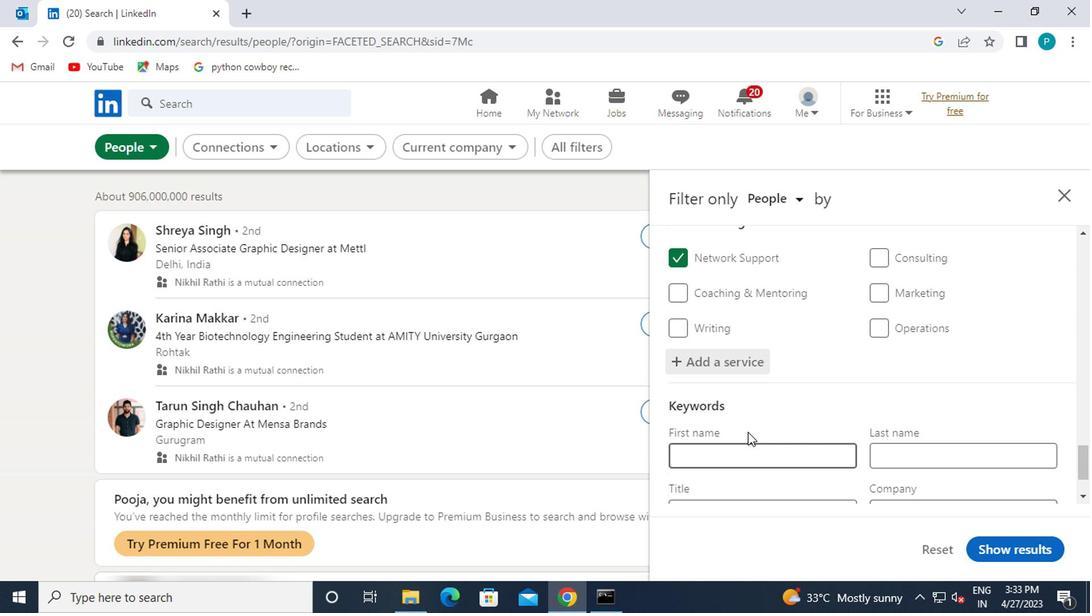 
Action: Mouse moved to (744, 438)
Screenshot: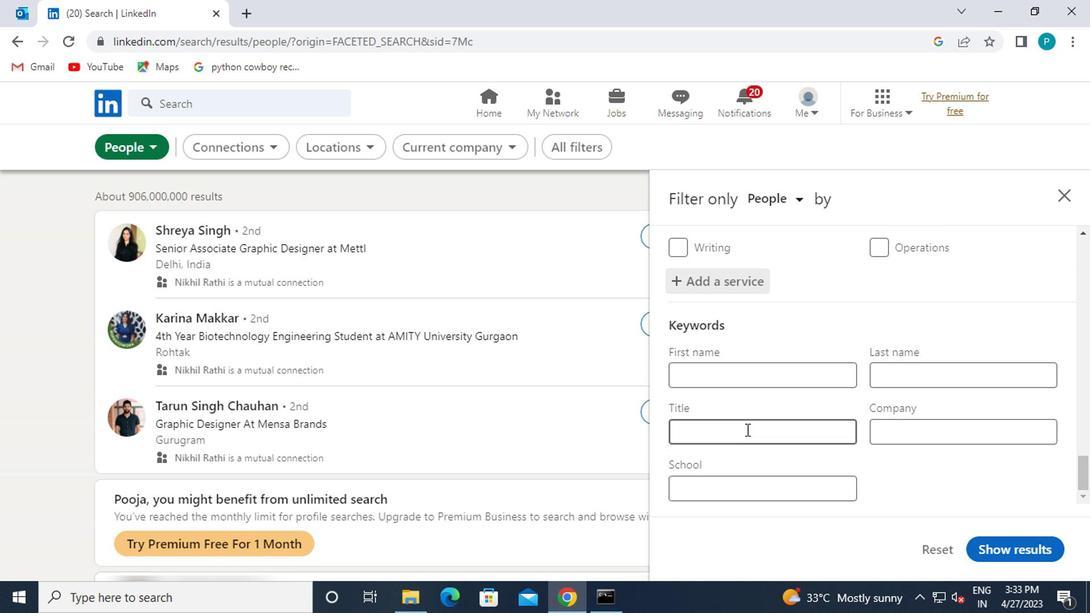 
Action: Mouse pressed left at (744, 438)
Screenshot: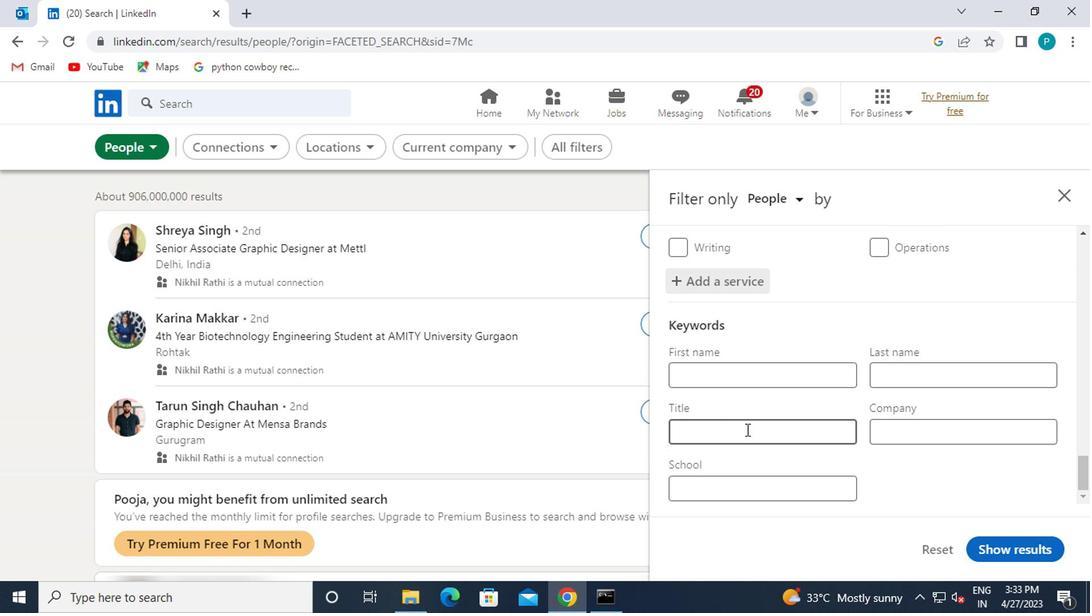 
Action: Mouse moved to (750, 438)
Screenshot: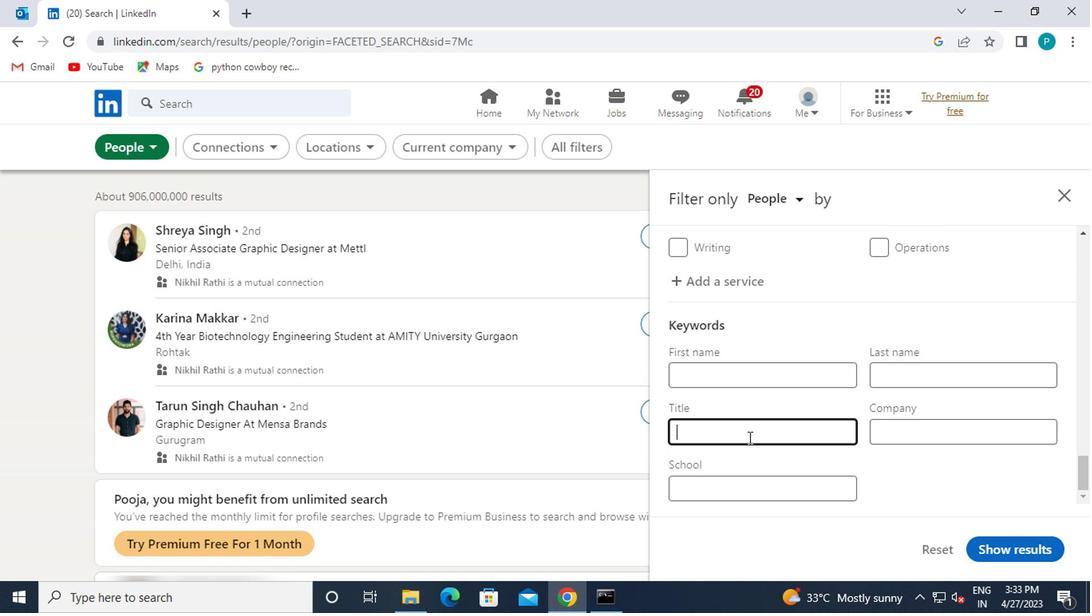 
Action: Key pressed <Key.caps_lock>E<Key.caps_lock>NGINEER
Screenshot: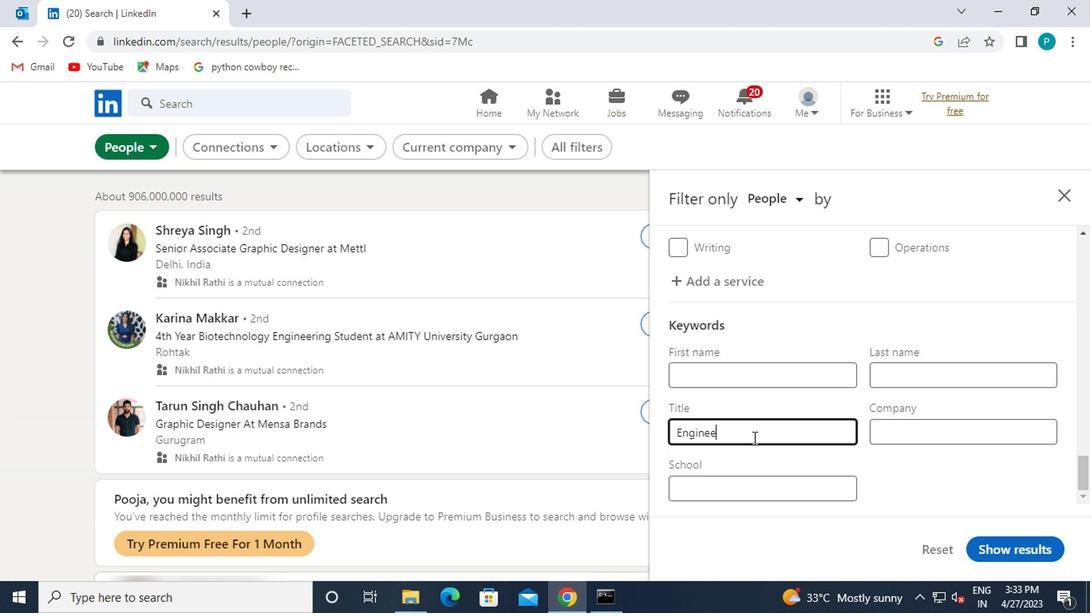 
Action: Mouse moved to (999, 555)
Screenshot: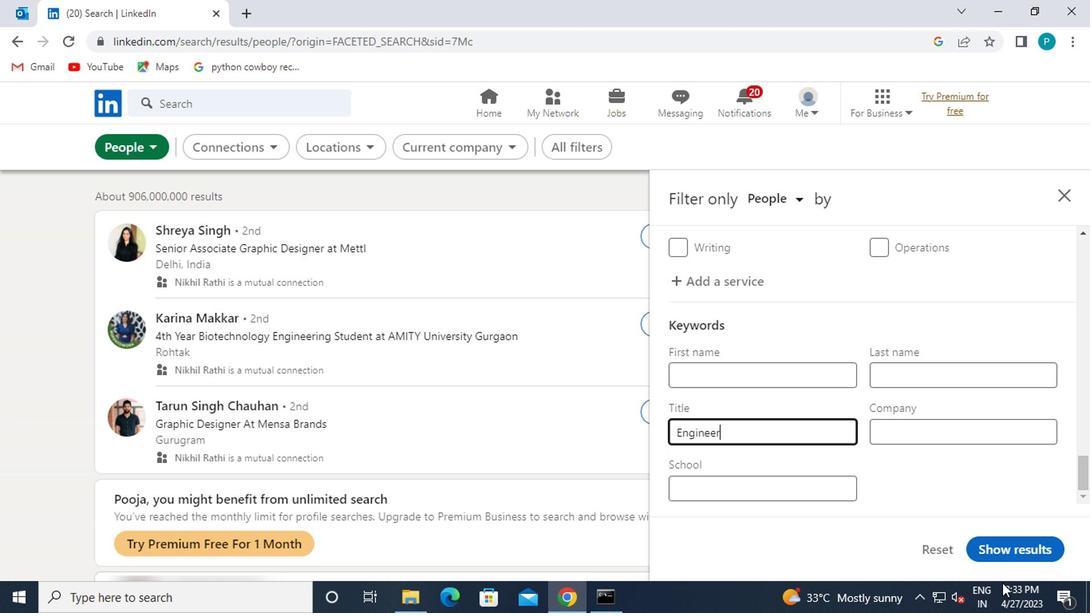 
Action: Mouse pressed left at (999, 555)
Screenshot: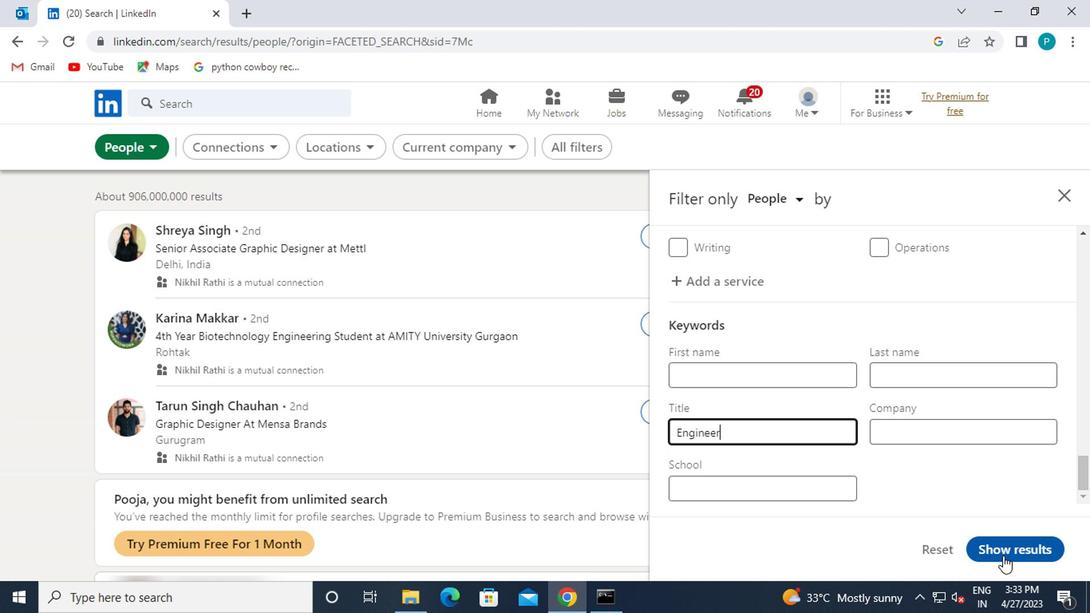 
